 Task: Add an event with the title Second Webinar: Introduction to Content Marketing, date '2023/11/24', time 9:15 AM to 11:15 AMand add a description: The AGM will also serve as a forum for electing or re-electing board members, if applicable. The election process will be conducted in accordance with the organization's bylaws and regulations, allowing for a fair and democratic representation of shareholders' interests.Select event color  Peacock . Add location for the event as: Fairmont Banff Springs, Canada, logged in from the account softage.7@softage.netand send the event invitation to softage.5@softage.net and softage.6@softage.net. Set a reminder for the event Doesn't repeat
Action: Mouse moved to (76, 127)
Screenshot: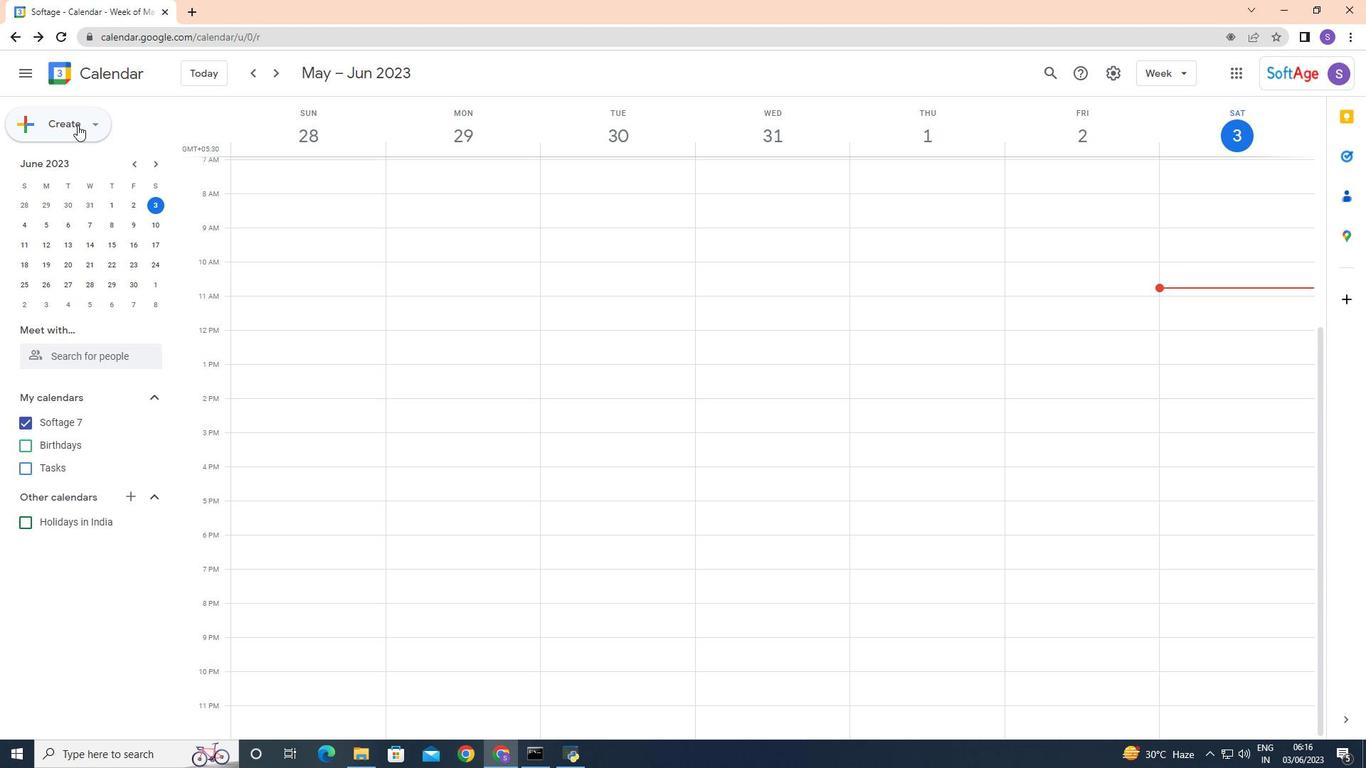 
Action: Mouse pressed left at (76, 127)
Screenshot: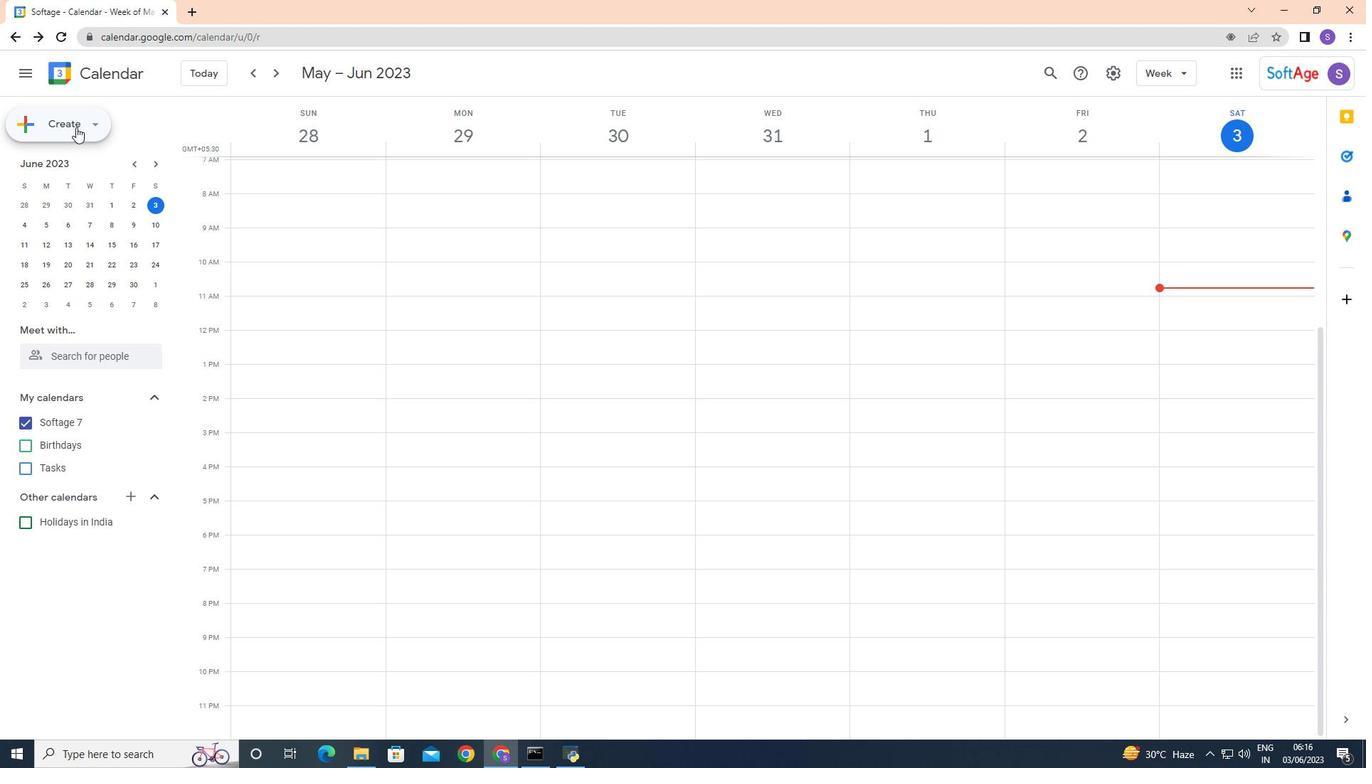 
Action: Mouse moved to (76, 158)
Screenshot: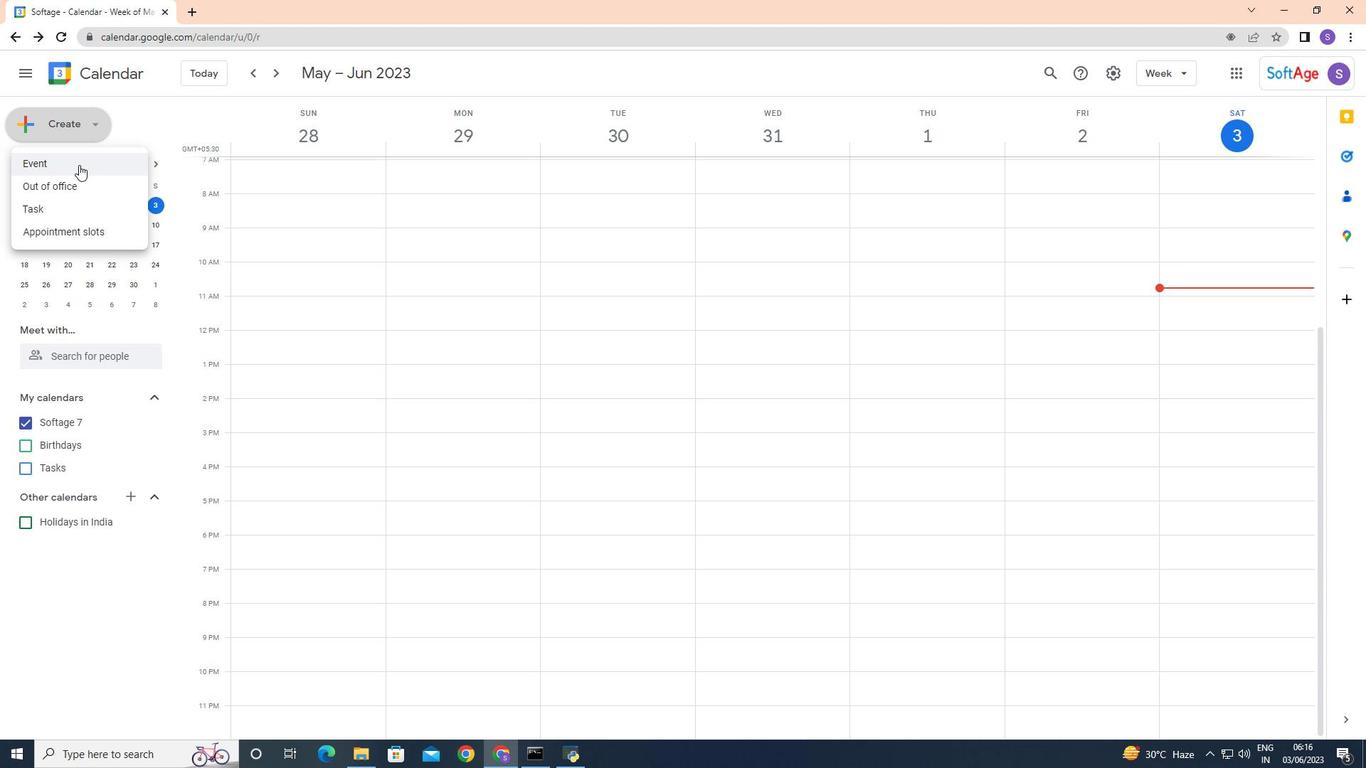 
Action: Mouse pressed left at (76, 158)
Screenshot: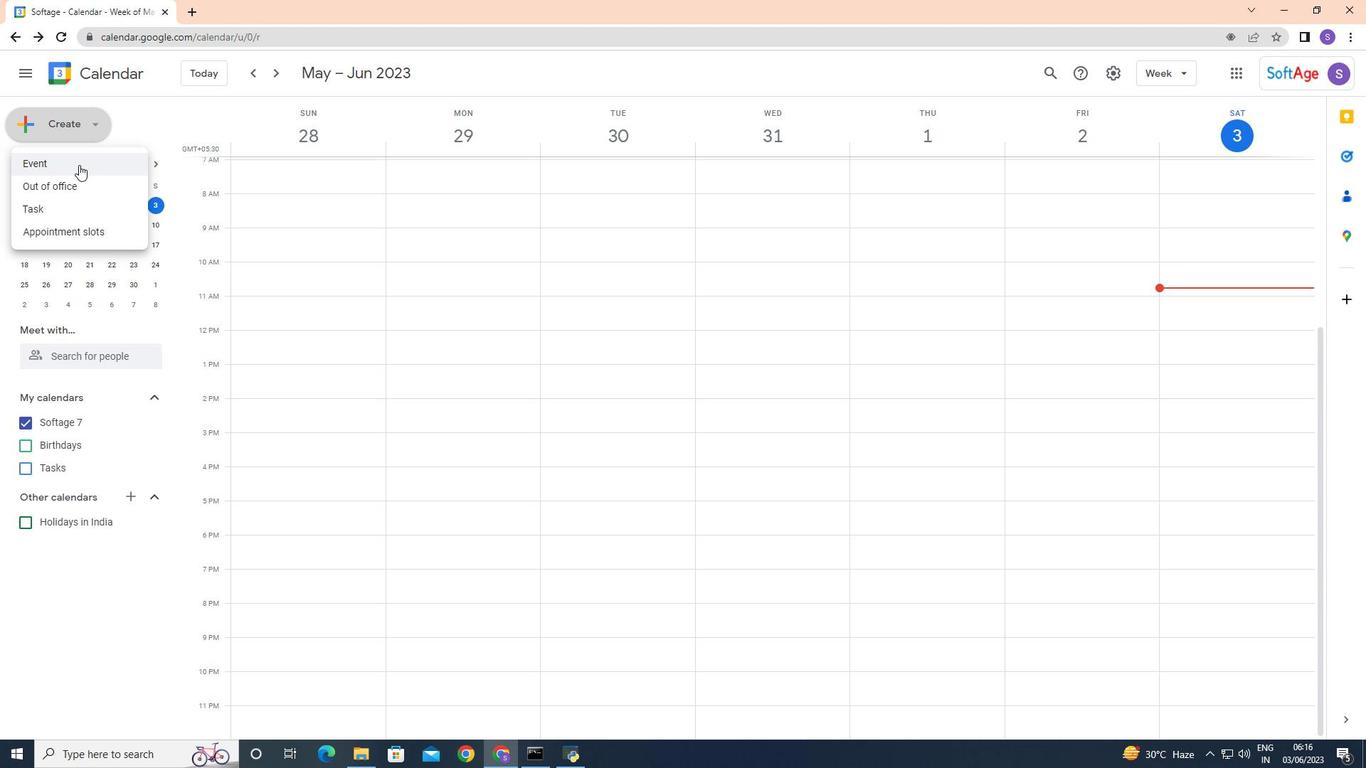 
Action: Mouse moved to (1029, 564)
Screenshot: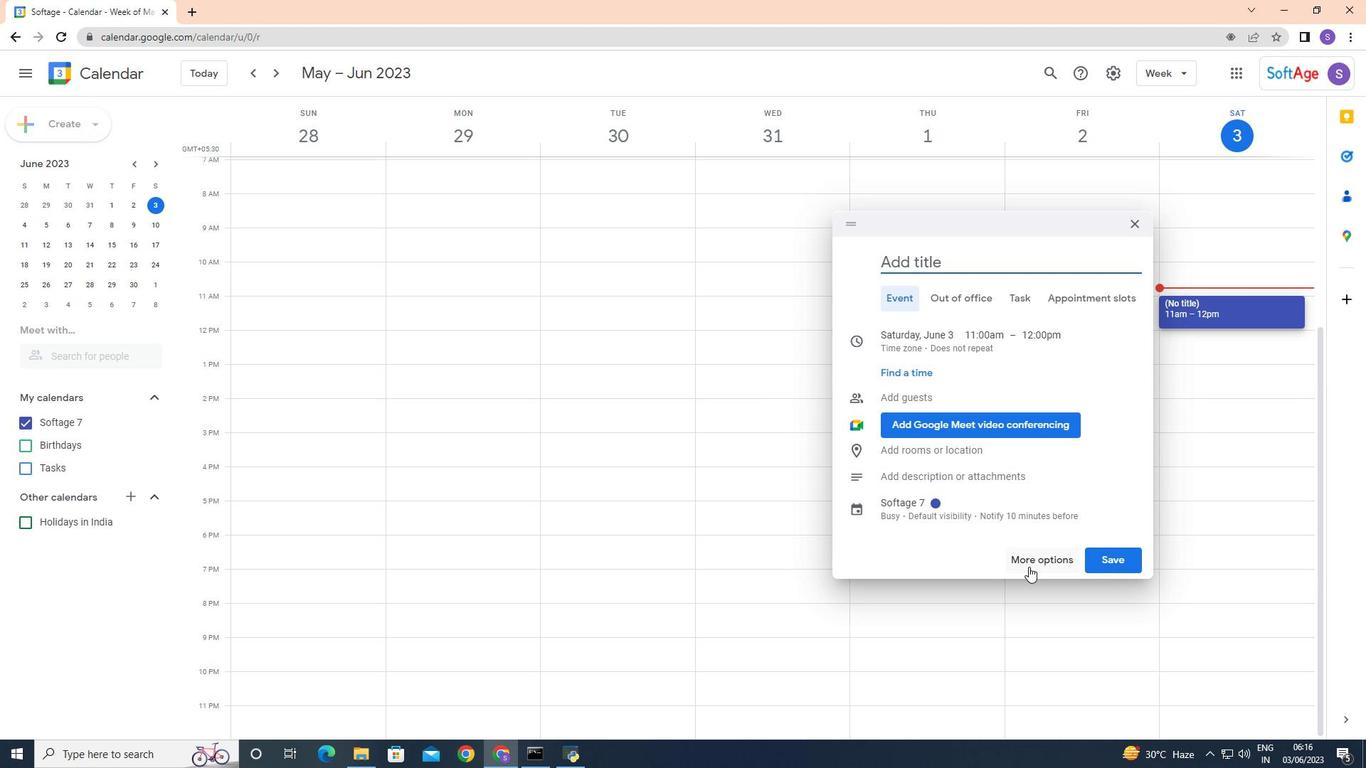 
Action: Mouse pressed left at (1029, 564)
Screenshot: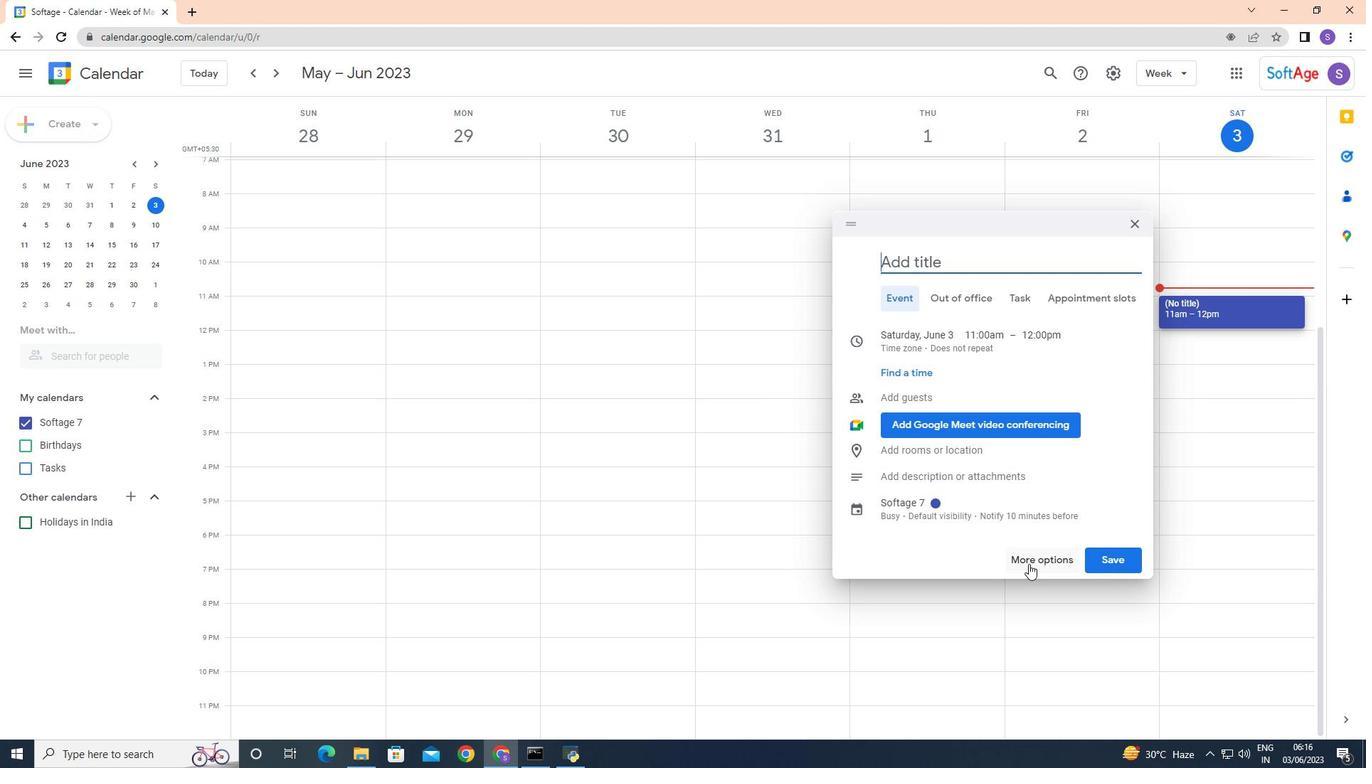 
Action: Mouse moved to (235, 77)
Screenshot: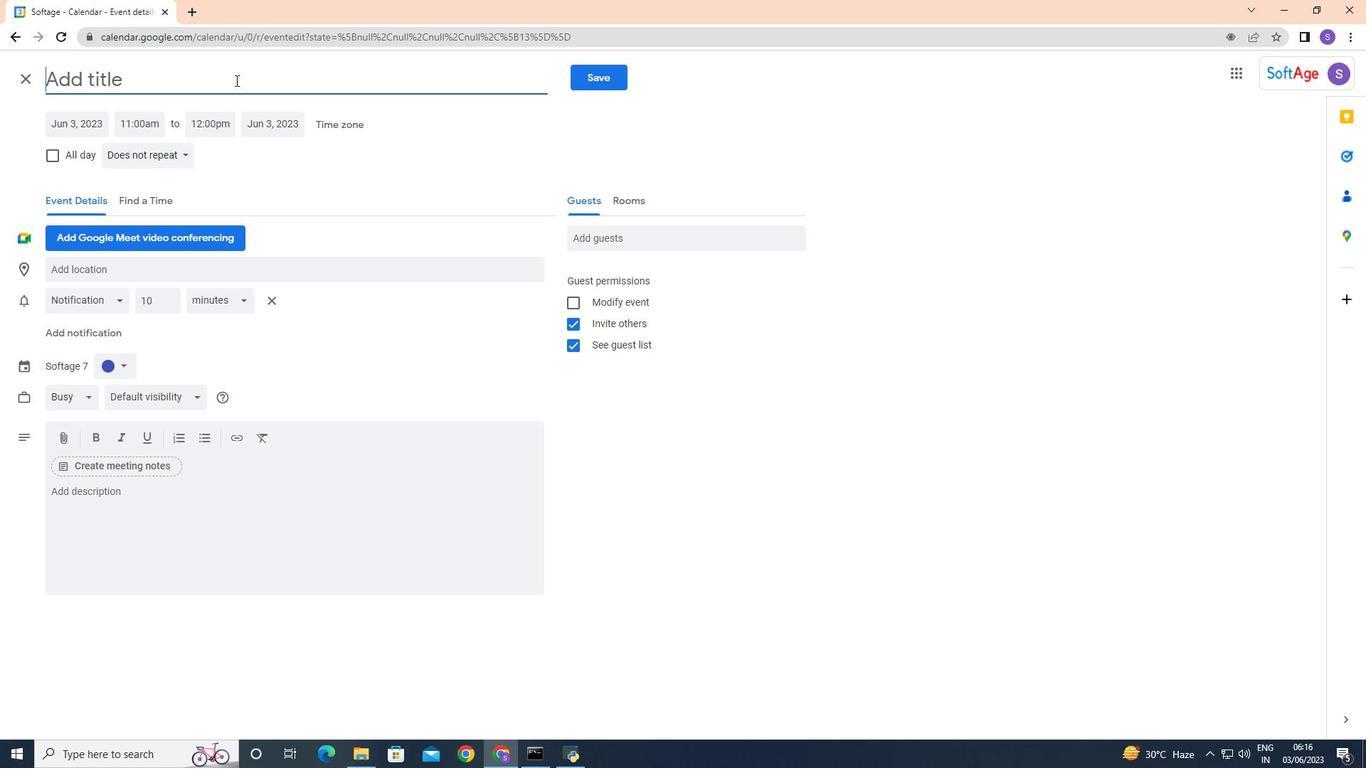 
Action: Mouse pressed left at (235, 77)
Screenshot: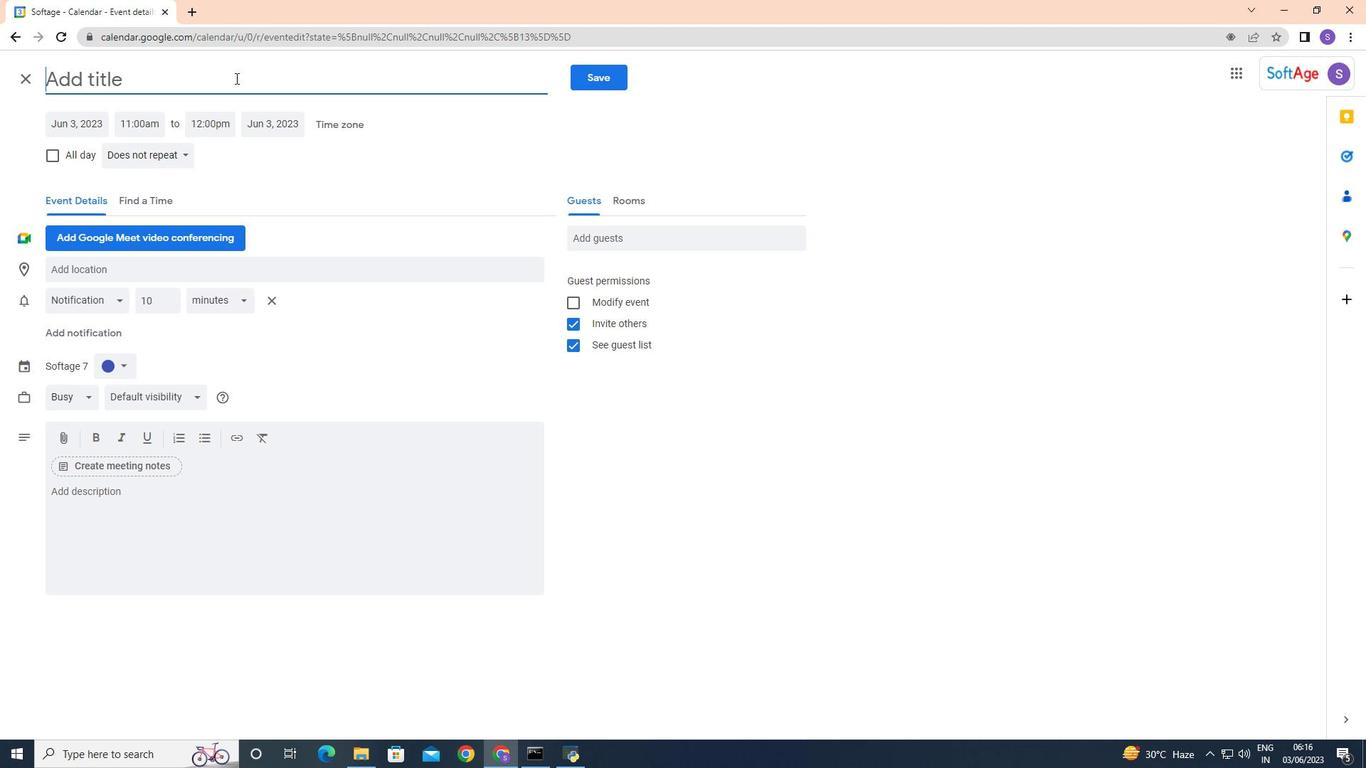 
Action: Key pressed s<Key.backspace><Key.caps_lock>S<Key.caps_lock>econd<Key.space><Key.caps_lock>W<Key.caps_lock>ebinar<Key.shift_r>:<Key.space><Key.caps_lock>I<Key.caps_lock>ntroduction<Key.space>to<Key.space><Key.caps_lock>CO<Key.backspace><Key.caps_lock>ontent<Key.space><Key.caps_lock>M<Key.caps_lock>arketing
Screenshot: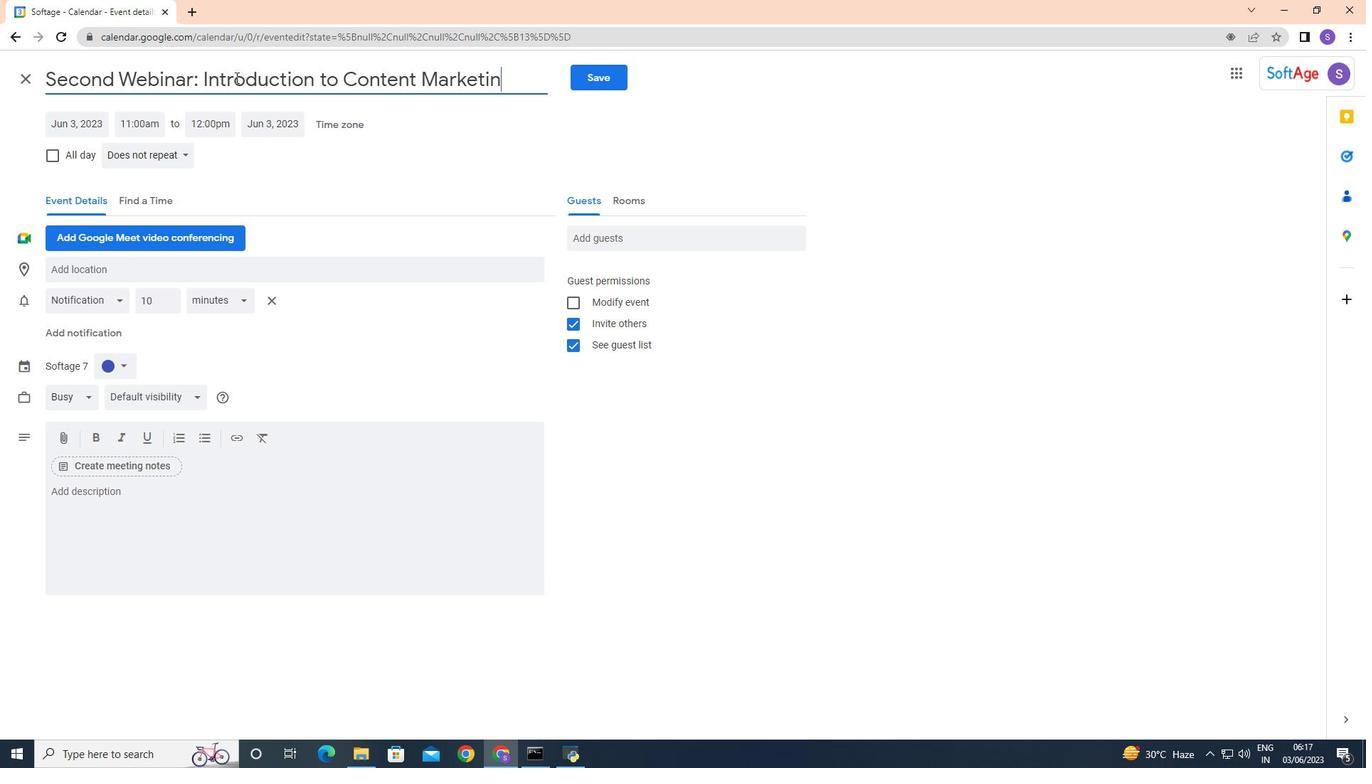 
Action: Mouse moved to (321, 170)
Screenshot: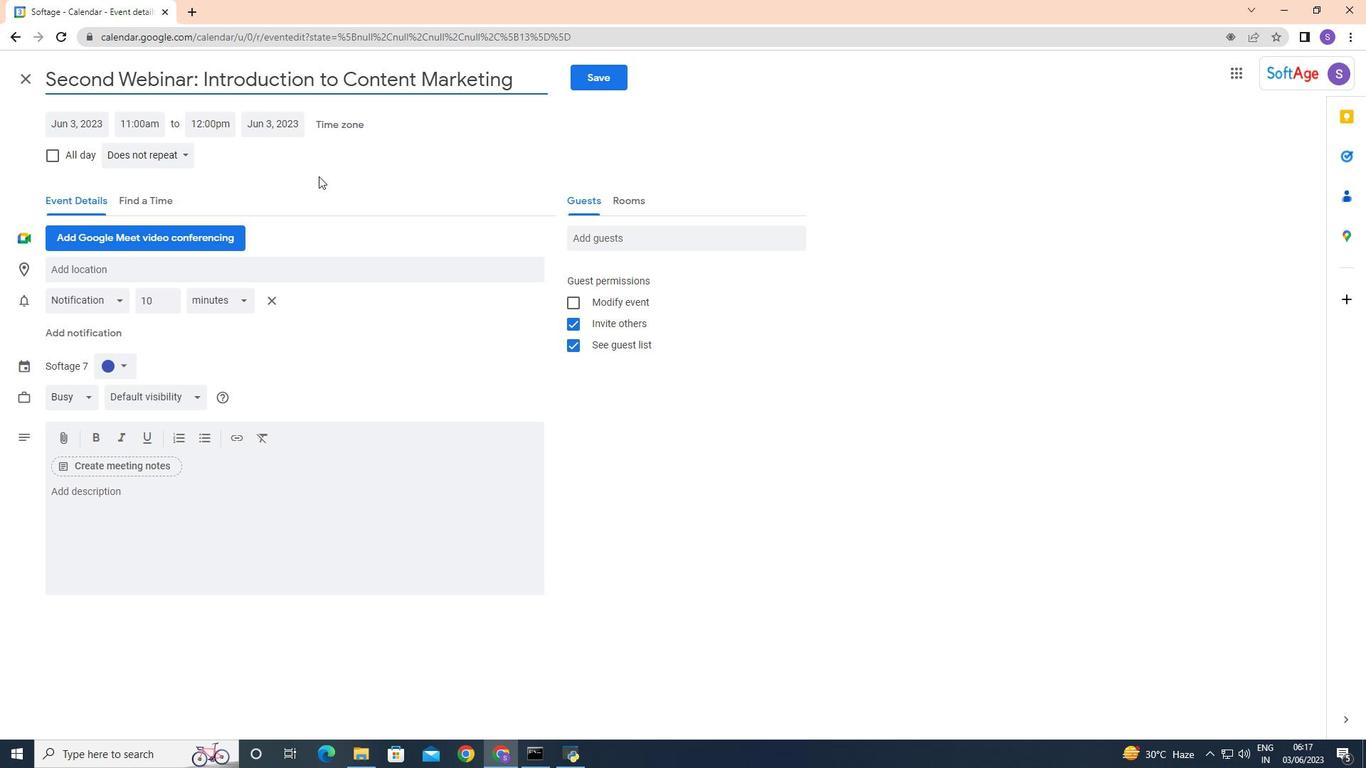 
Action: Mouse pressed left at (321, 170)
Screenshot: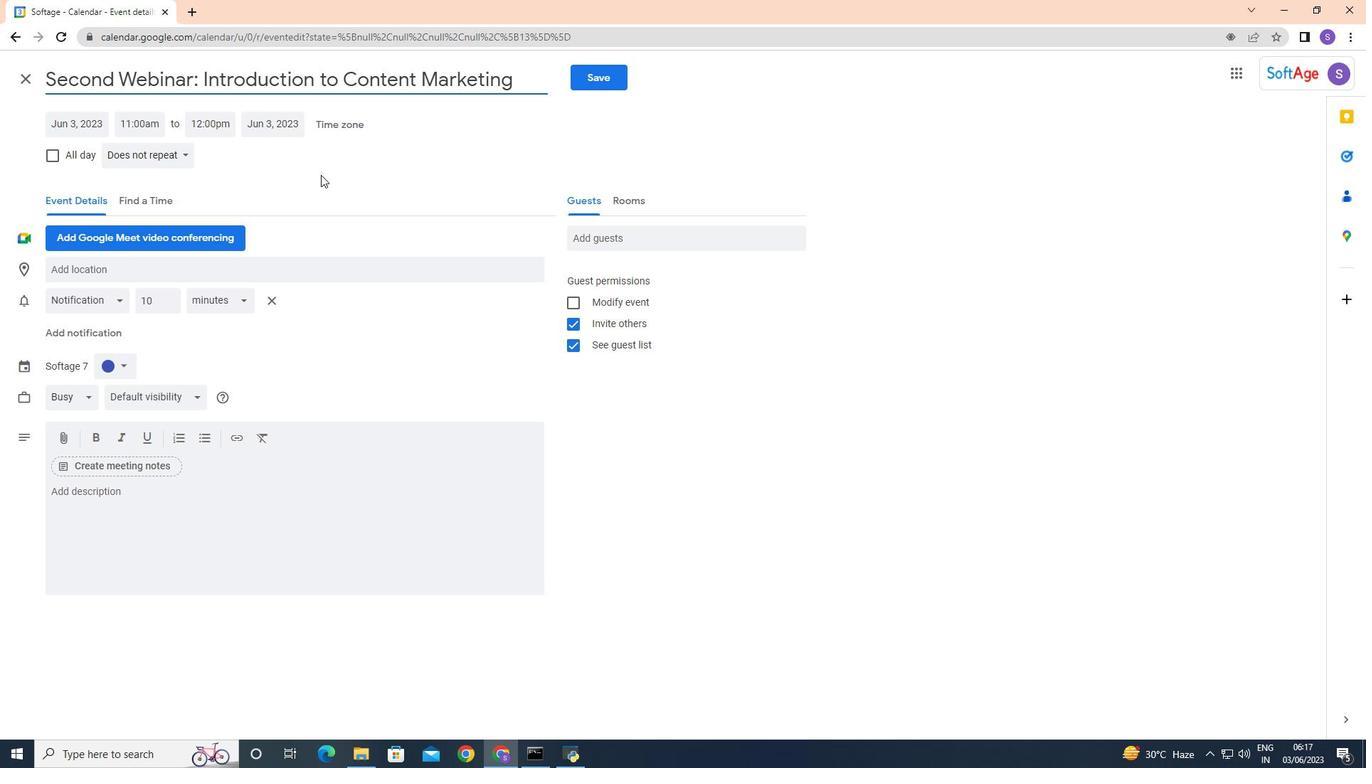 
Action: Mouse moved to (89, 125)
Screenshot: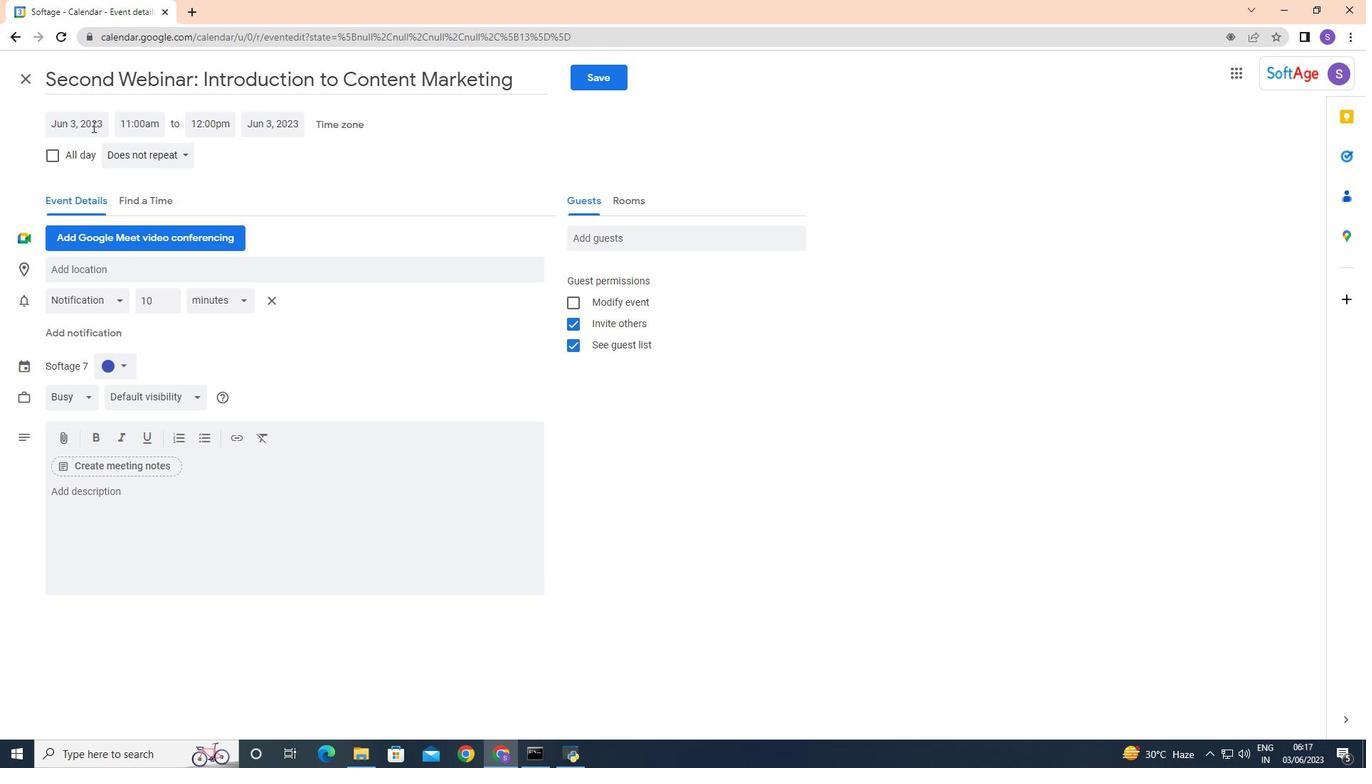 
Action: Mouse pressed left at (89, 125)
Screenshot: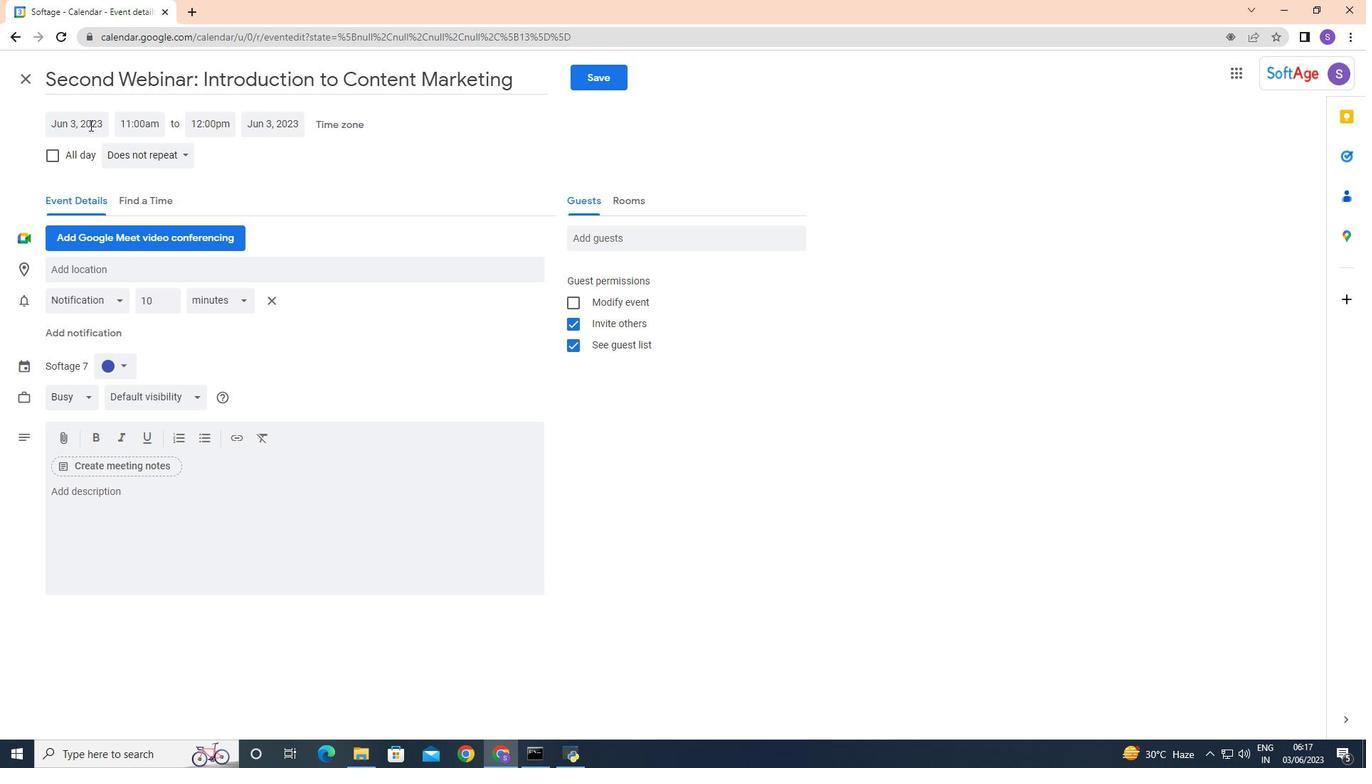 
Action: Mouse moved to (224, 155)
Screenshot: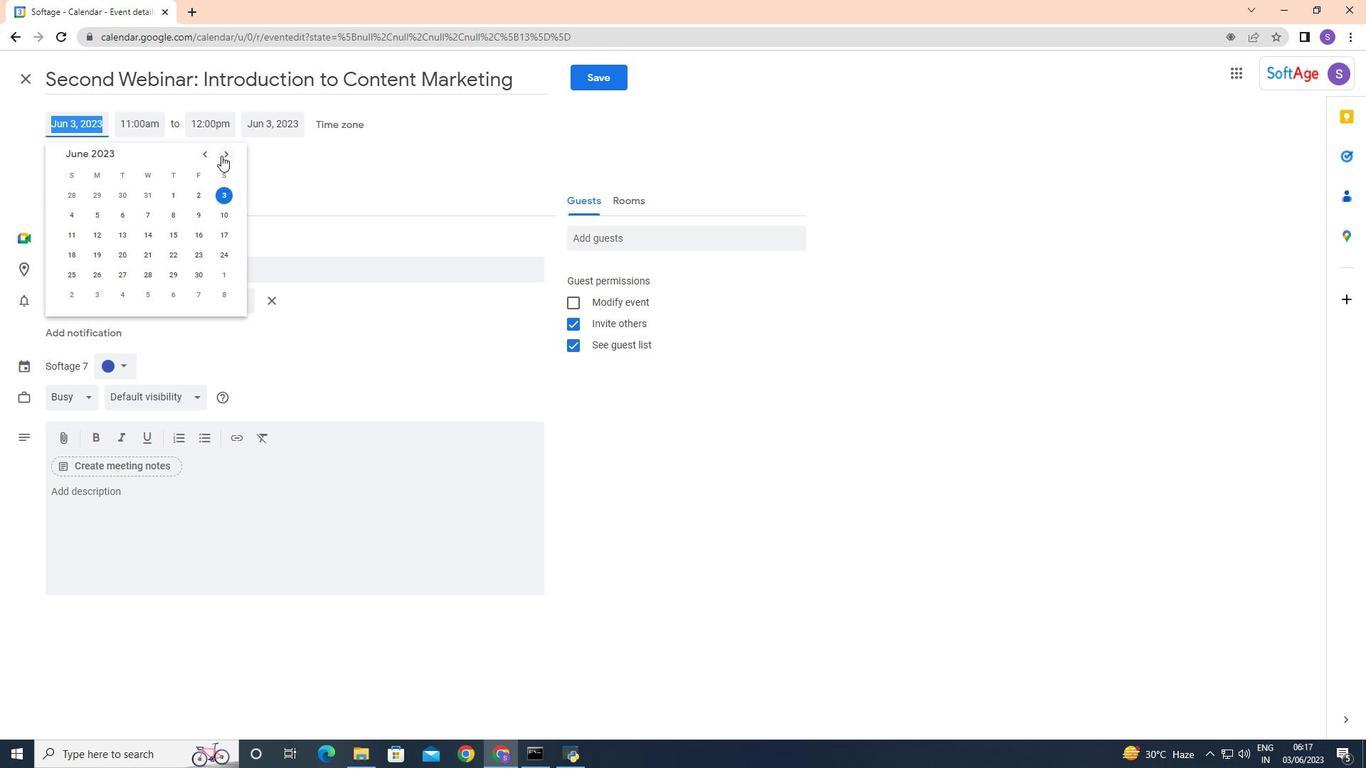 
Action: Mouse pressed left at (224, 155)
Screenshot: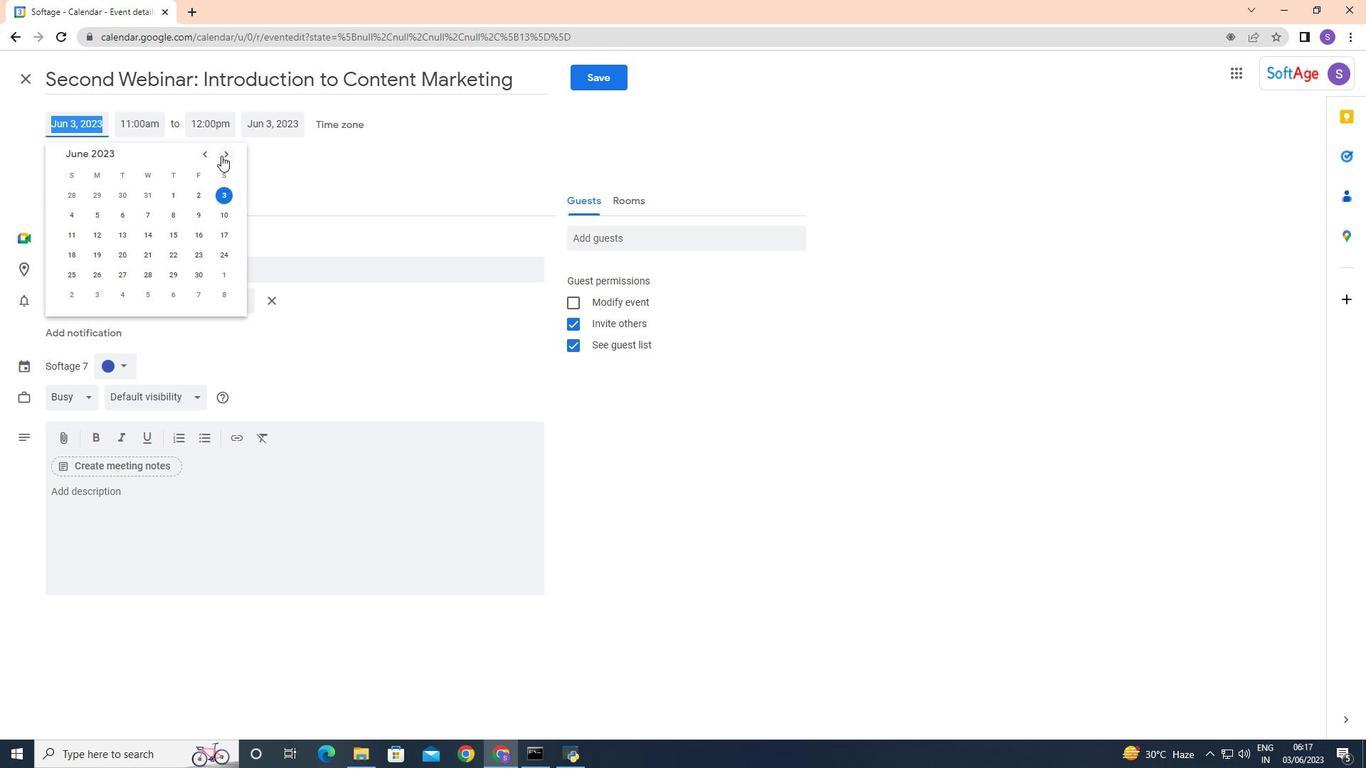 
Action: Mouse pressed left at (224, 155)
Screenshot: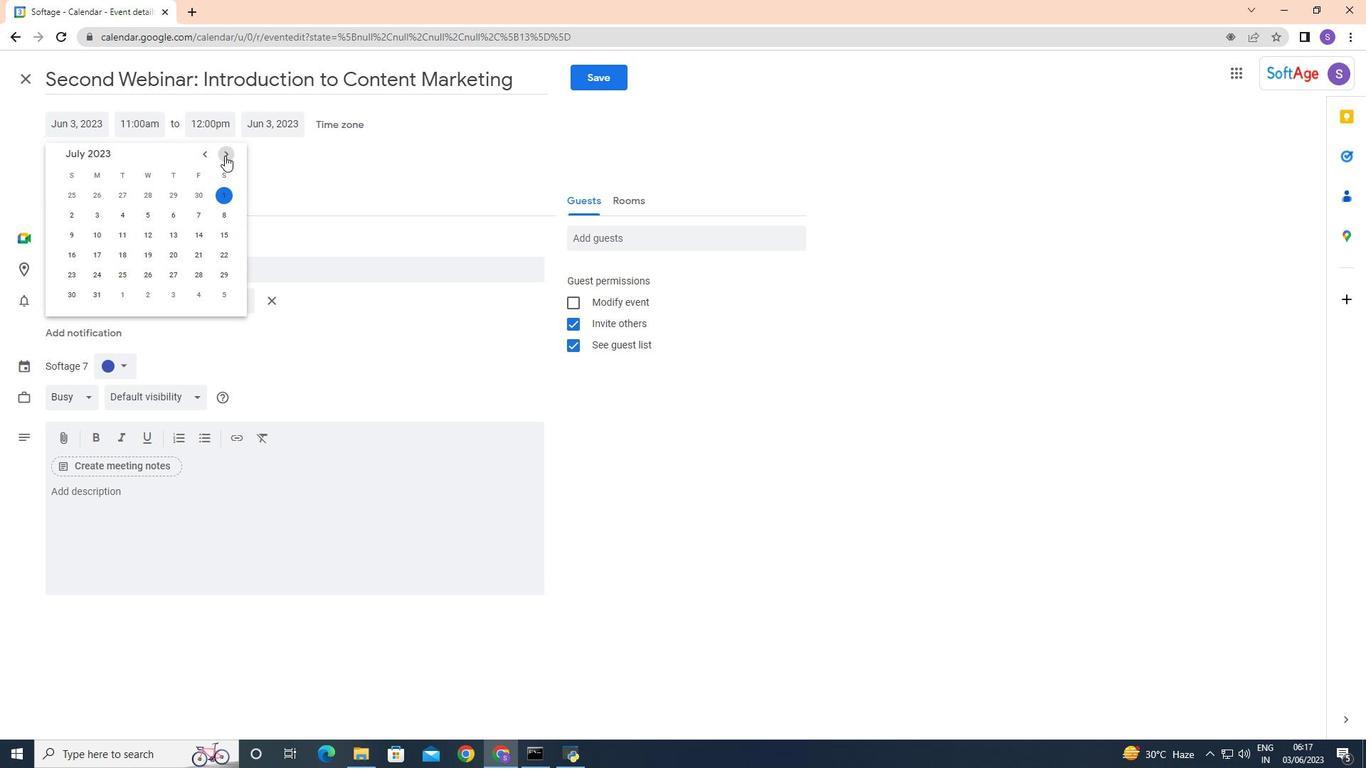 
Action: Mouse pressed left at (224, 155)
Screenshot: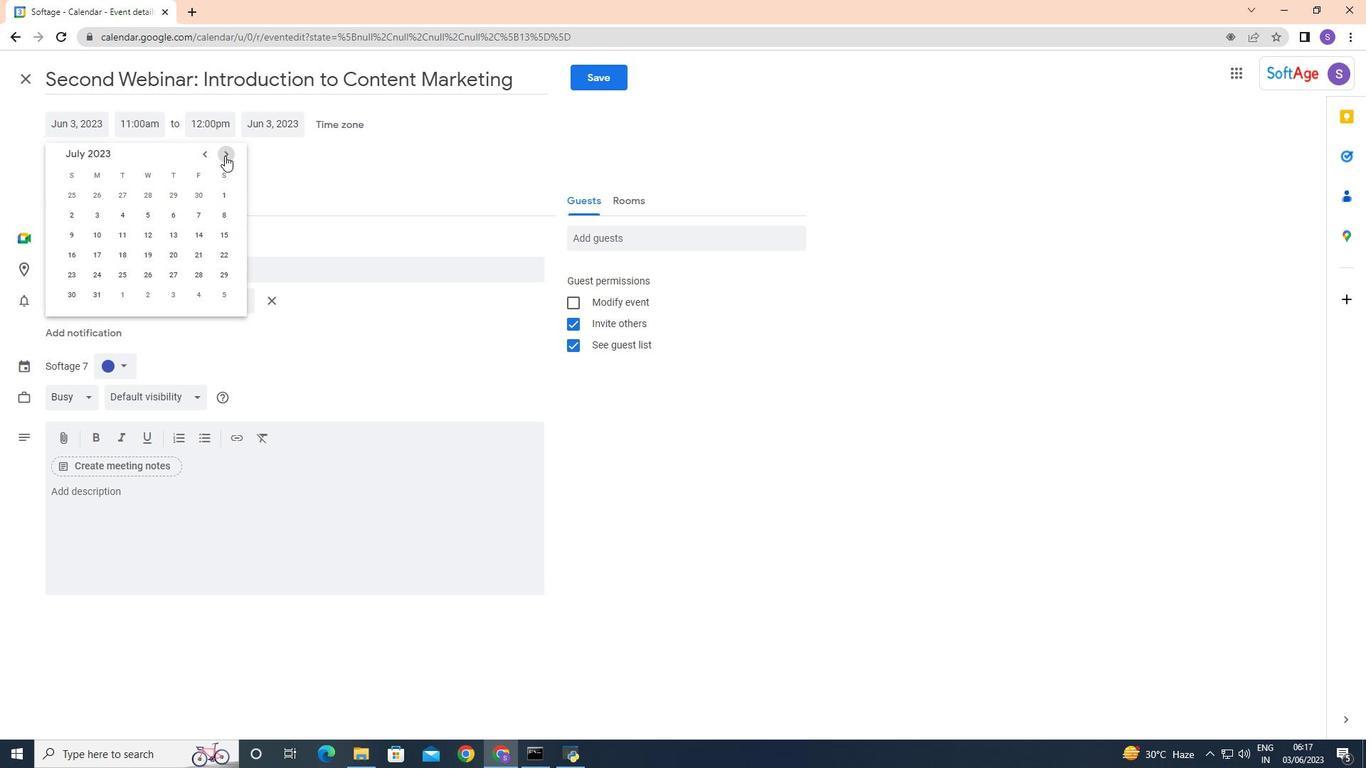 
Action: Mouse pressed left at (224, 155)
Screenshot: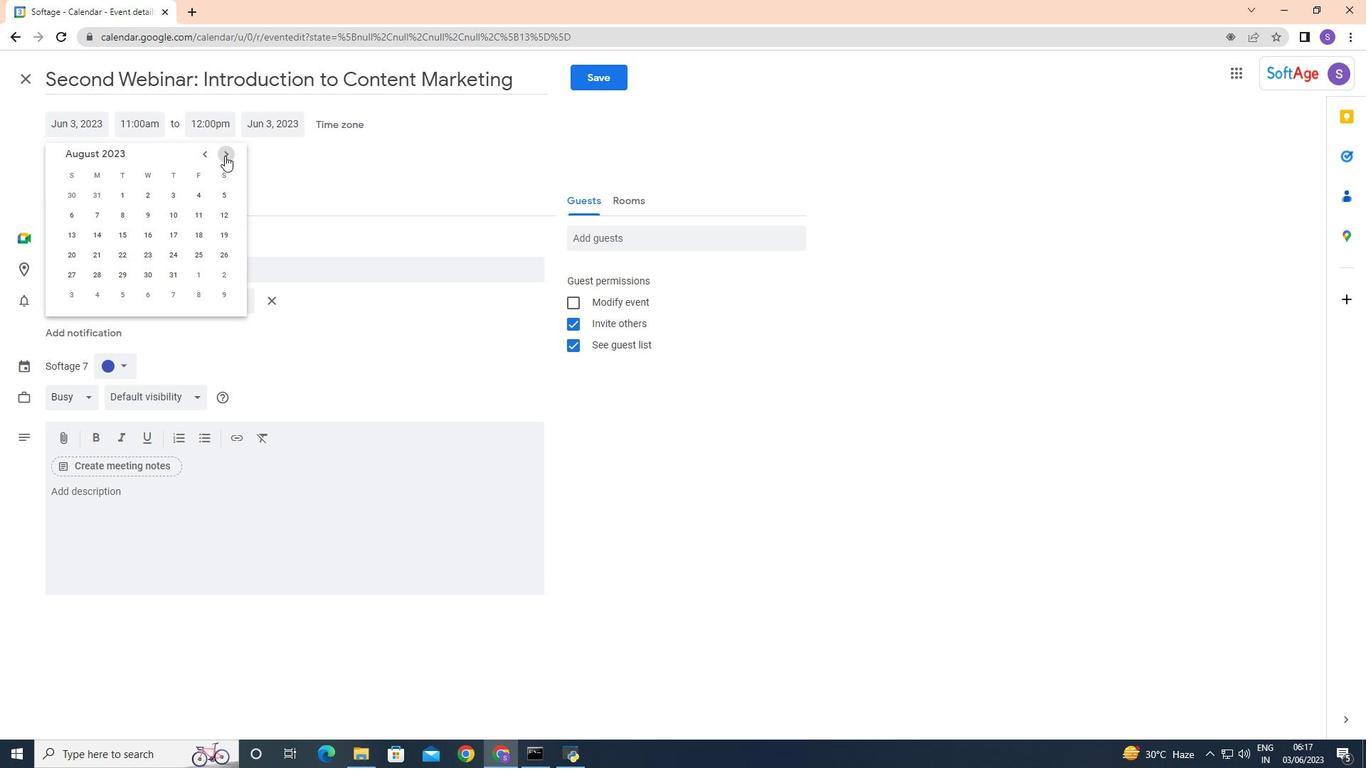
Action: Mouse pressed left at (224, 155)
Screenshot: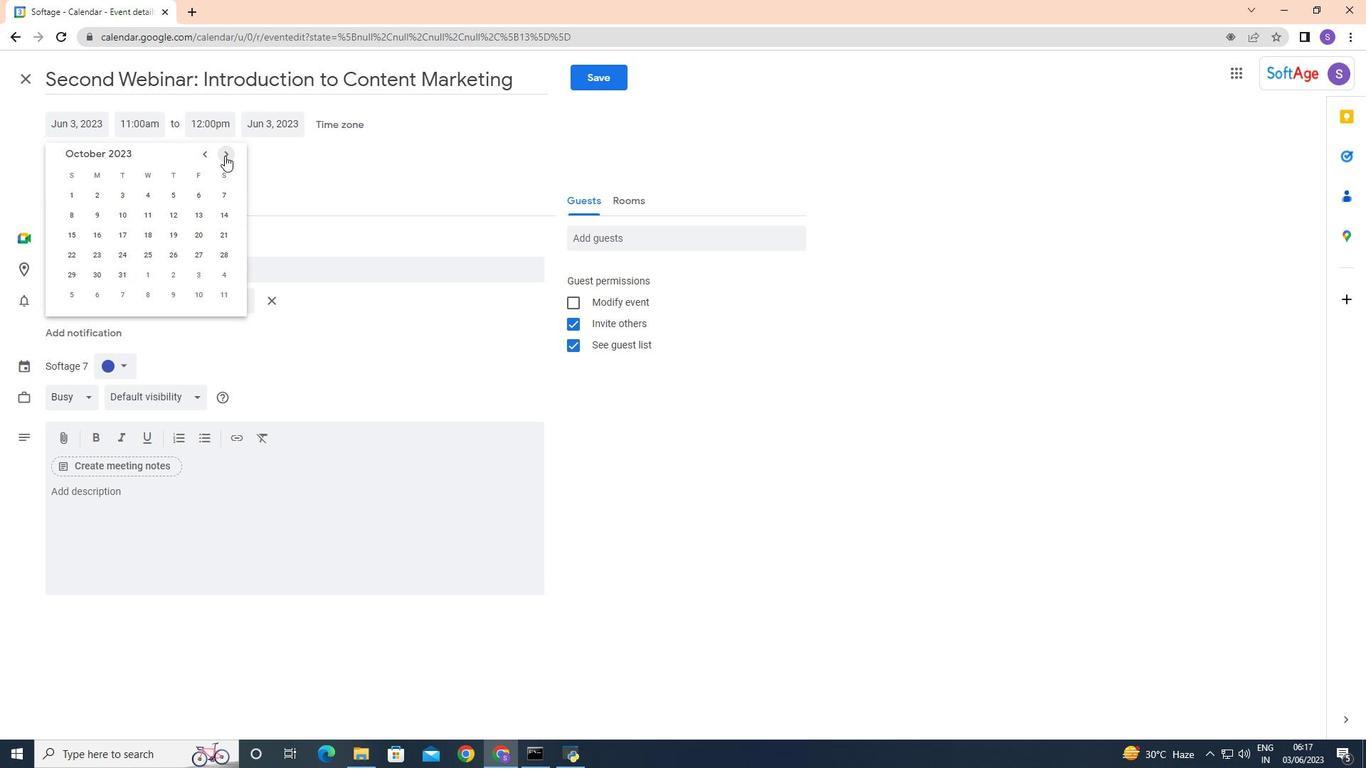 
Action: Mouse moved to (195, 255)
Screenshot: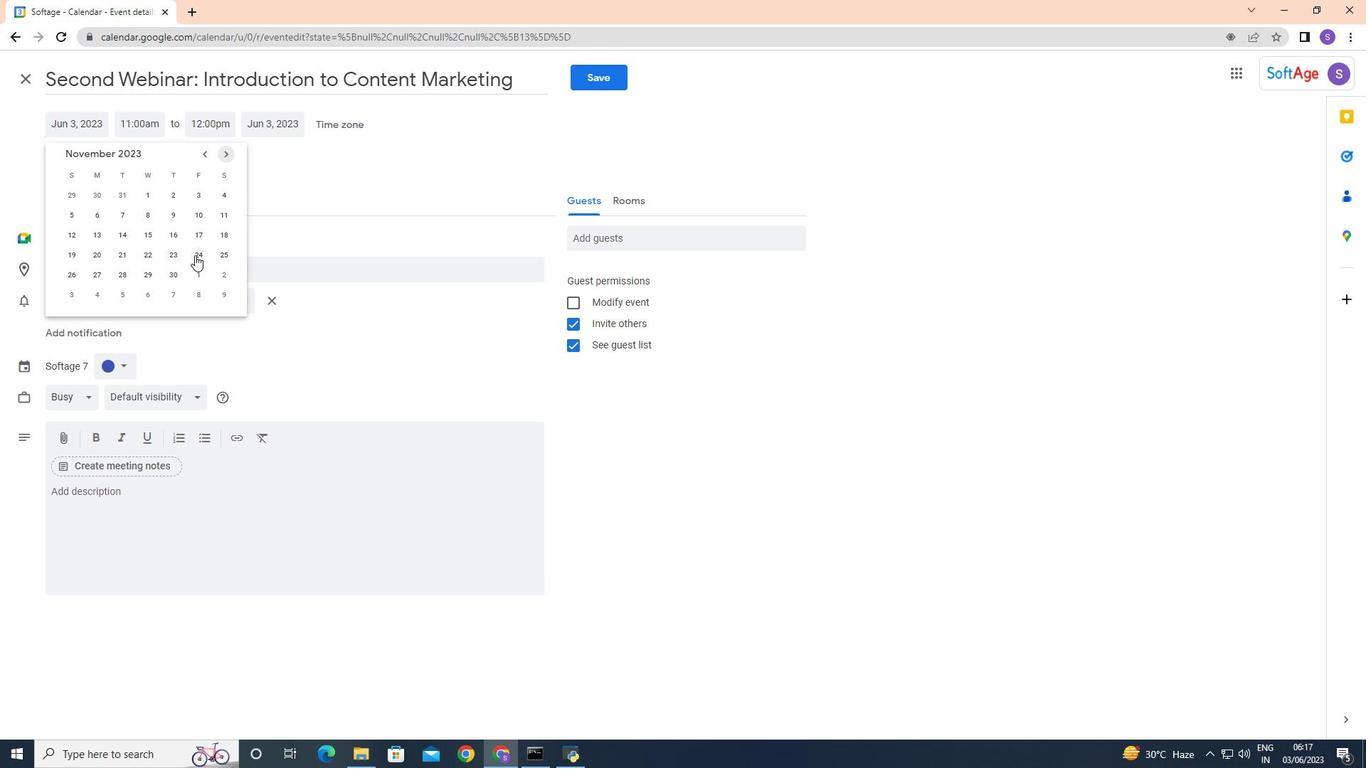 
Action: Mouse pressed left at (195, 255)
Screenshot: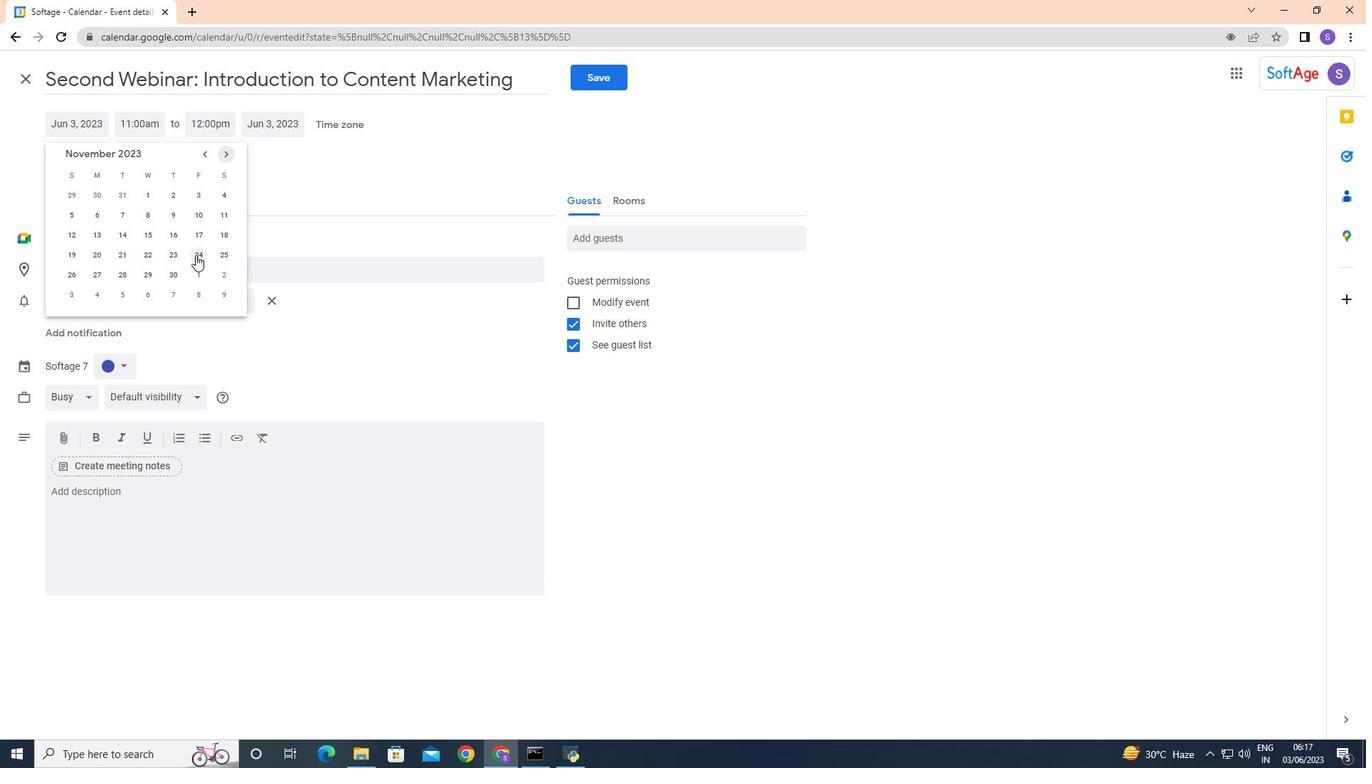 
Action: Mouse moved to (145, 121)
Screenshot: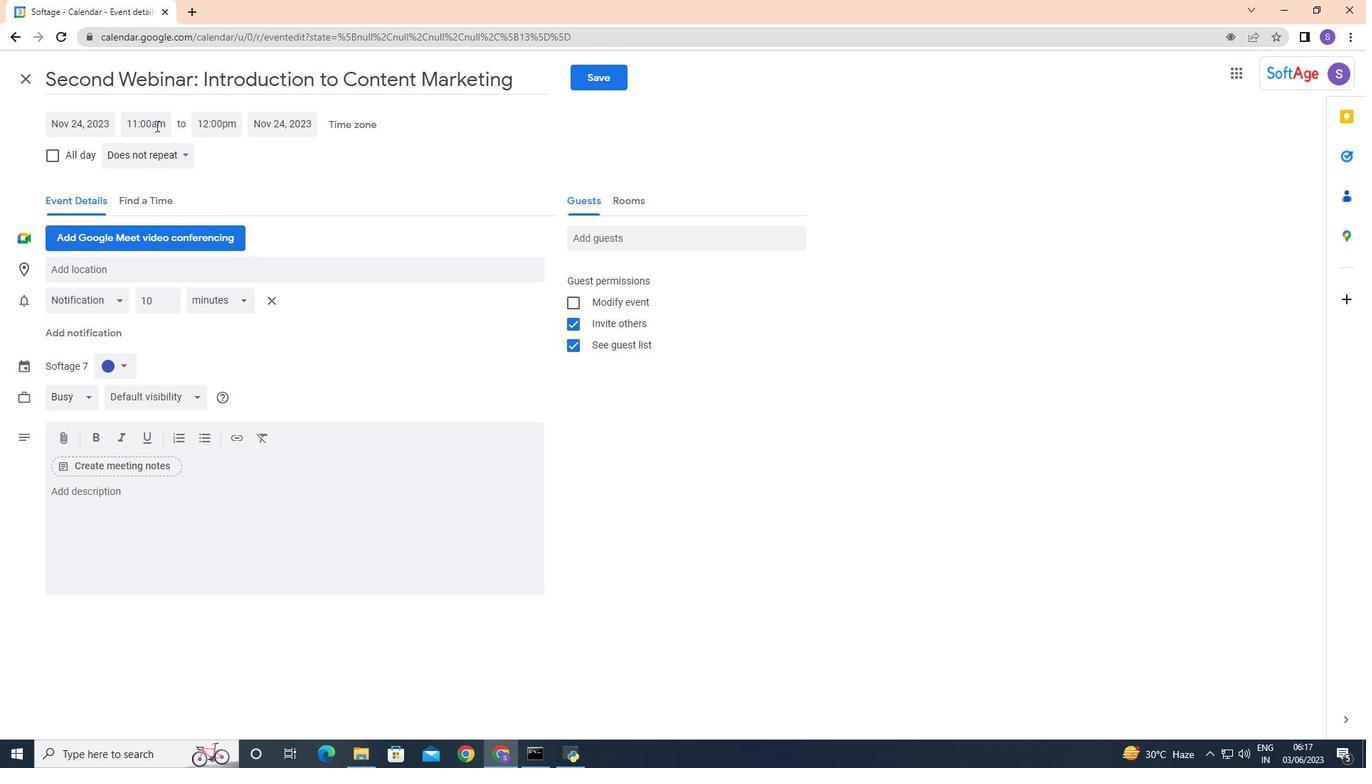 
Action: Mouse pressed left at (145, 121)
Screenshot: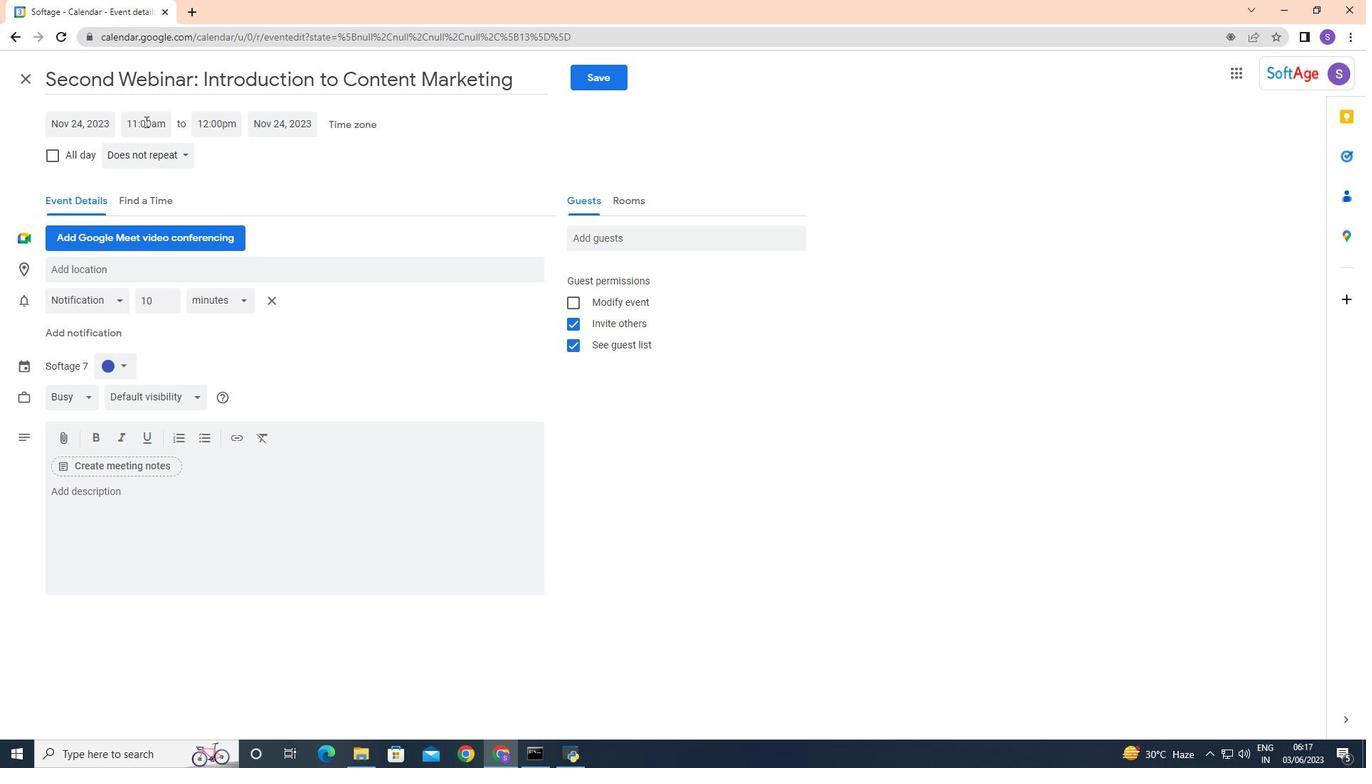 
Action: Mouse moved to (187, 207)
Screenshot: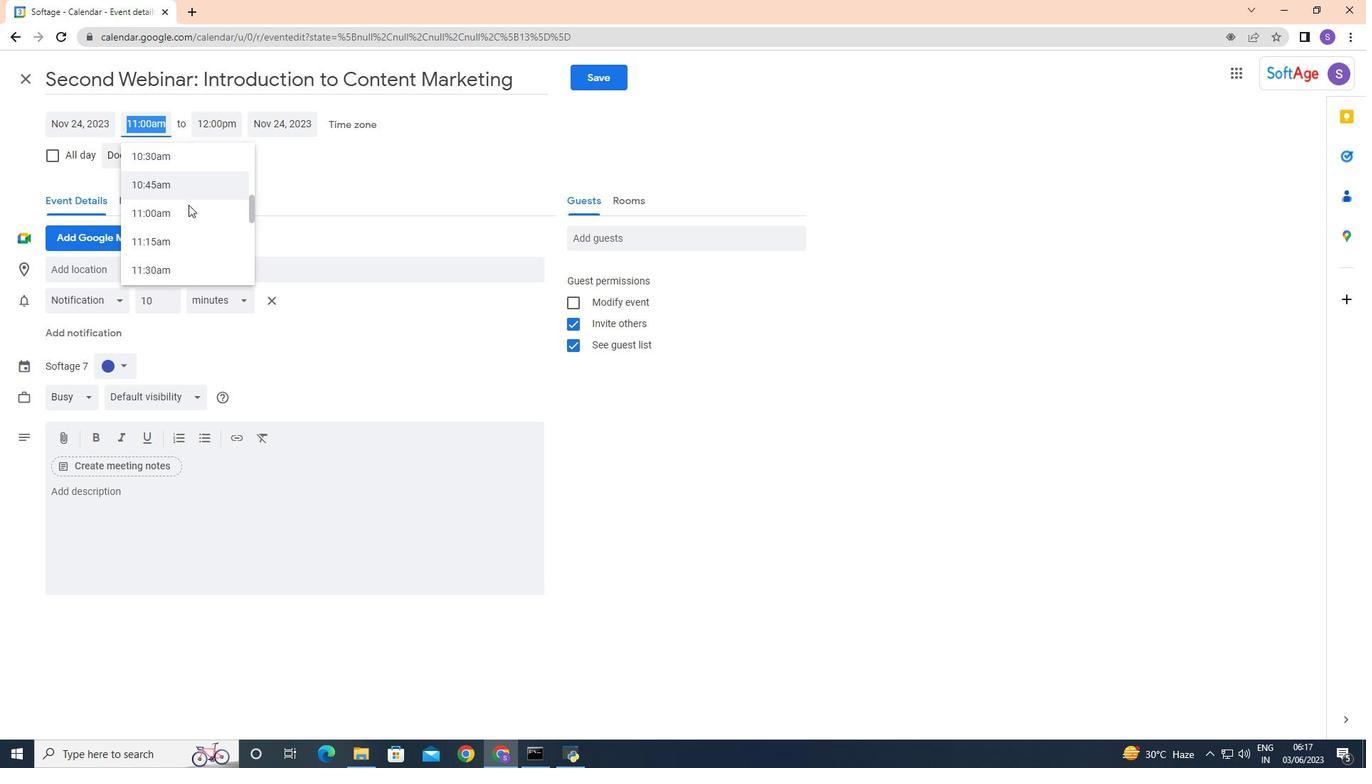 
Action: Mouse scrolled (187, 208) with delta (0, 0)
Screenshot: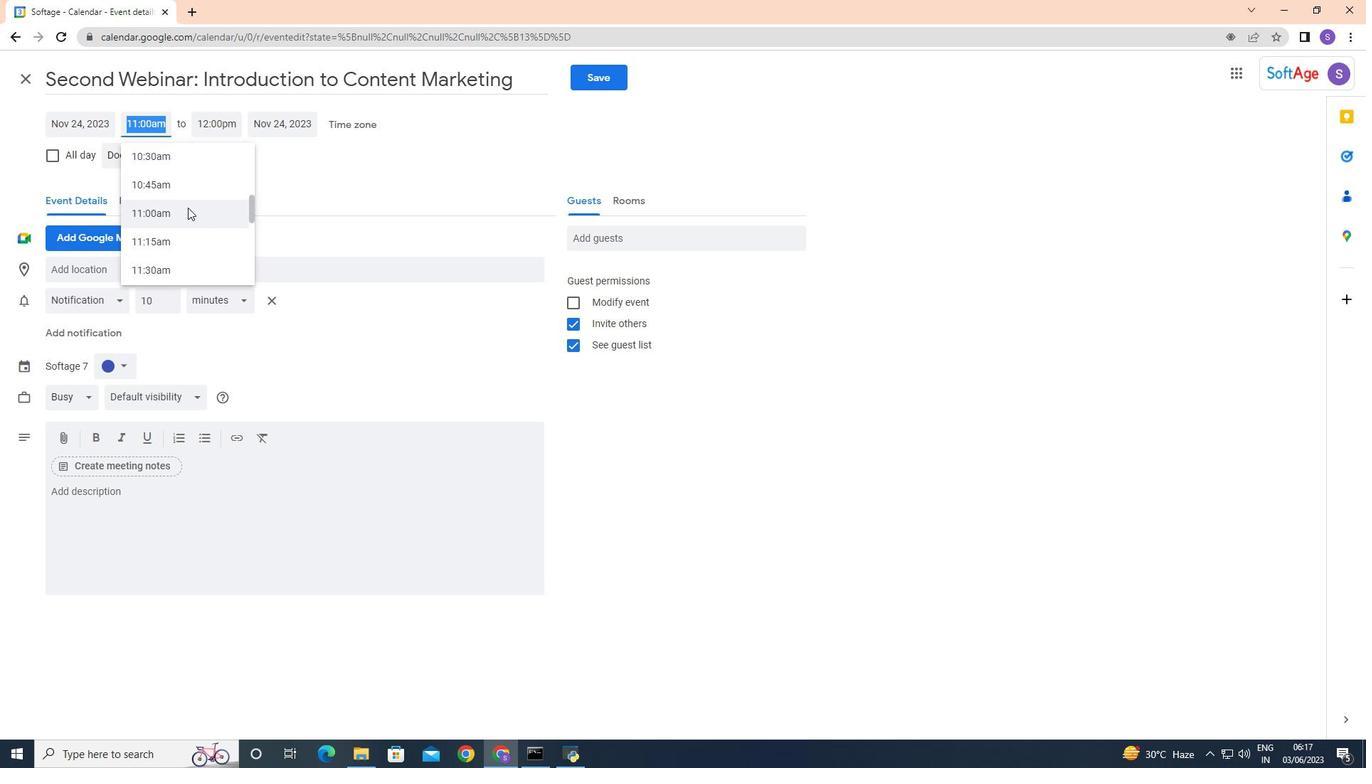 
Action: Mouse scrolled (187, 208) with delta (0, 0)
Screenshot: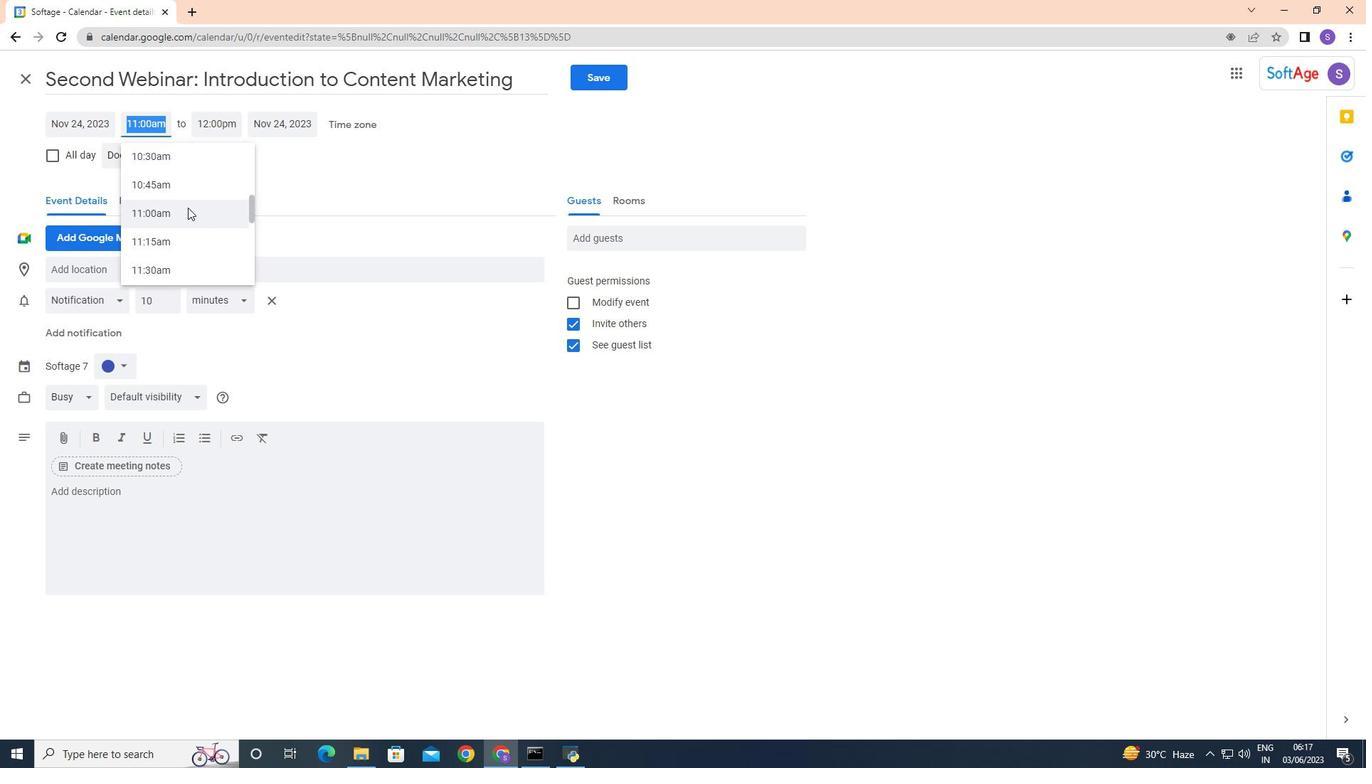 
Action: Mouse scrolled (187, 208) with delta (0, 0)
Screenshot: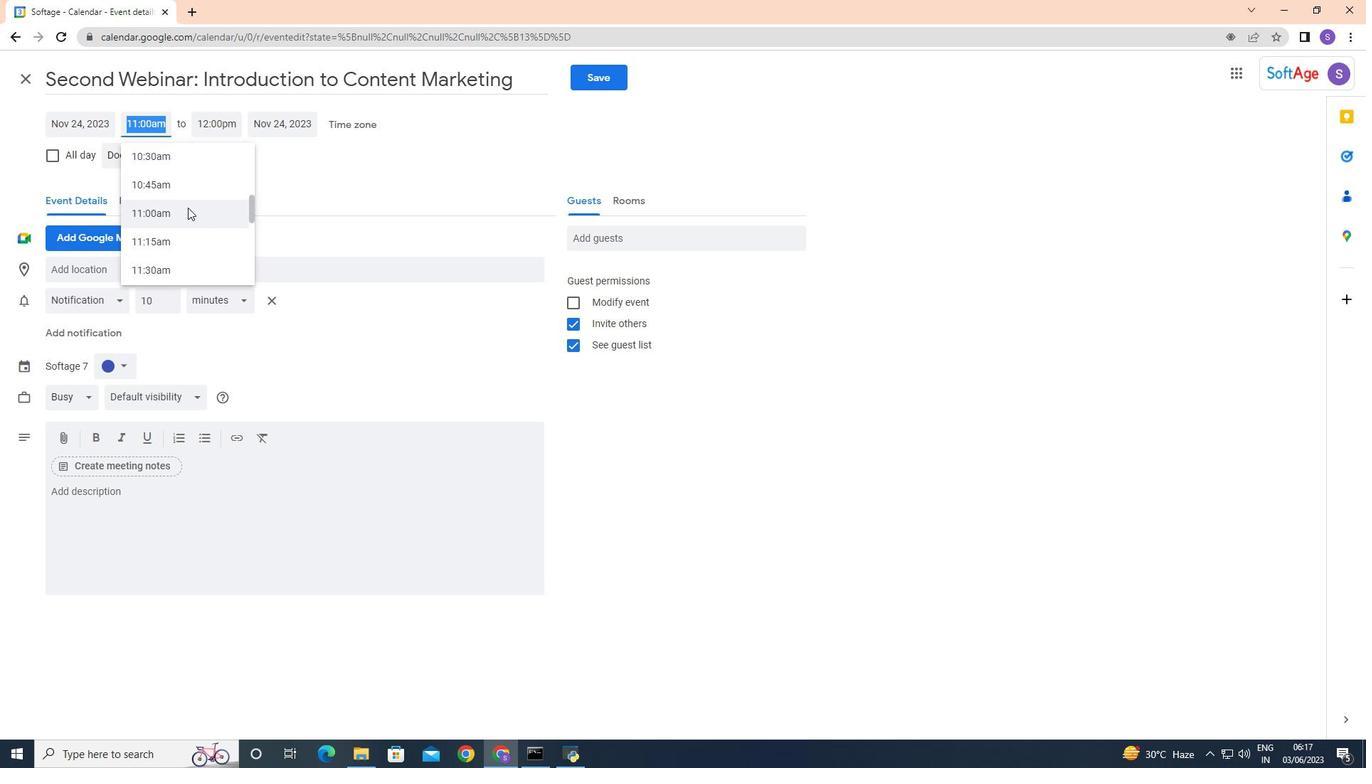 
Action: Mouse moved to (162, 226)
Screenshot: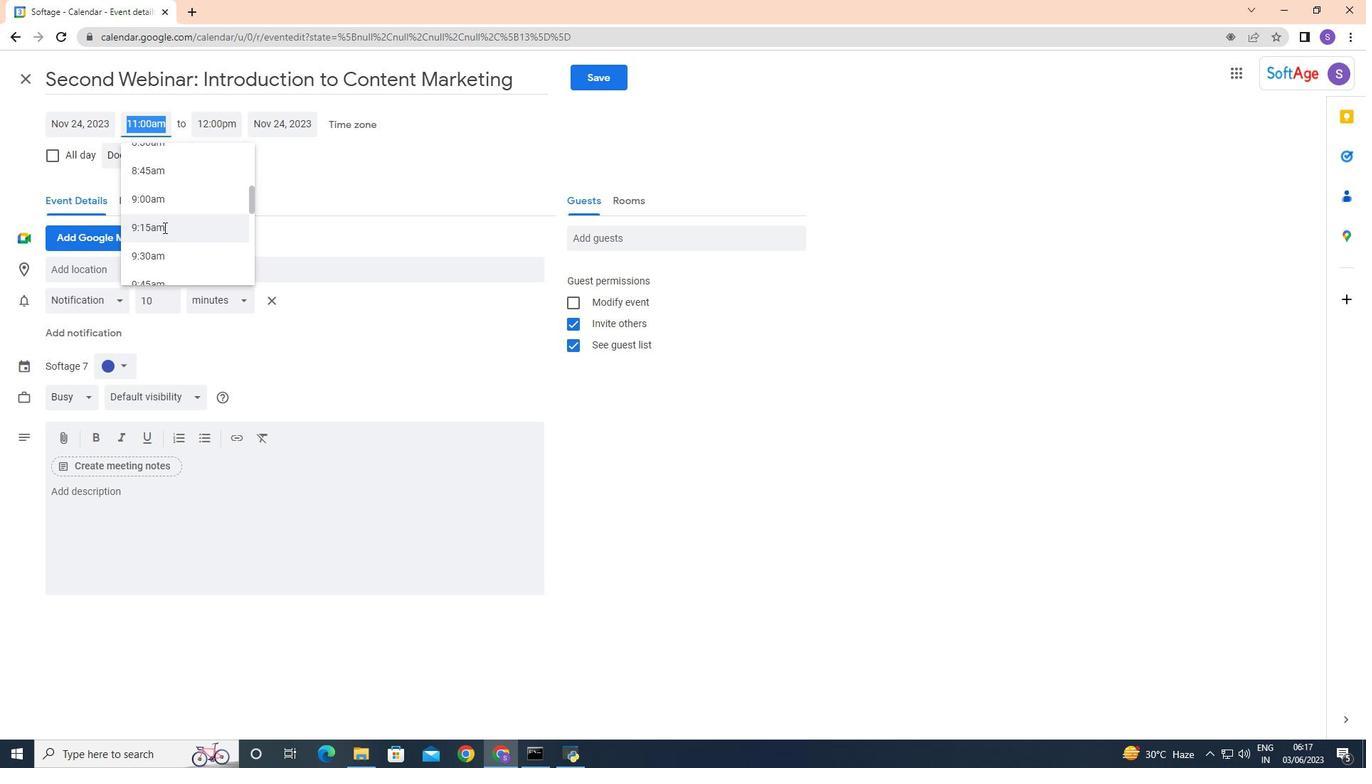 
Action: Mouse pressed left at (162, 226)
Screenshot: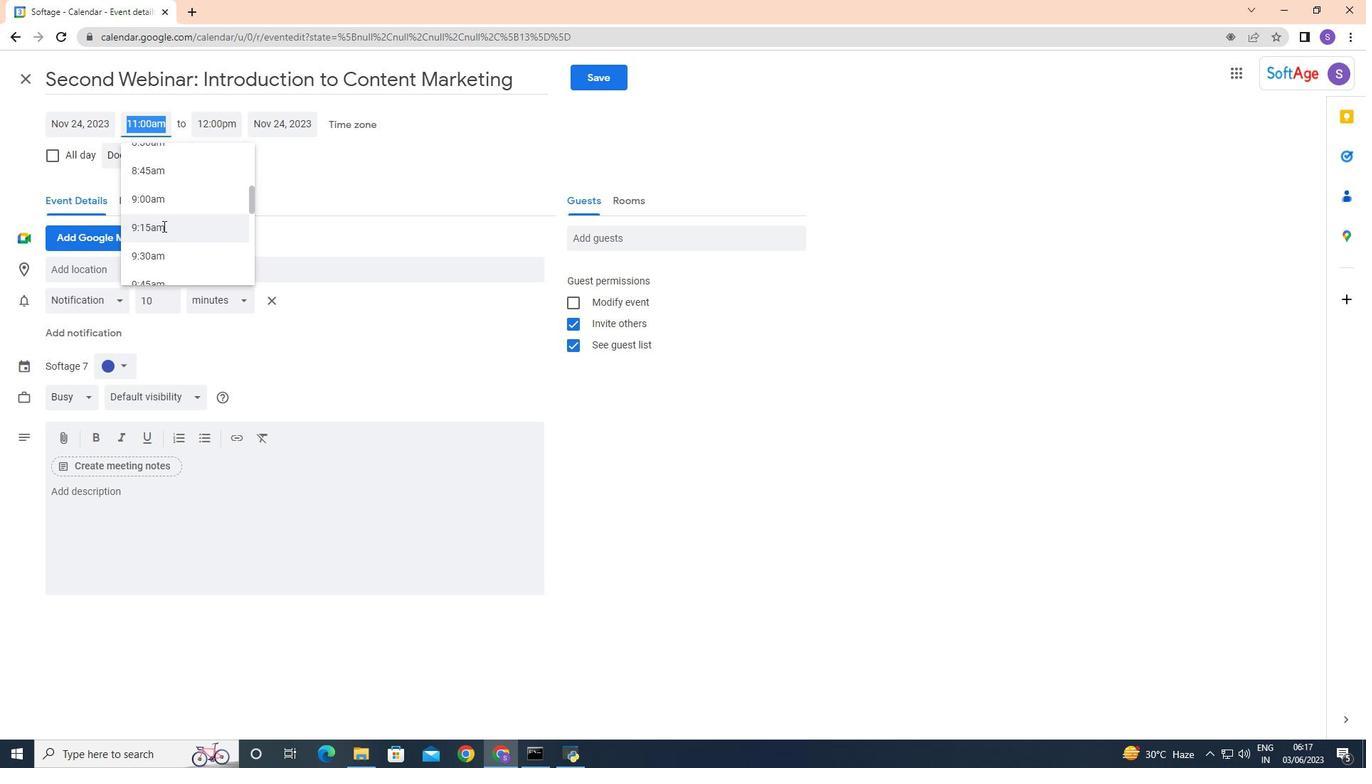 
Action: Mouse moved to (211, 123)
Screenshot: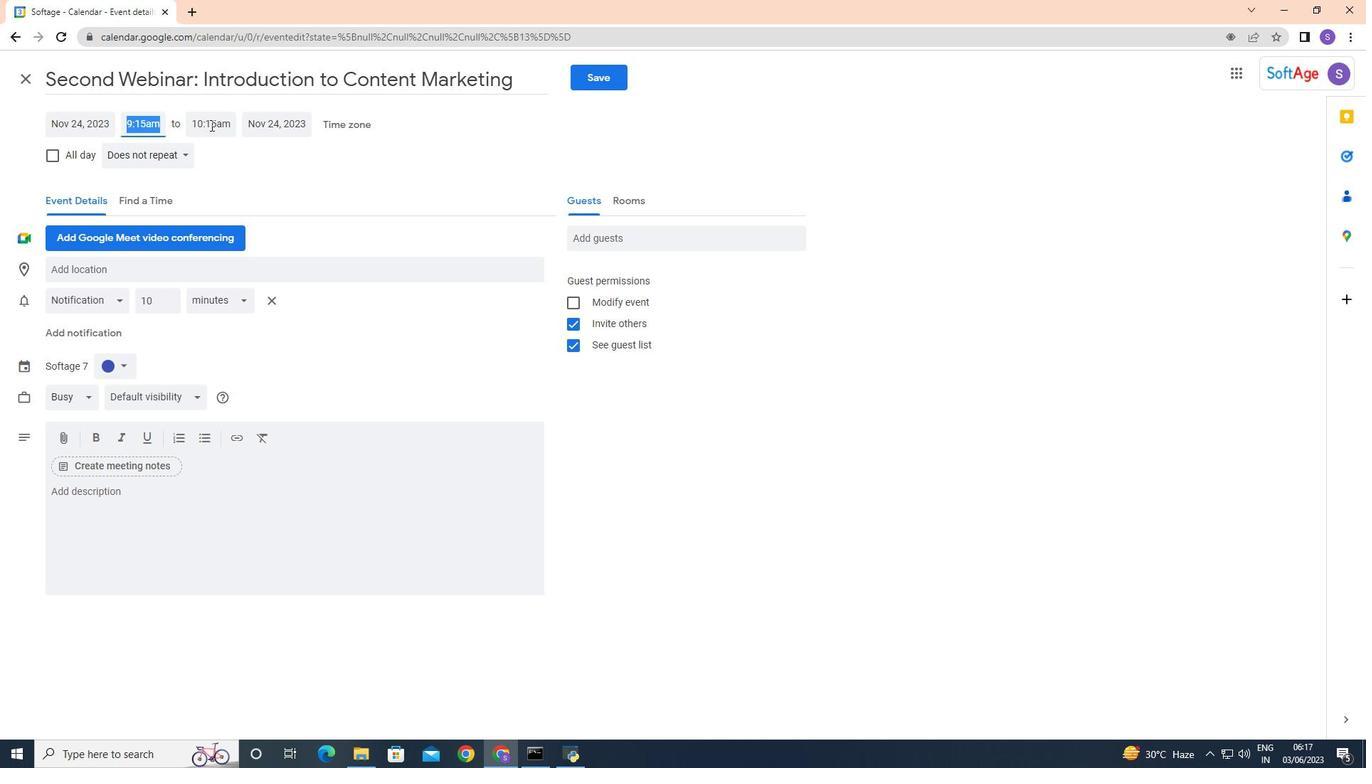 
Action: Mouse pressed left at (211, 123)
Screenshot: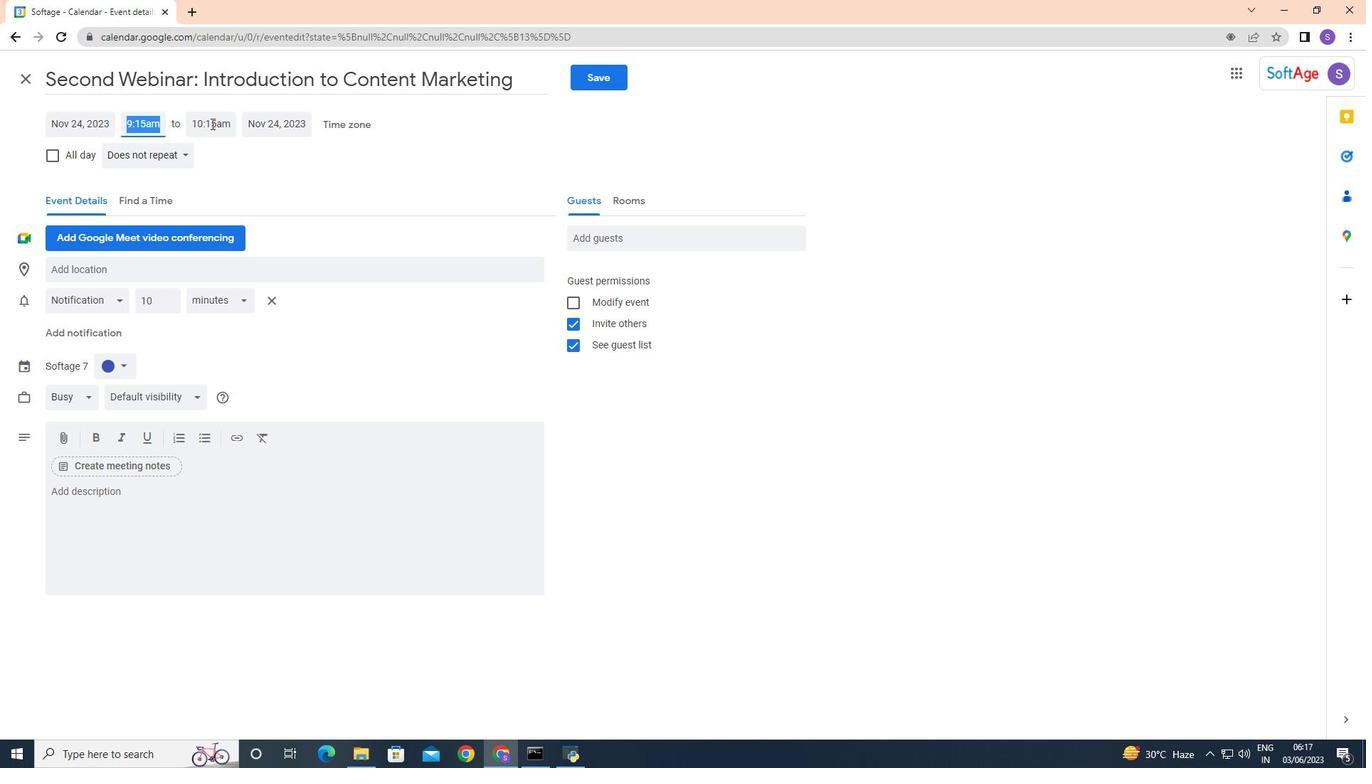 
Action: Mouse moved to (236, 273)
Screenshot: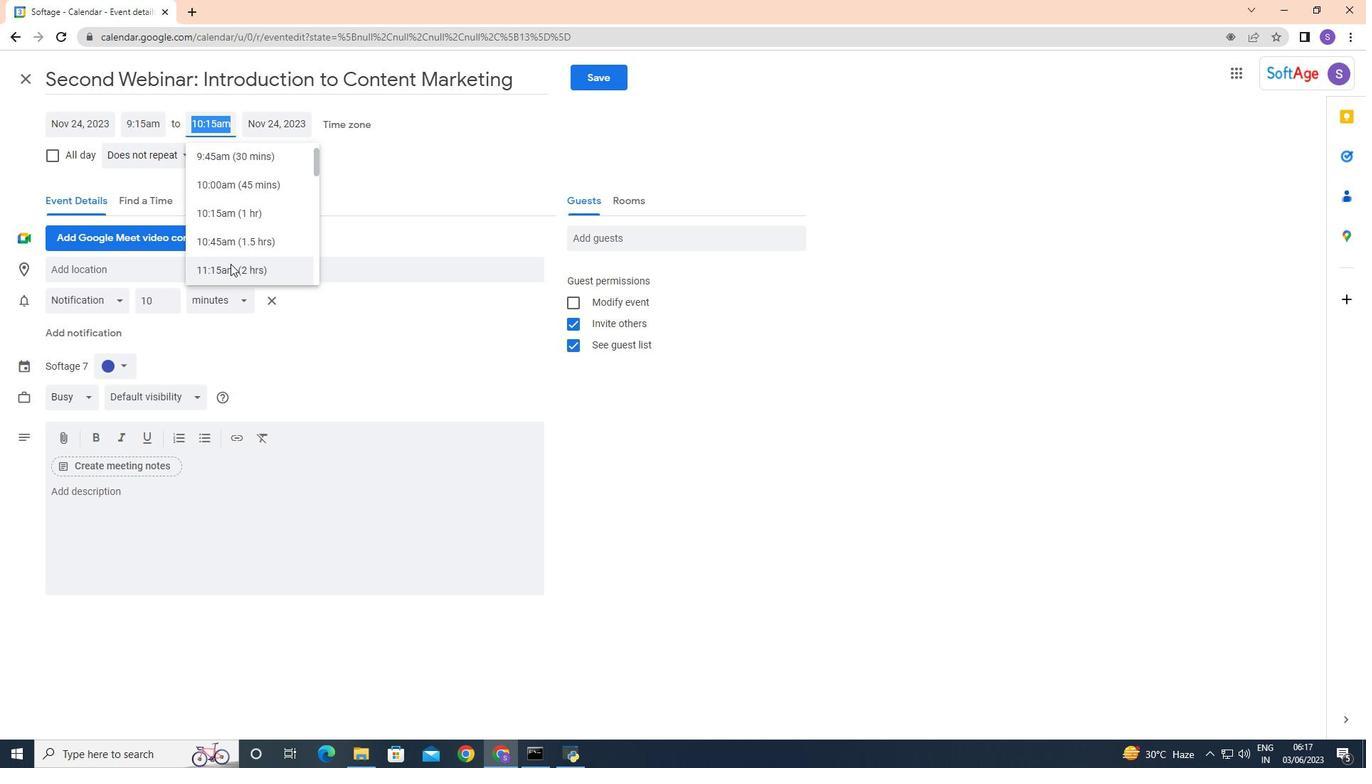 
Action: Mouse pressed left at (236, 273)
Screenshot: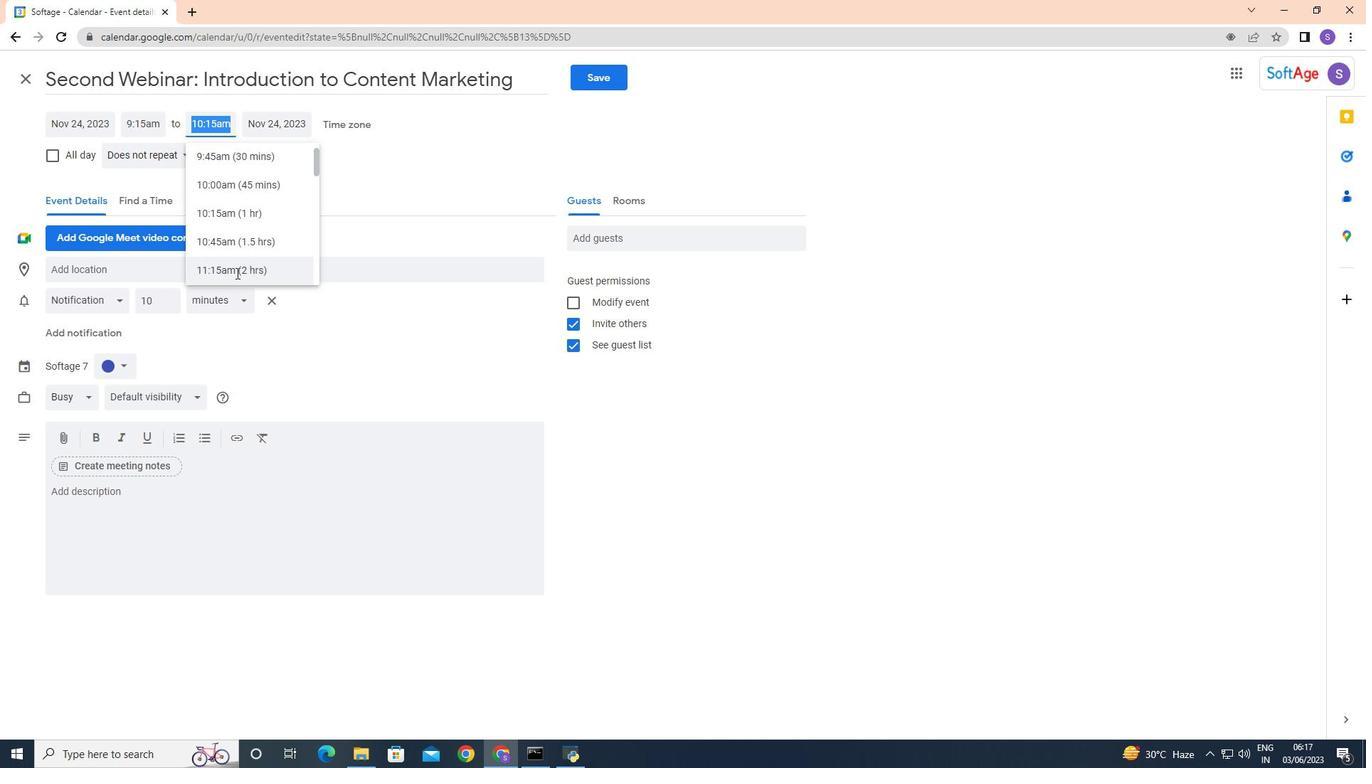 
Action: Mouse moved to (307, 165)
Screenshot: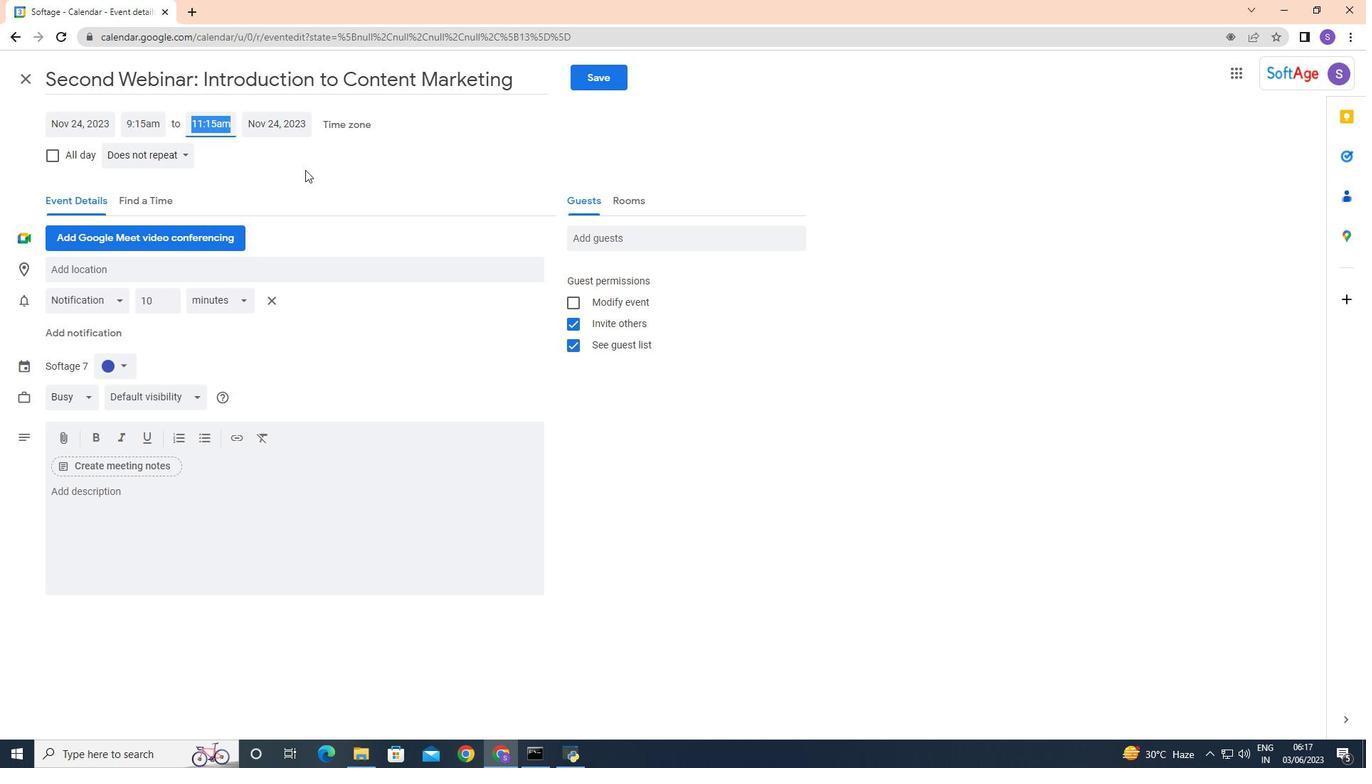 
Action: Mouse pressed left at (307, 165)
Screenshot: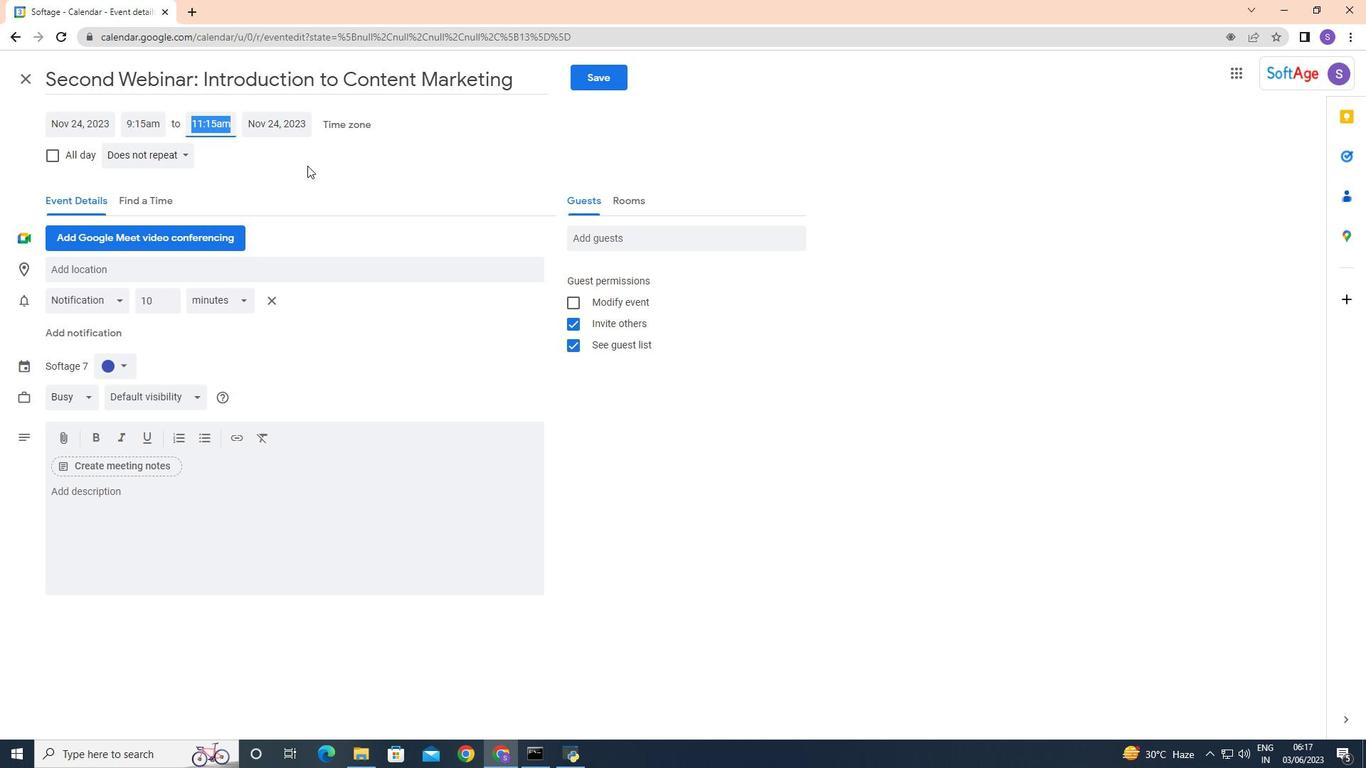 
Action: Mouse moved to (116, 503)
Screenshot: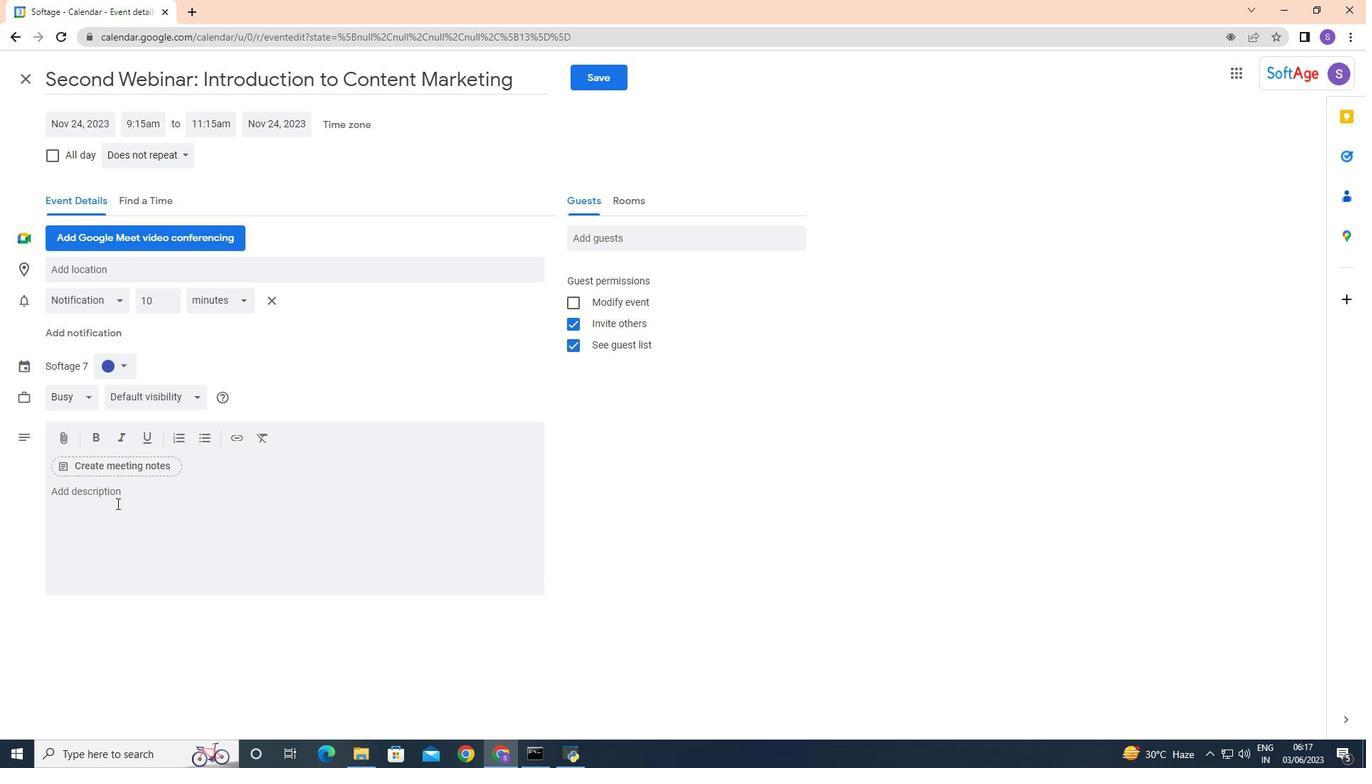 
Action: Mouse pressed left at (116, 503)
Screenshot: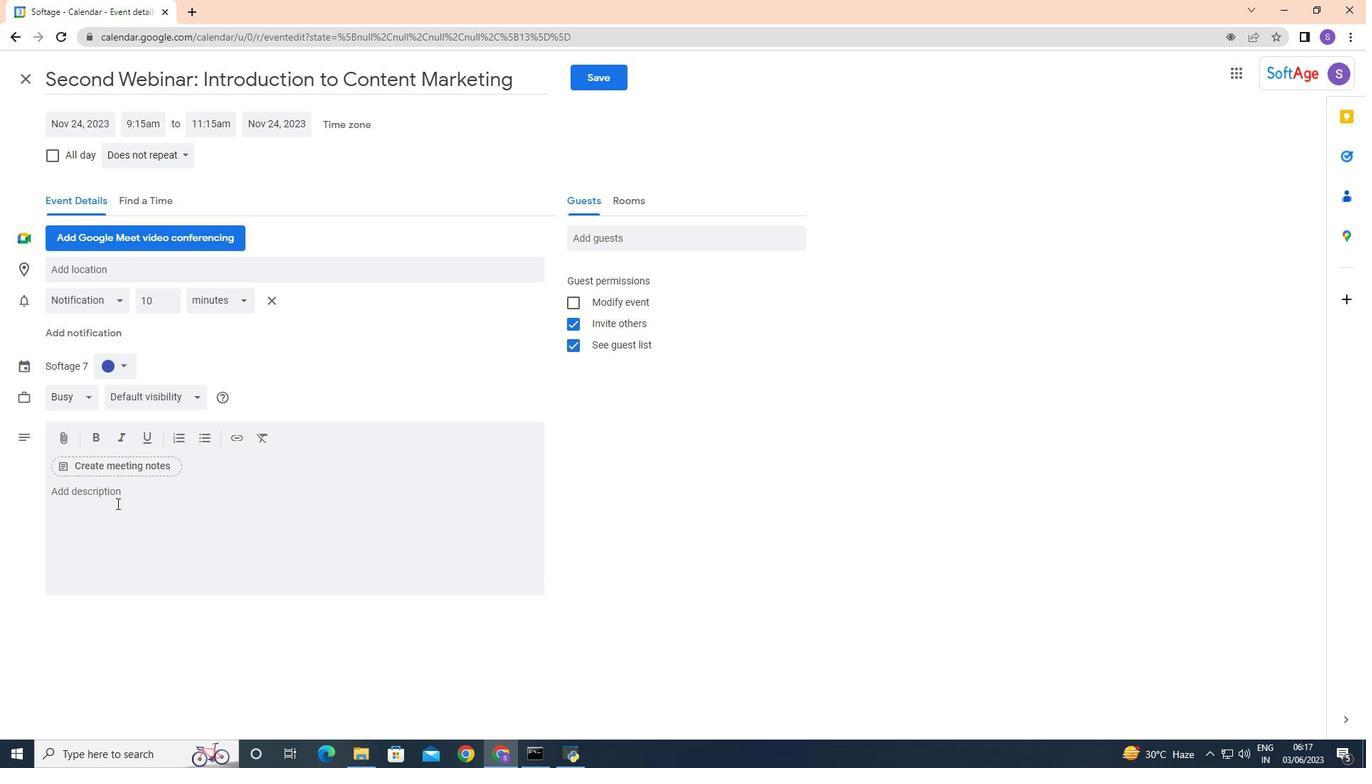 
Action: Mouse moved to (103, 479)
Screenshot: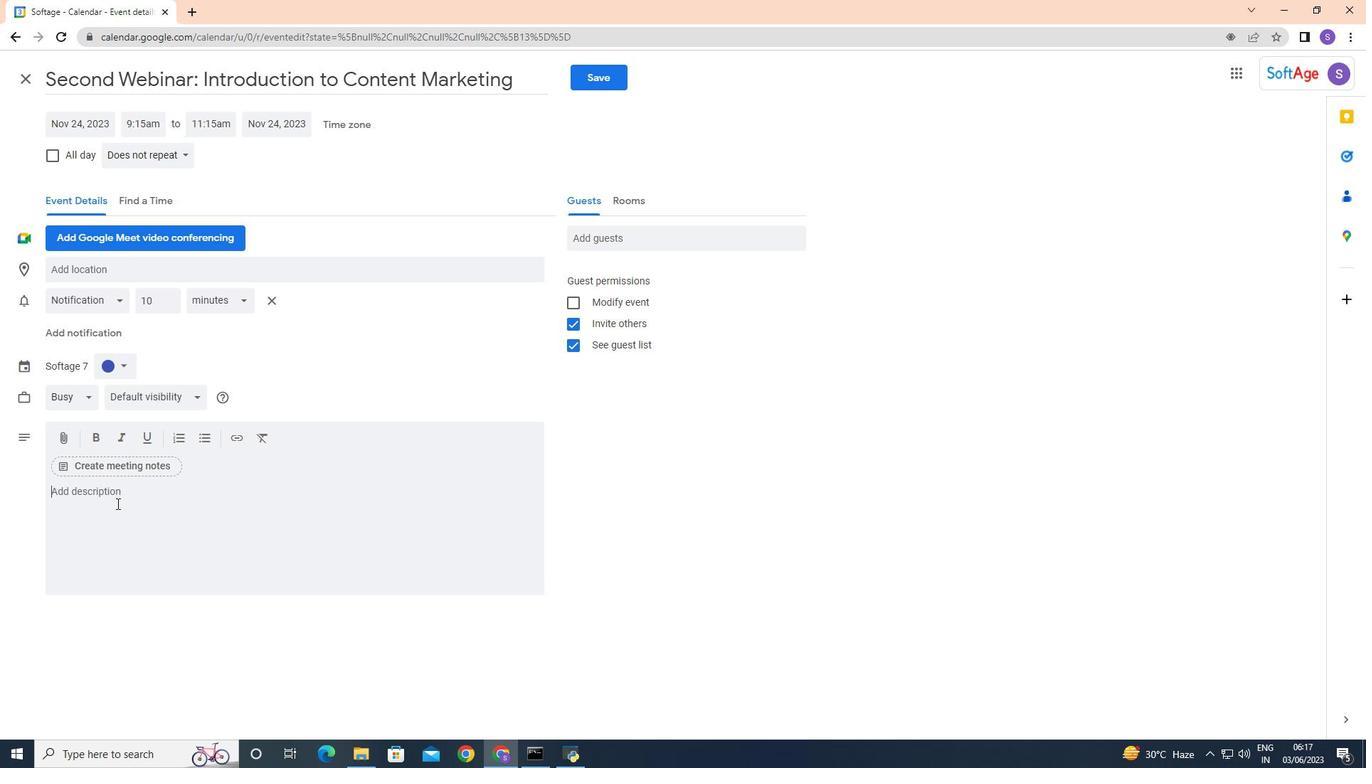 
Action: Key pressed <Key.caps_lock>T<Key.caps_lock>he<Key.space><Key.caps_lock>AGM<Key.caps_lock><Key.space>will<Key.space>also<Key.space>serve<Key.space>as<Key.space>forum<Key.space>for<Key.space>electing<Key.space>or<Key.space>re-electing<Key.space>bor<Key.backspace>ard<Key.space>members<Key.space><Key.backspace>,<Key.space>if<Key.space>applicable.<Key.space><Key.caps_lock>T<Key.caps_lock>he<Key.space>election<Key.space>process<Key.space>will<Key.space>be<Key.space>coducted<Key.space>in<Key.space>aco<Key.backspace>cordandc<Key.backspace><Key.backspace>ce<Key.space>with<Key.space>the<Key.space>organization's
Screenshot: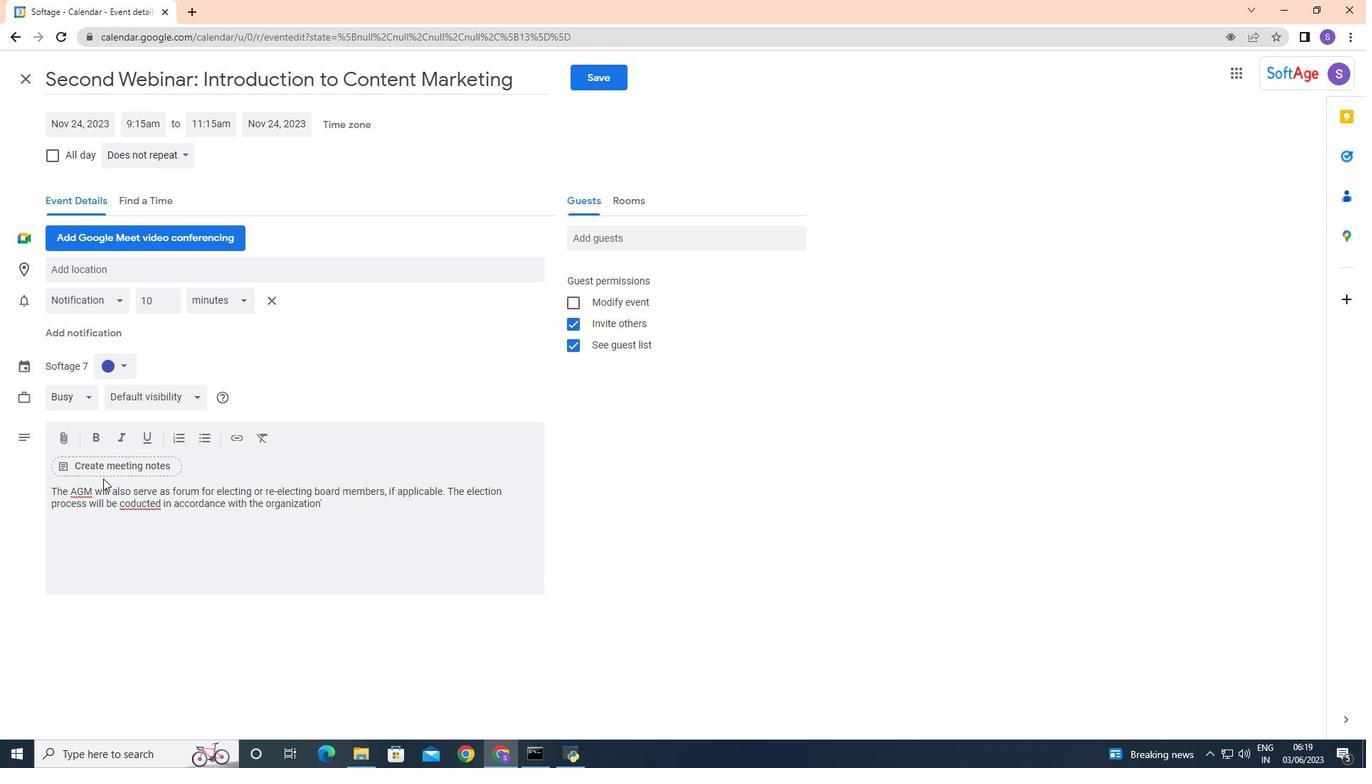 
Action: Mouse moved to (135, 508)
Screenshot: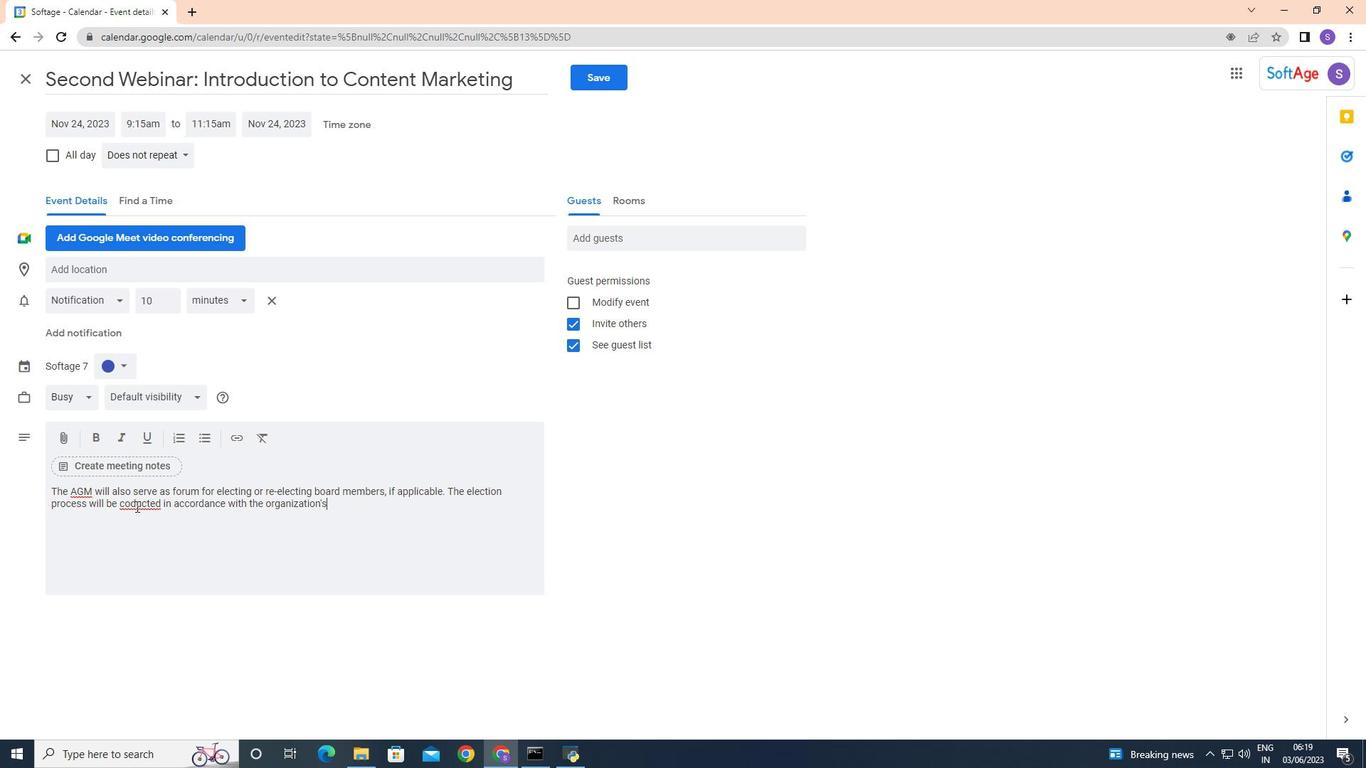 
Action: Mouse pressed right at (135, 508)
Screenshot: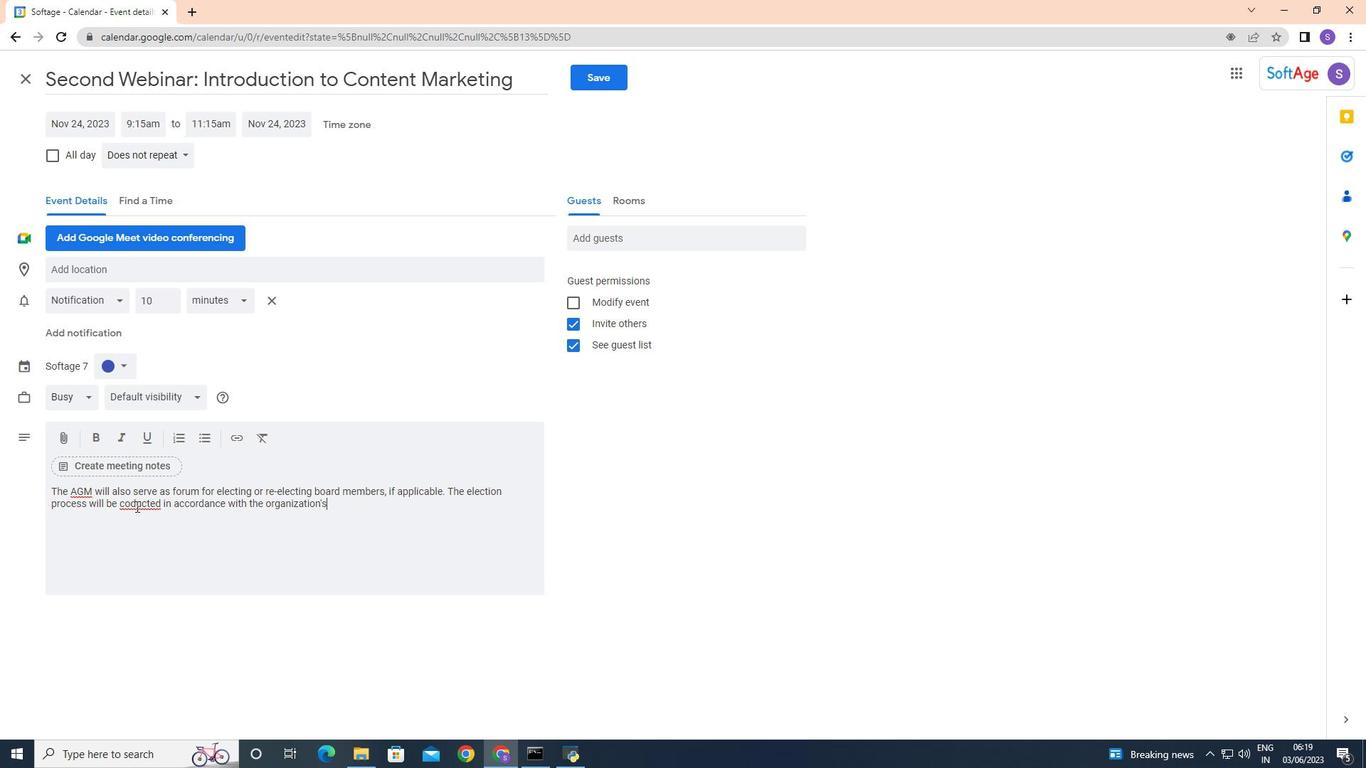 
Action: Mouse moved to (172, 523)
Screenshot: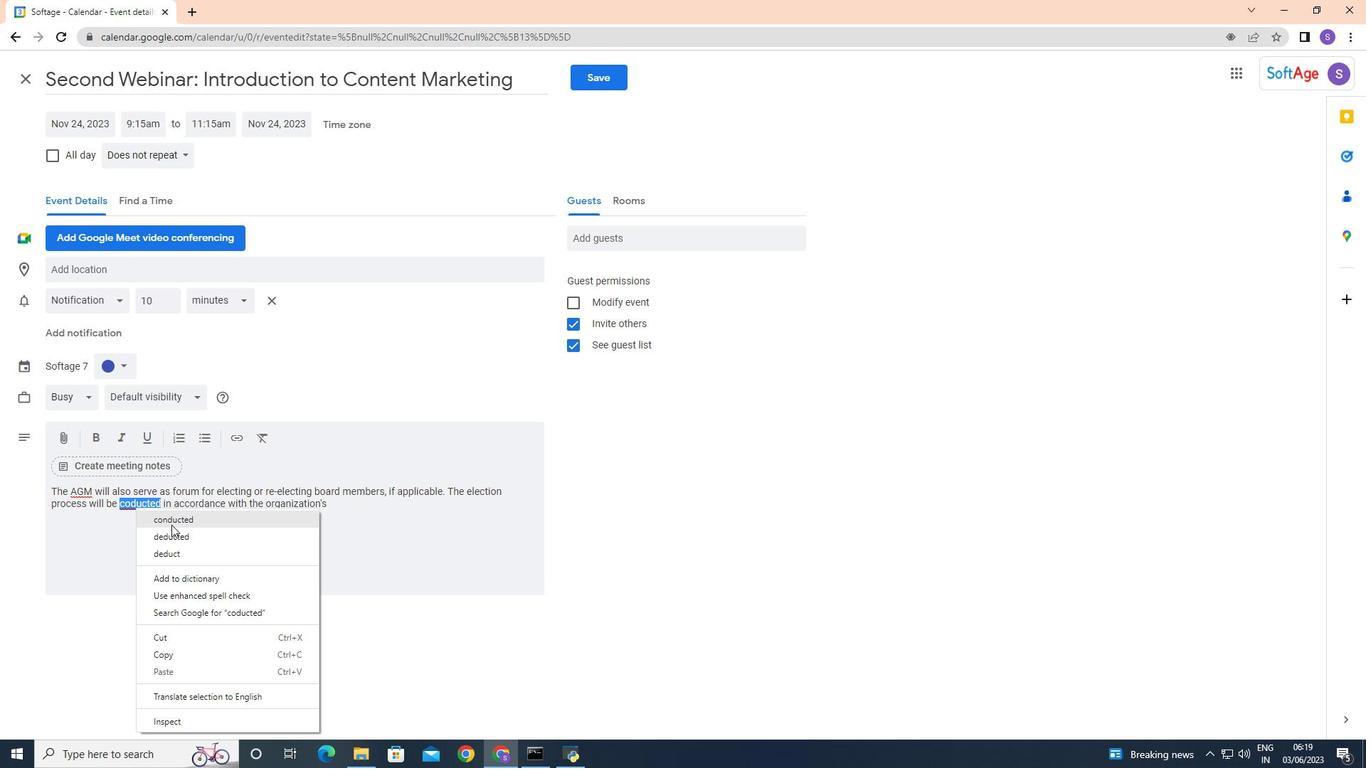 
Action: Mouse pressed left at (172, 523)
Screenshot: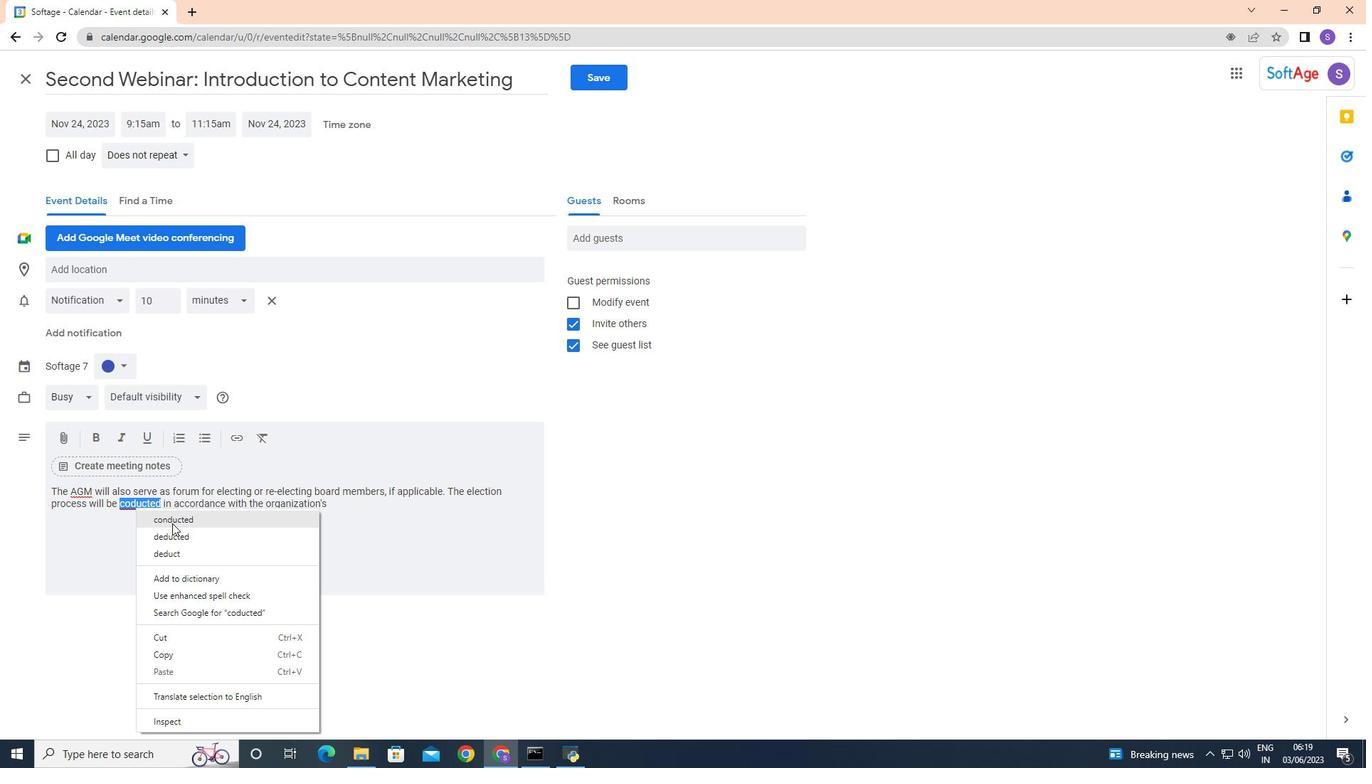 
Action: Mouse moved to (382, 505)
Screenshot: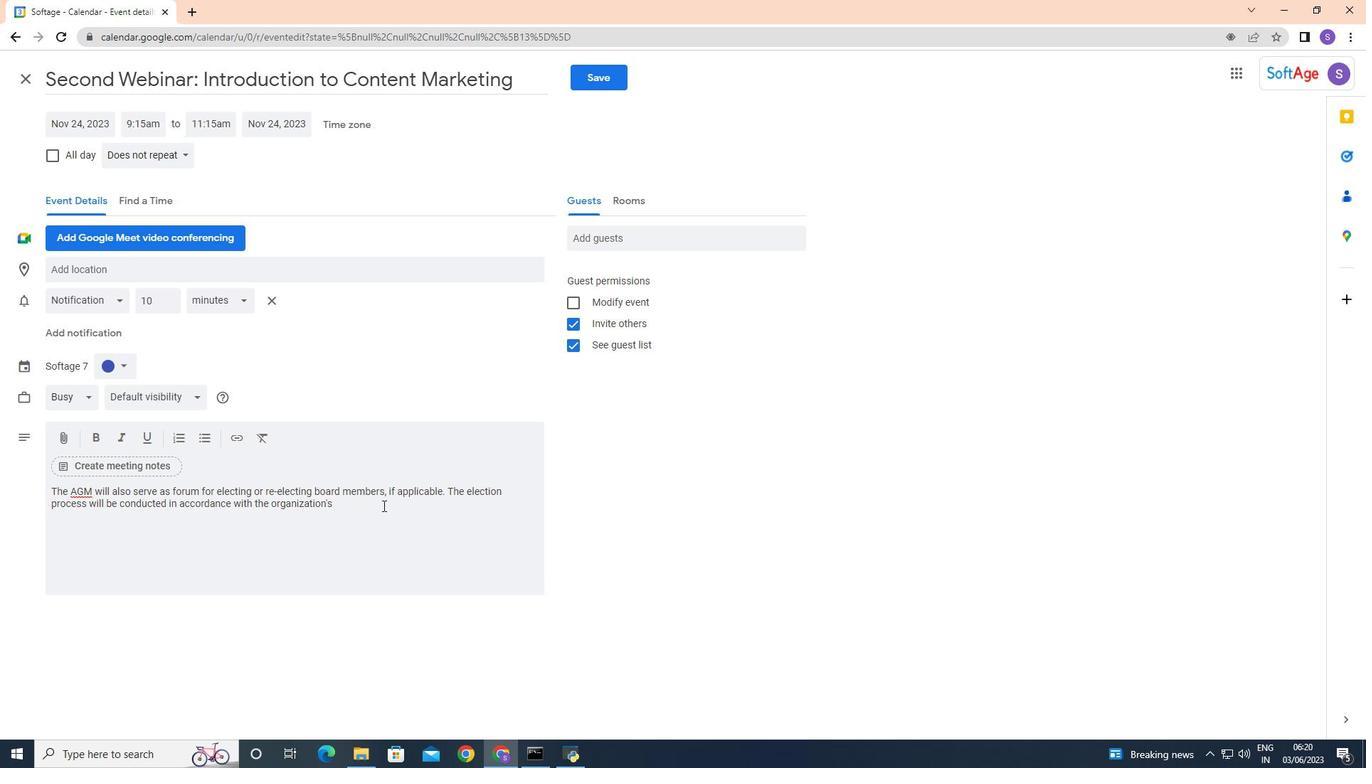 
Action: Mouse pressed left at (382, 505)
Screenshot: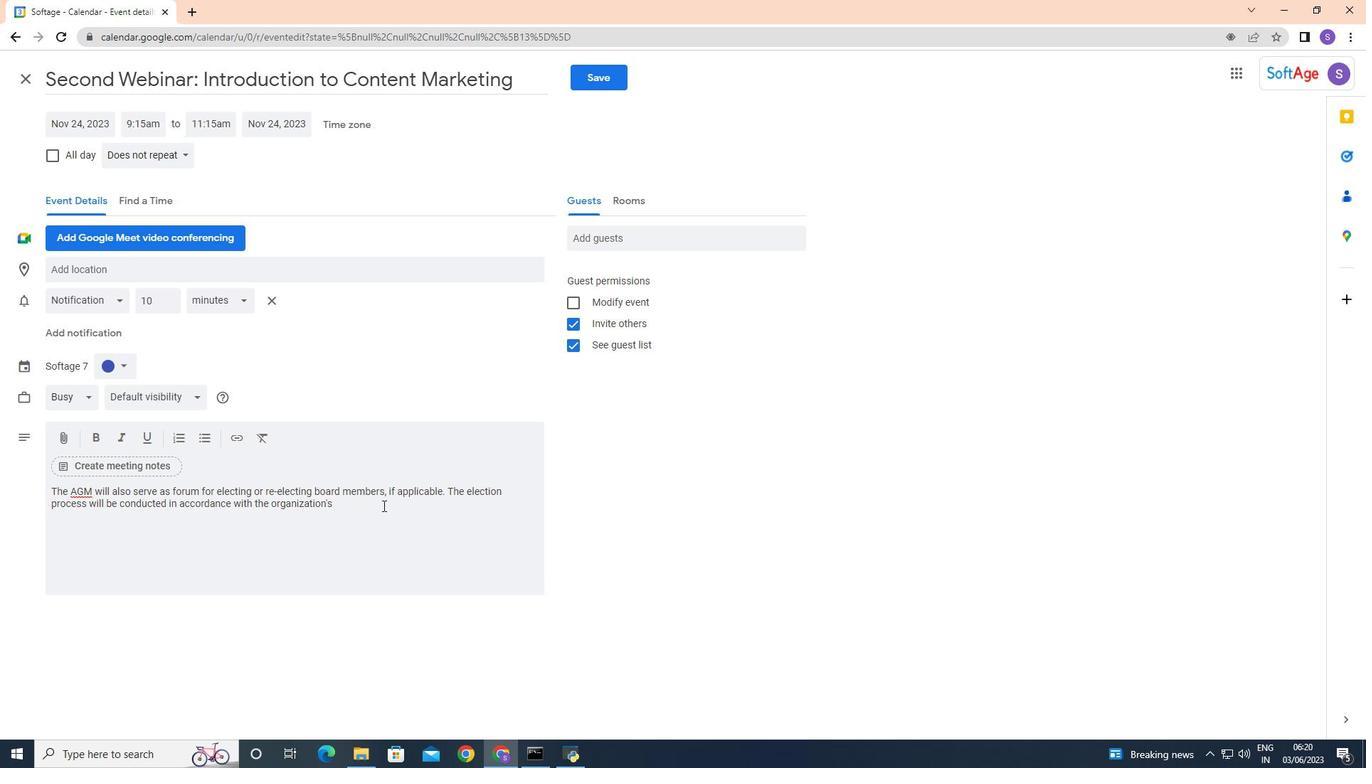 
Action: Key pressed <Key.space>bylaws<Key.space>and<Key.space>rhulations,<Key.space>allowing<Key.space>for<Key.space>a<Key.space>fair<Key.space>and<Key.space>democratic<Key.space>representation<Key.space>of<Key.space>
Screenshot: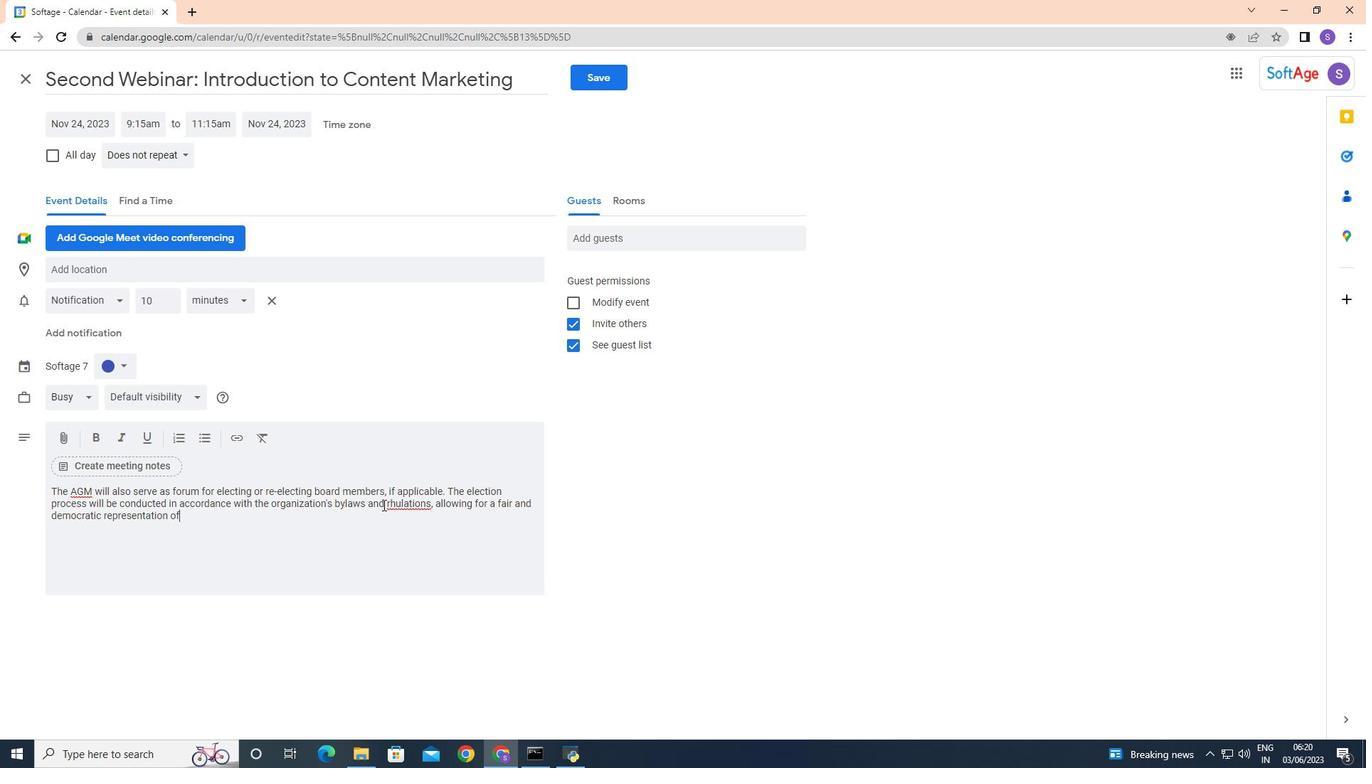 
Action: Mouse moved to (404, 501)
Screenshot: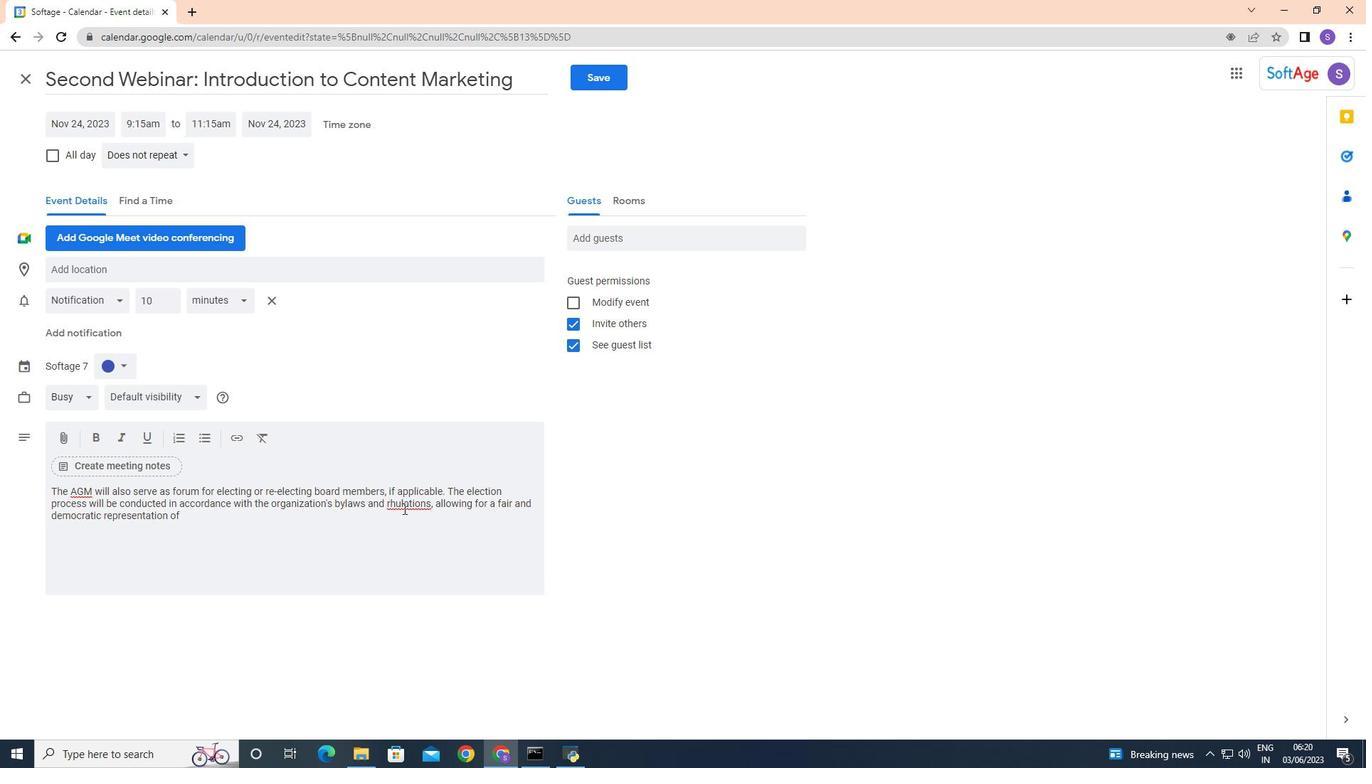 
Action: Mouse pressed right at (404, 501)
Screenshot: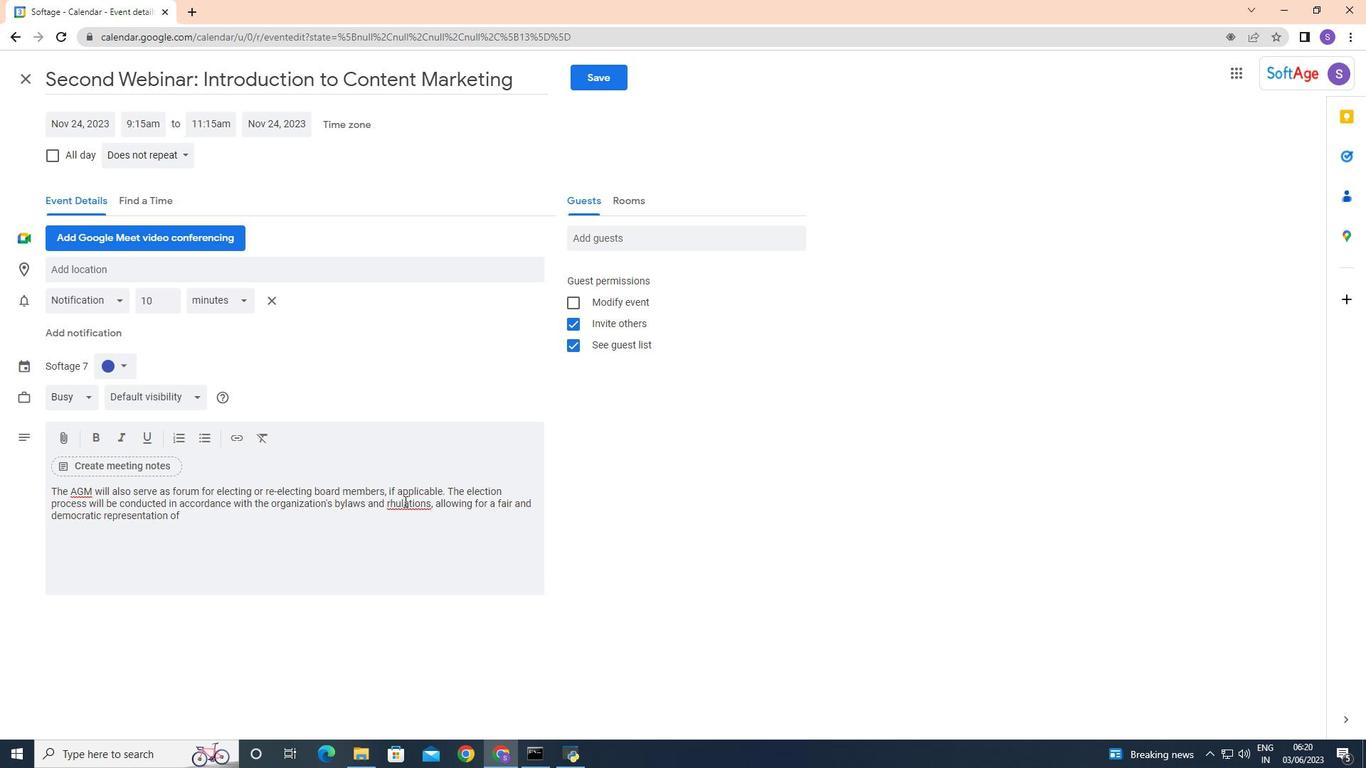 
Action: Mouse moved to (429, 518)
Screenshot: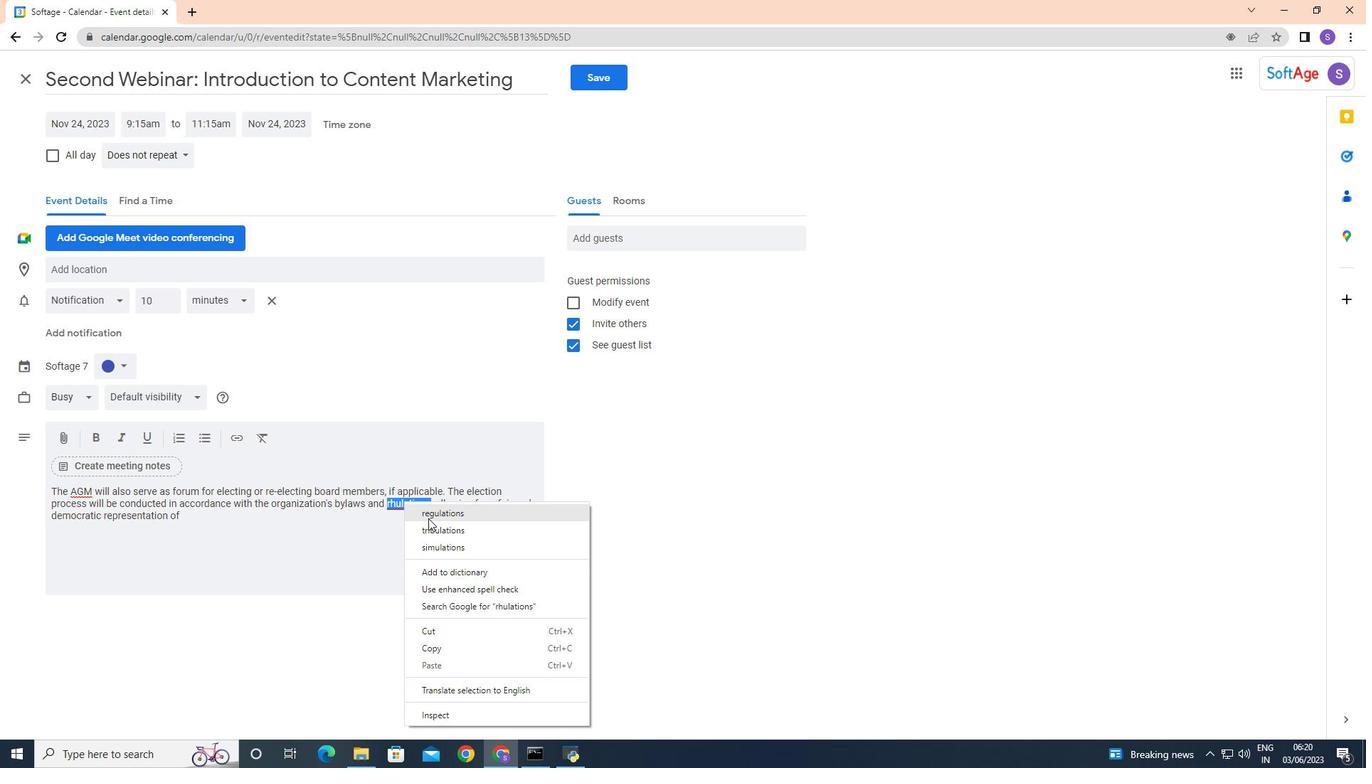 
Action: Mouse pressed left at (429, 518)
Screenshot: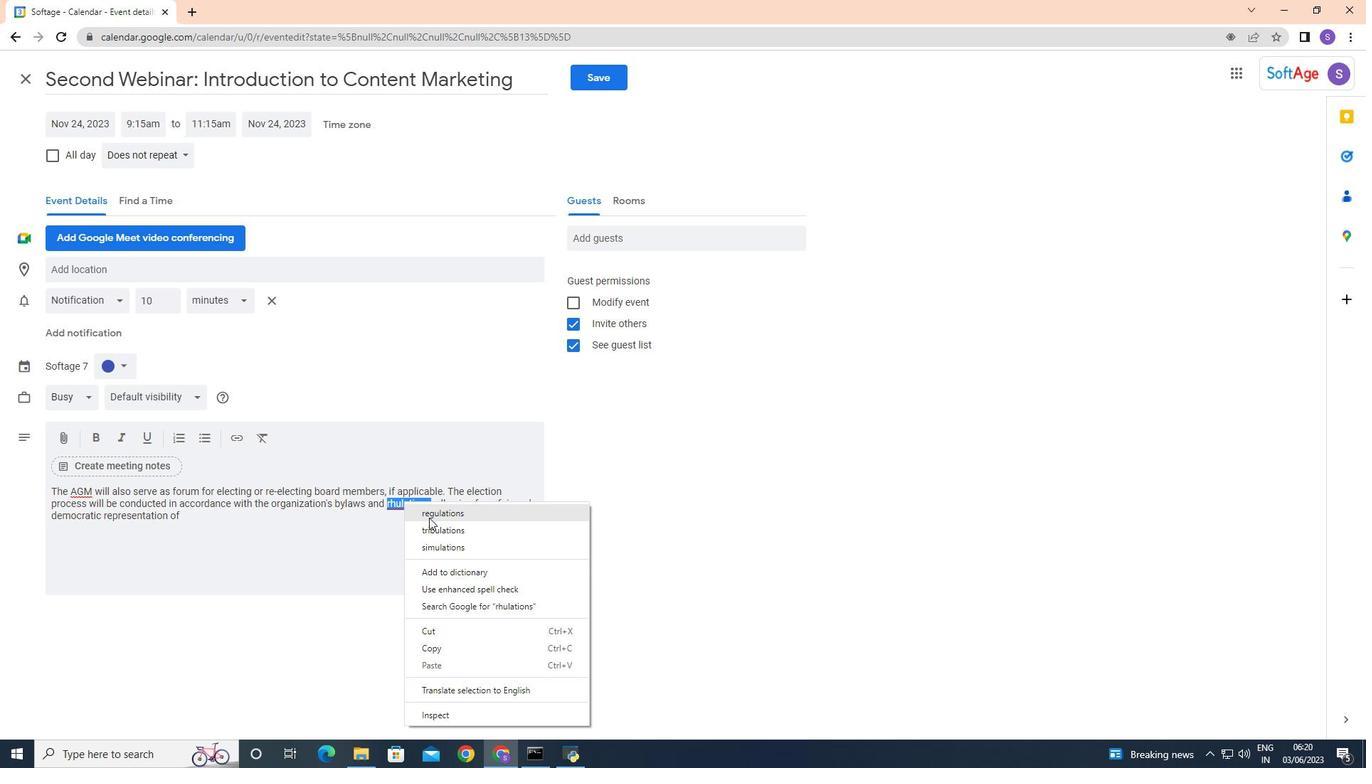 
Action: Mouse moved to (237, 516)
Screenshot: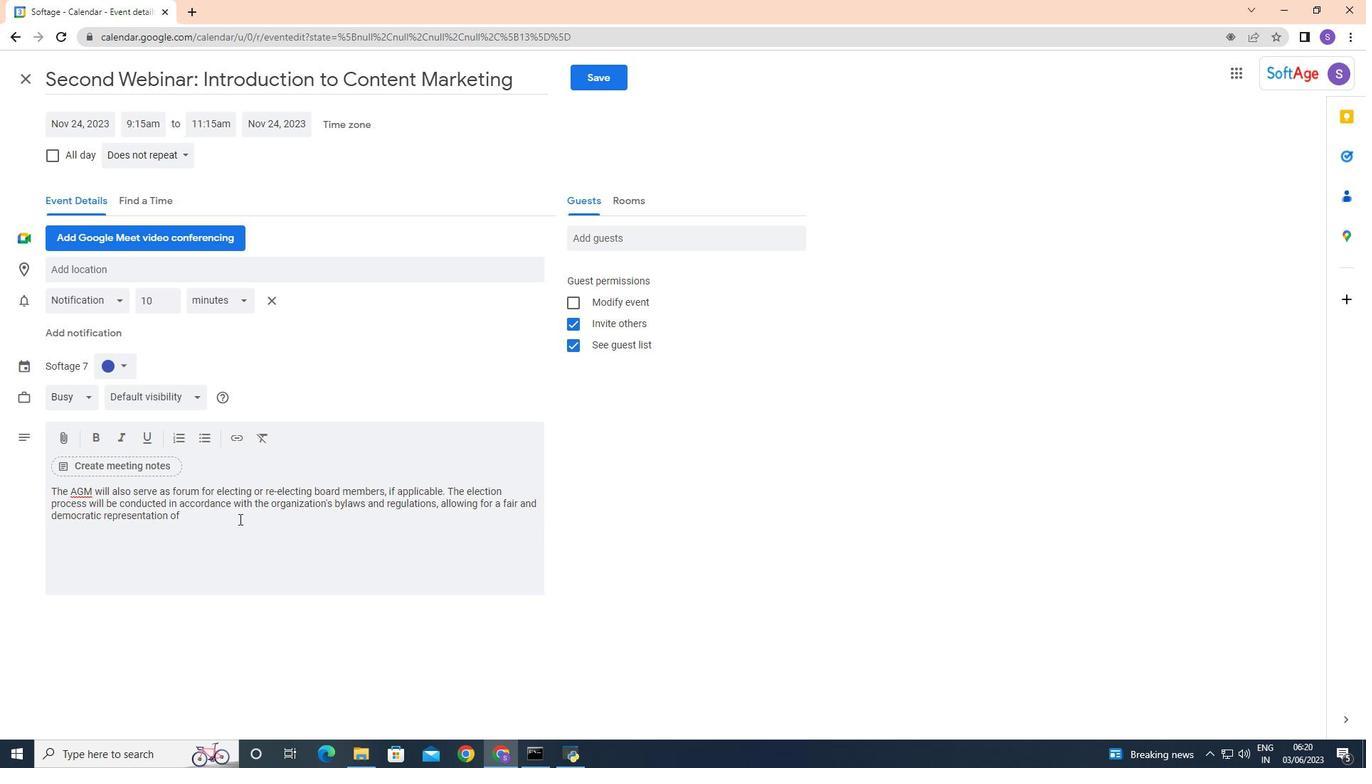 
Action: Mouse pressed left at (237, 516)
Screenshot: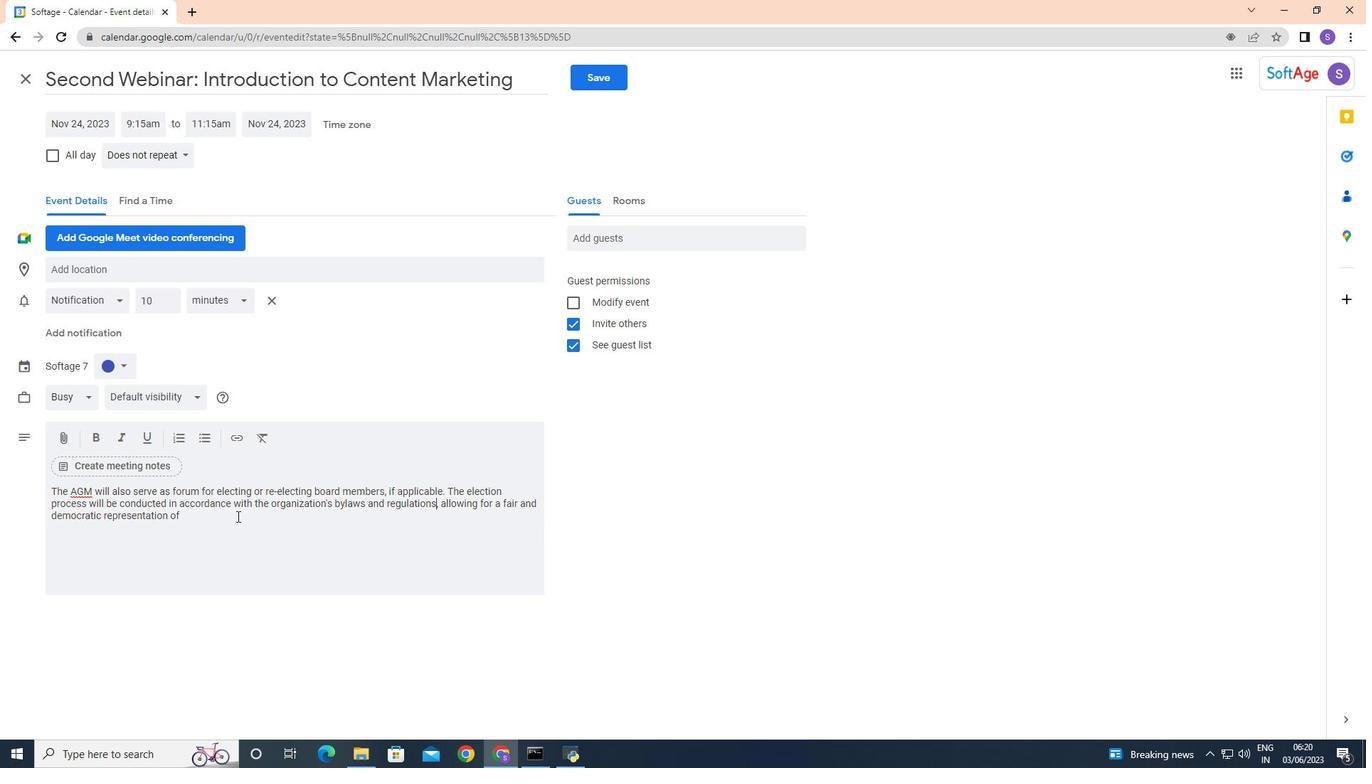 
Action: Key pressed <Key.space>shareholders'<Key.space>interests.
Screenshot: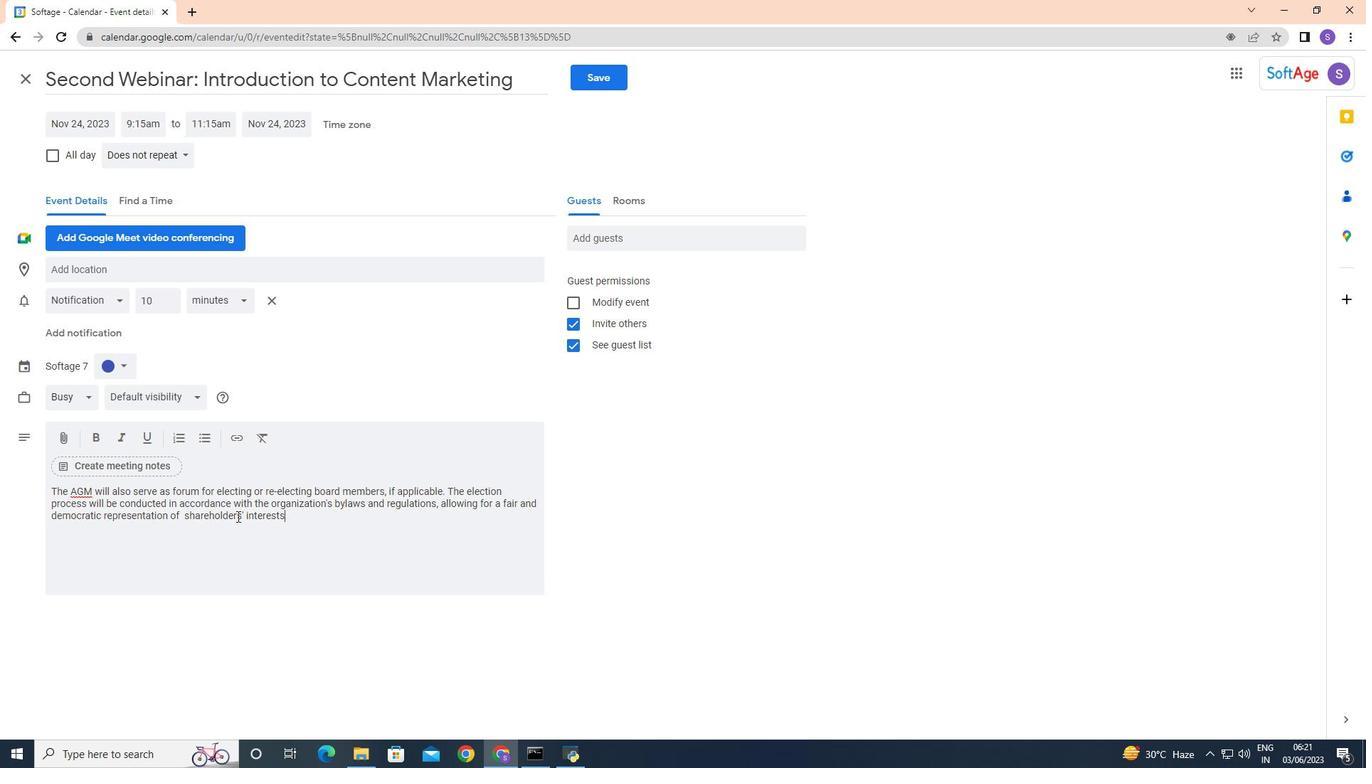 
Action: Mouse moved to (107, 370)
Screenshot: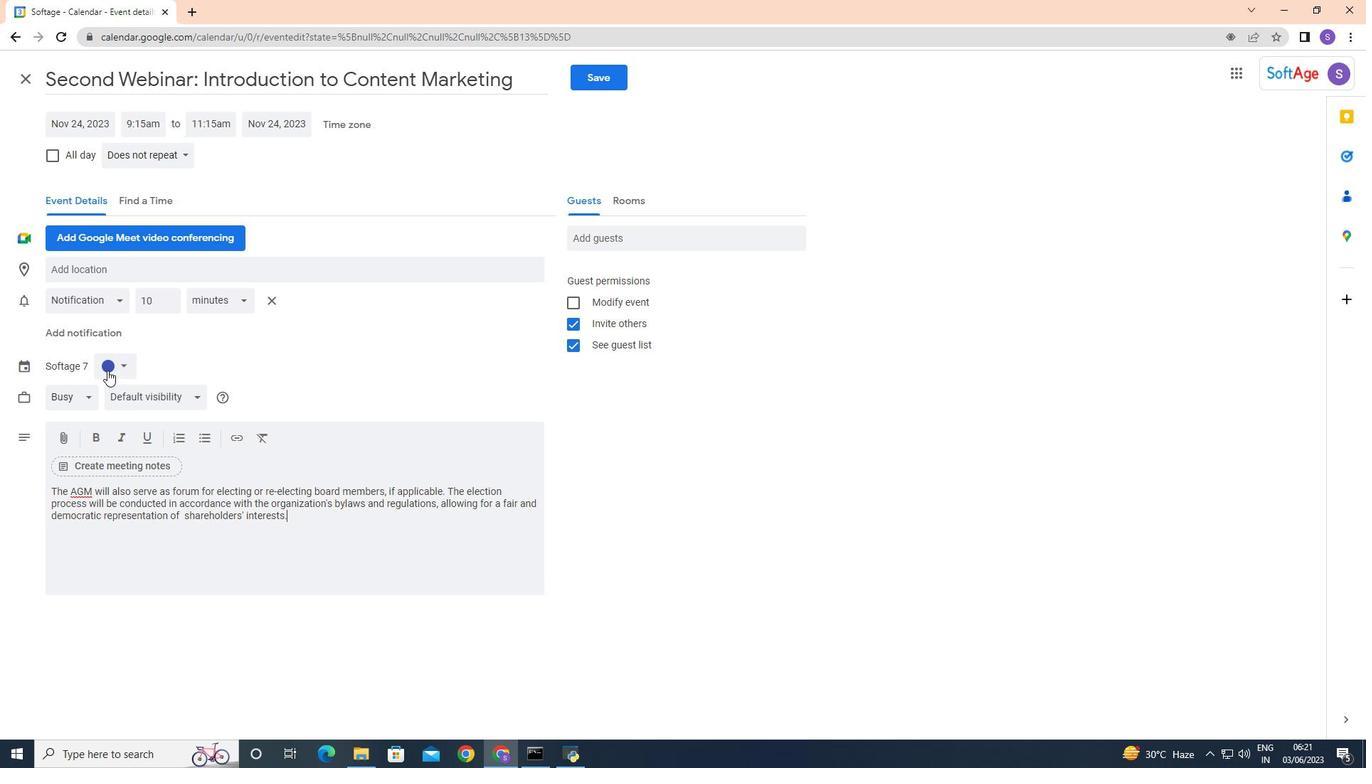 
Action: Mouse pressed left at (107, 370)
Screenshot: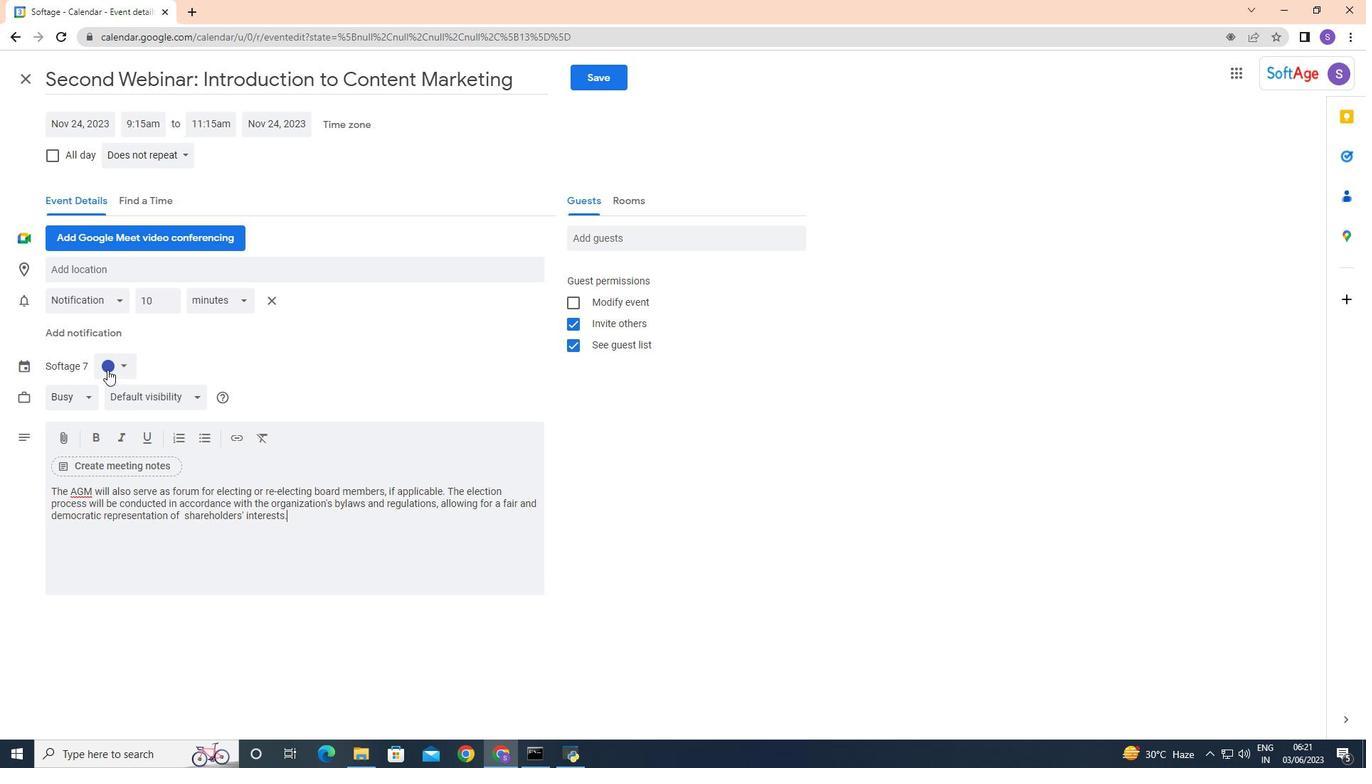 
Action: Mouse moved to (111, 419)
Screenshot: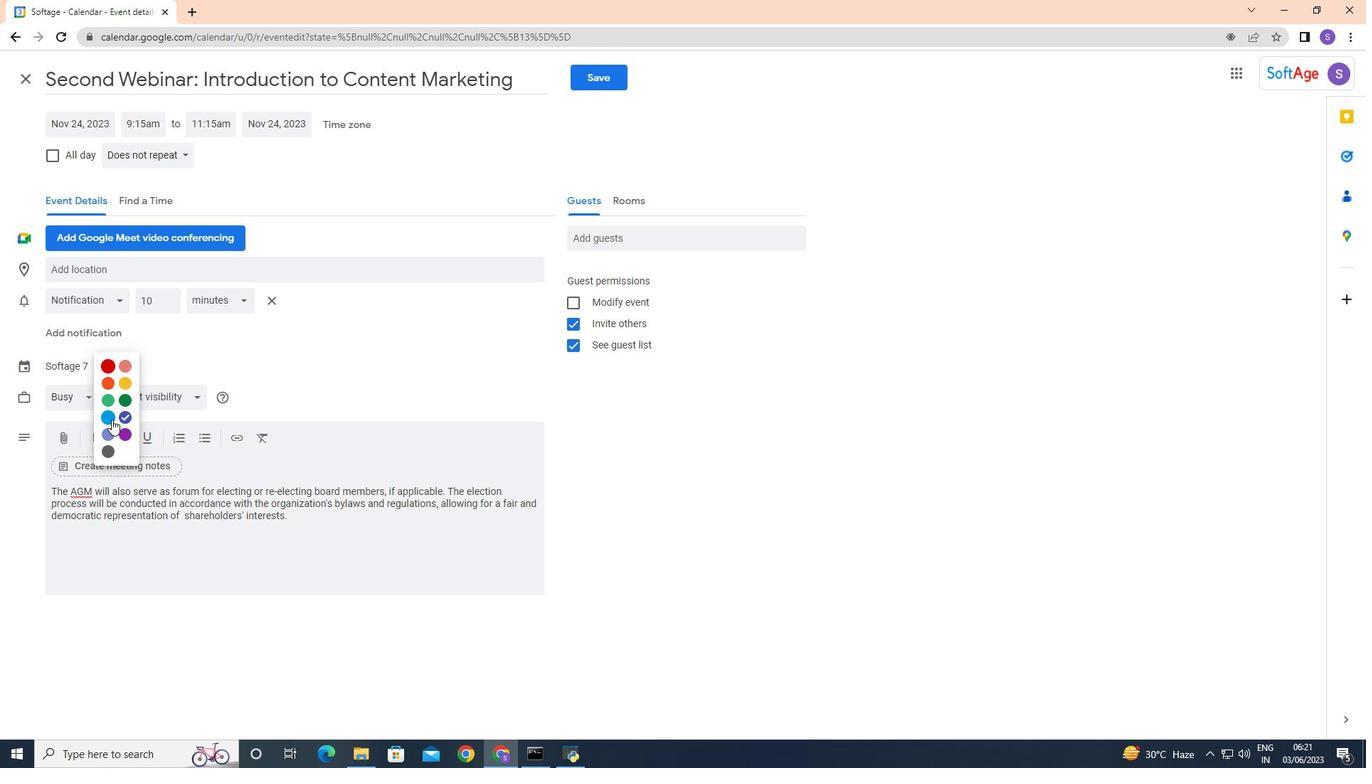
Action: Mouse pressed left at (111, 419)
Screenshot: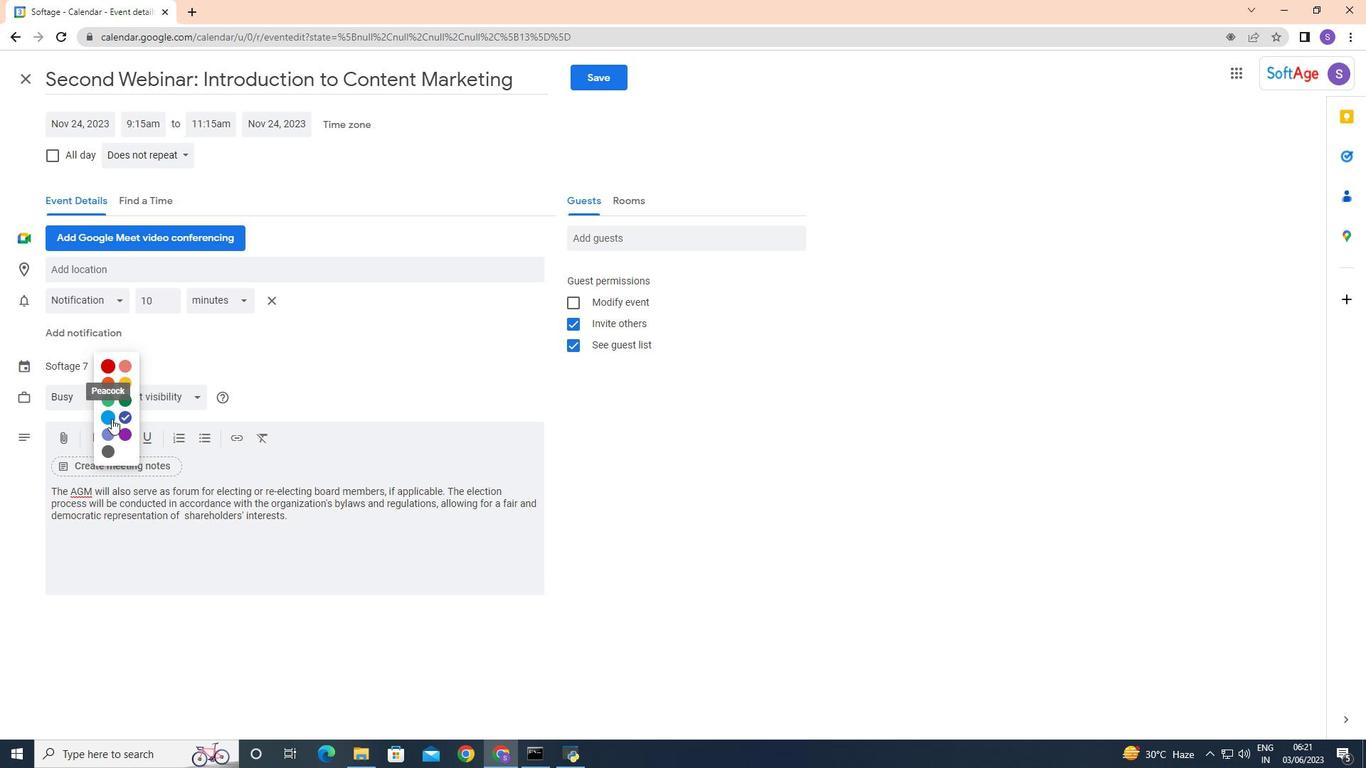 
Action: Mouse moved to (116, 268)
Screenshot: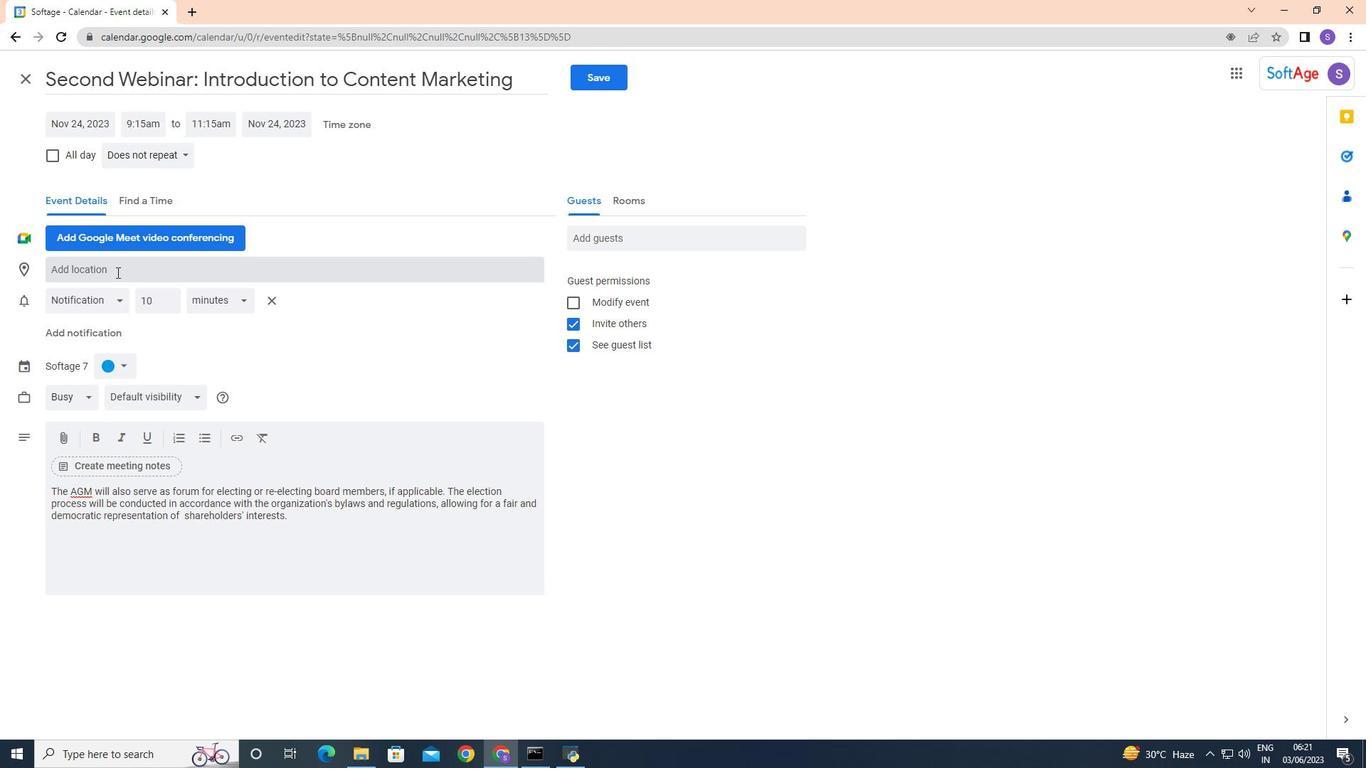 
Action: Mouse pressed left at (116, 268)
Screenshot: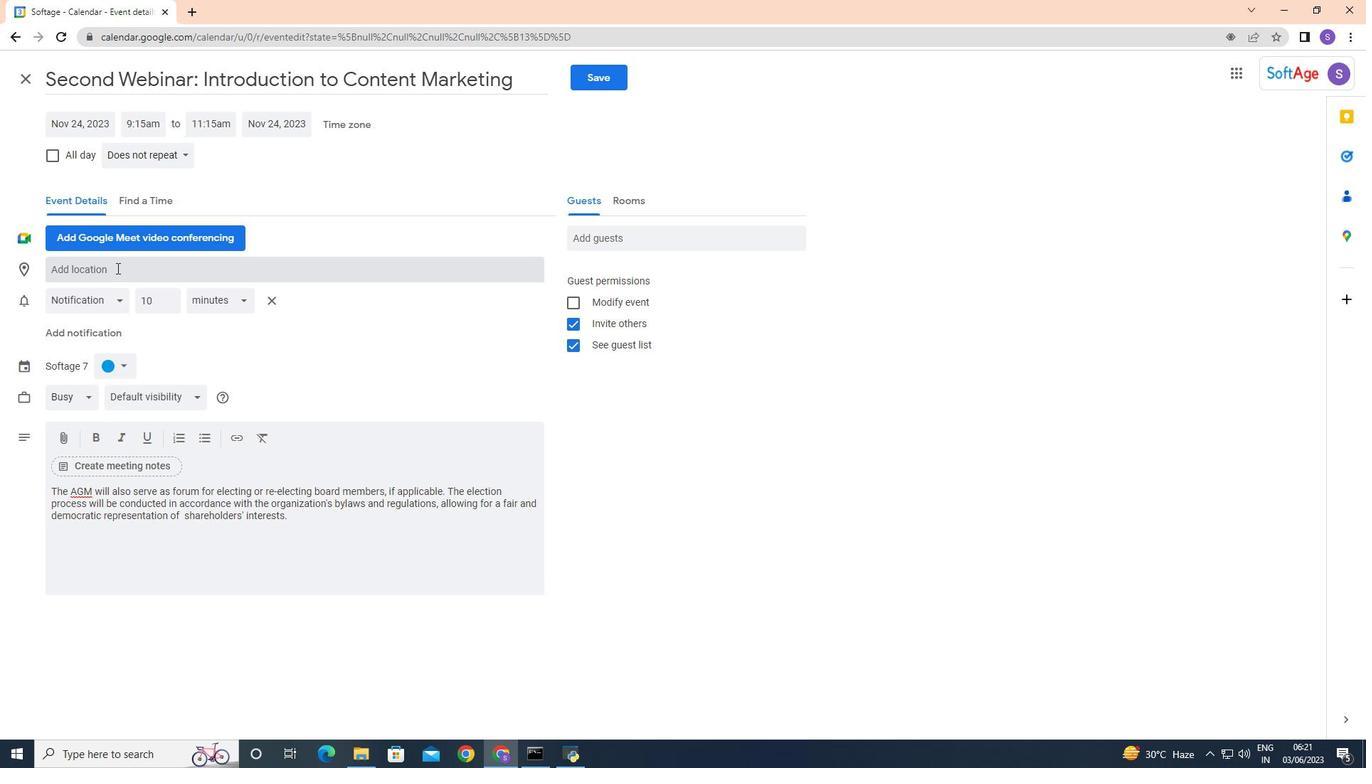 
Action: Key pressed <Key.caps_lock>R<Key.caps_lock>ai<Key.backspace><Key.backspace><Key.backspace><Key.caps_lock>G<Key.backspace>F<Key.caps_lock>airmont<Key.space>b<Key.backspace><Key.caps_lock>B<Key.caps_lock>anff<Key.space><Key.caps_lock>S<Key.caps_lock>prings,<Key.space><Key.caps_lock>S<Key.backspace>C<Key.caps_lock>and<Key.backspace>ada
Screenshot: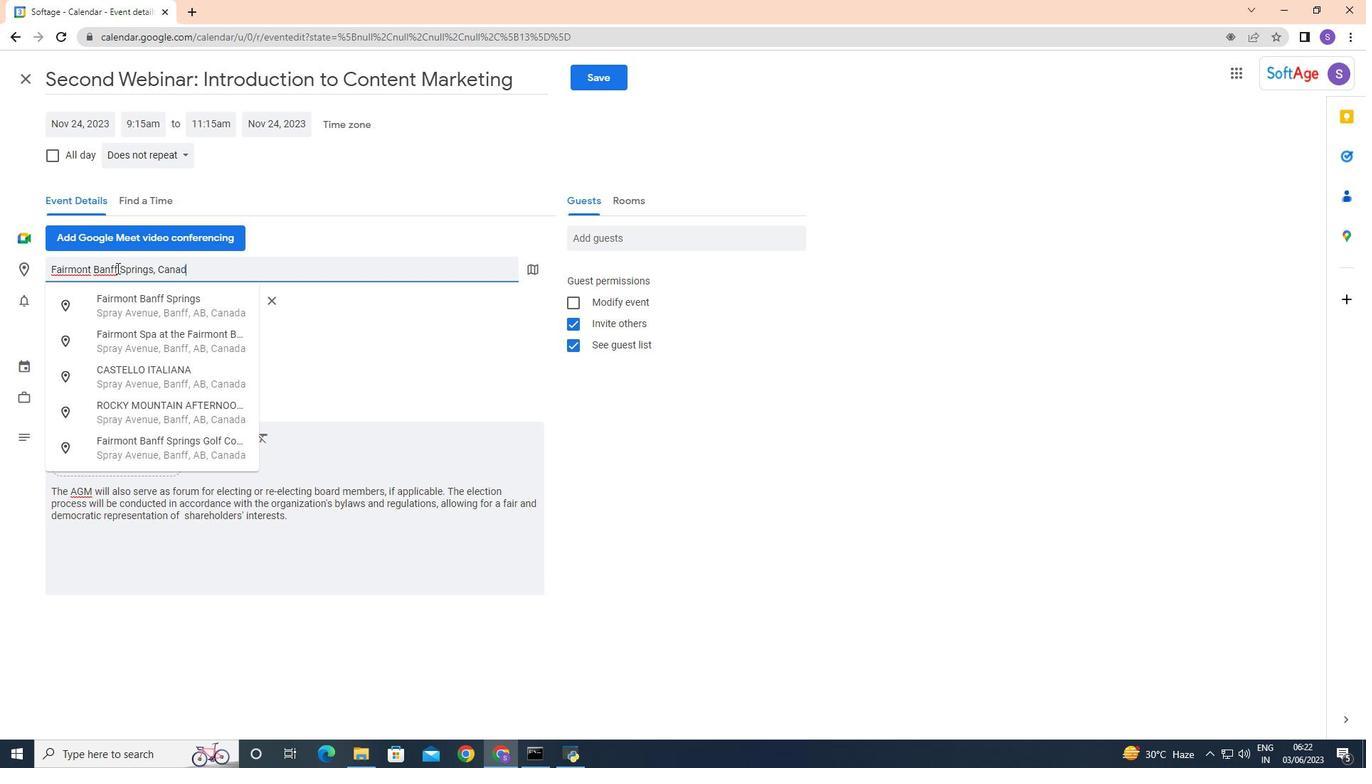 
Action: Mouse moved to (384, 365)
Screenshot: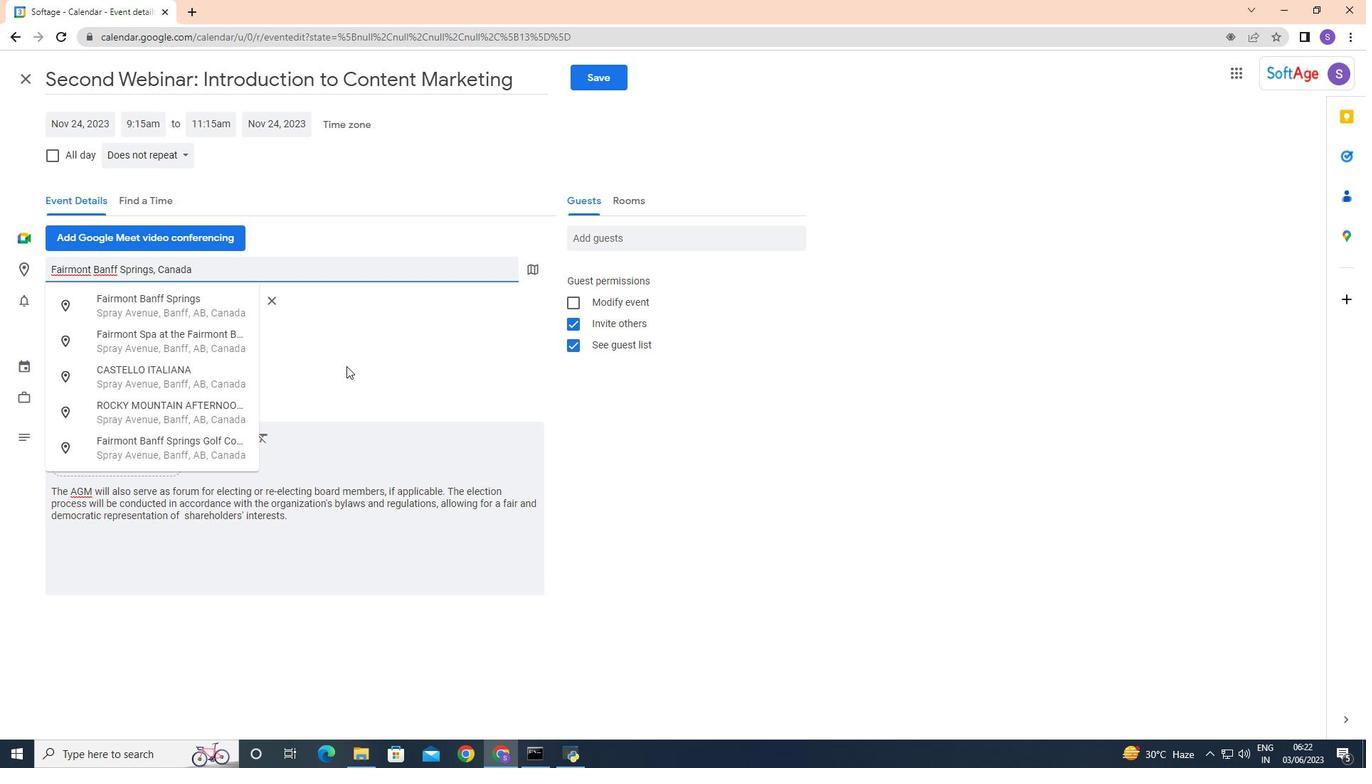 
Action: Mouse pressed left at (384, 365)
Screenshot: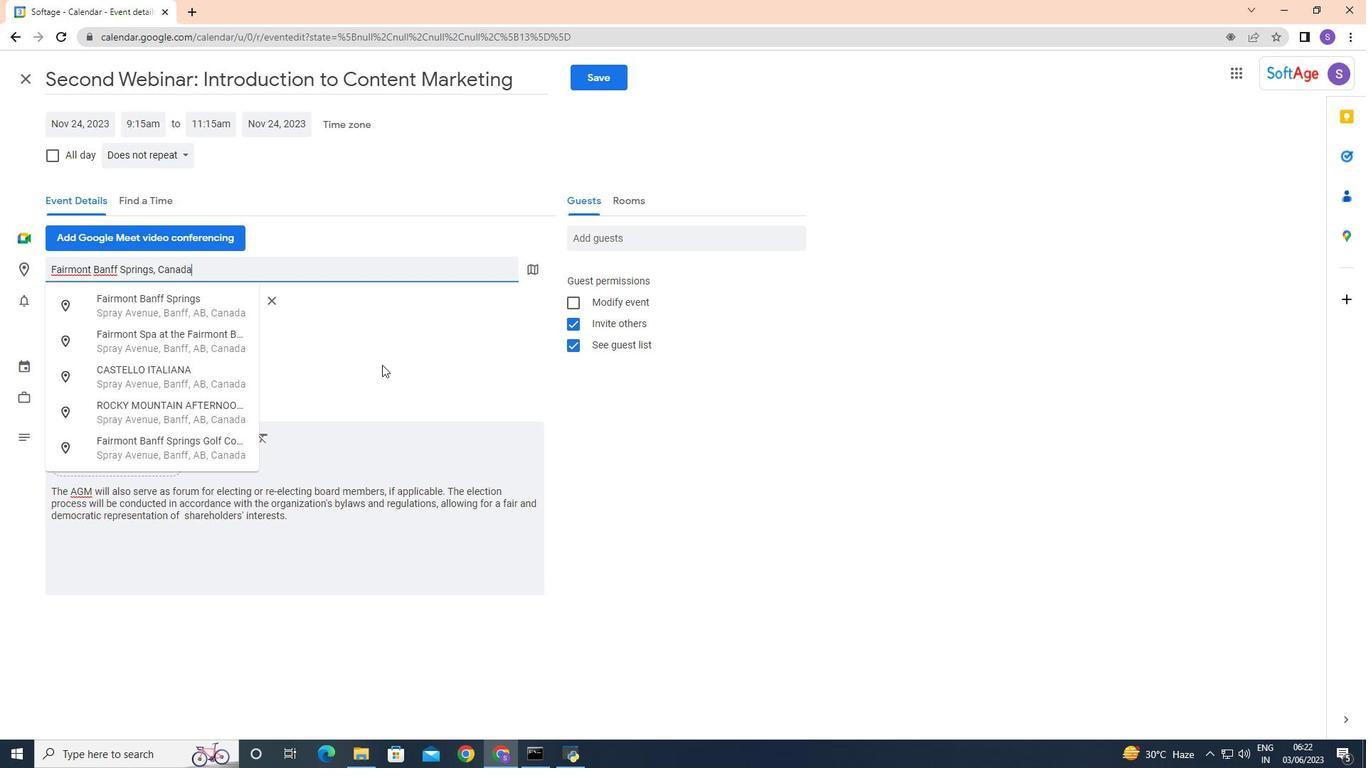 
Action: Mouse moved to (607, 239)
Screenshot: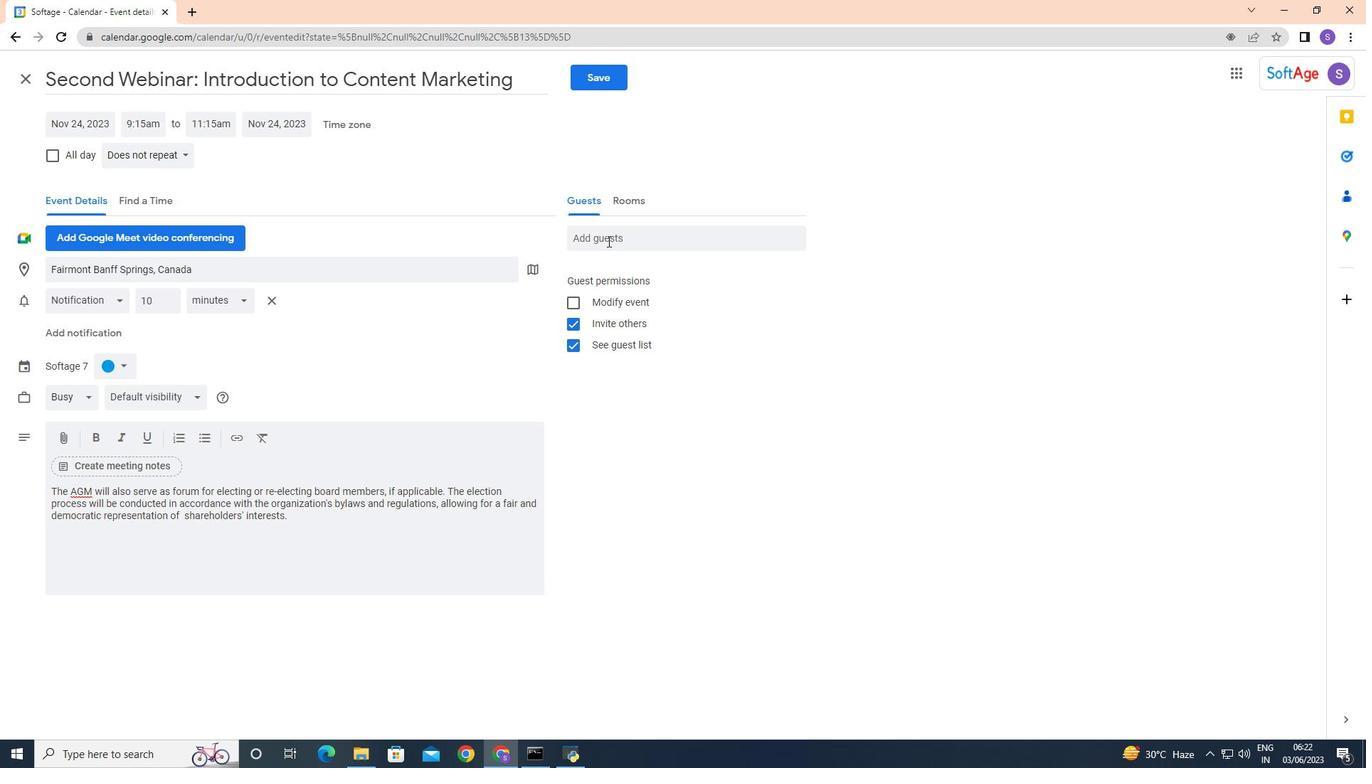 
Action: Mouse pressed left at (607, 239)
Screenshot: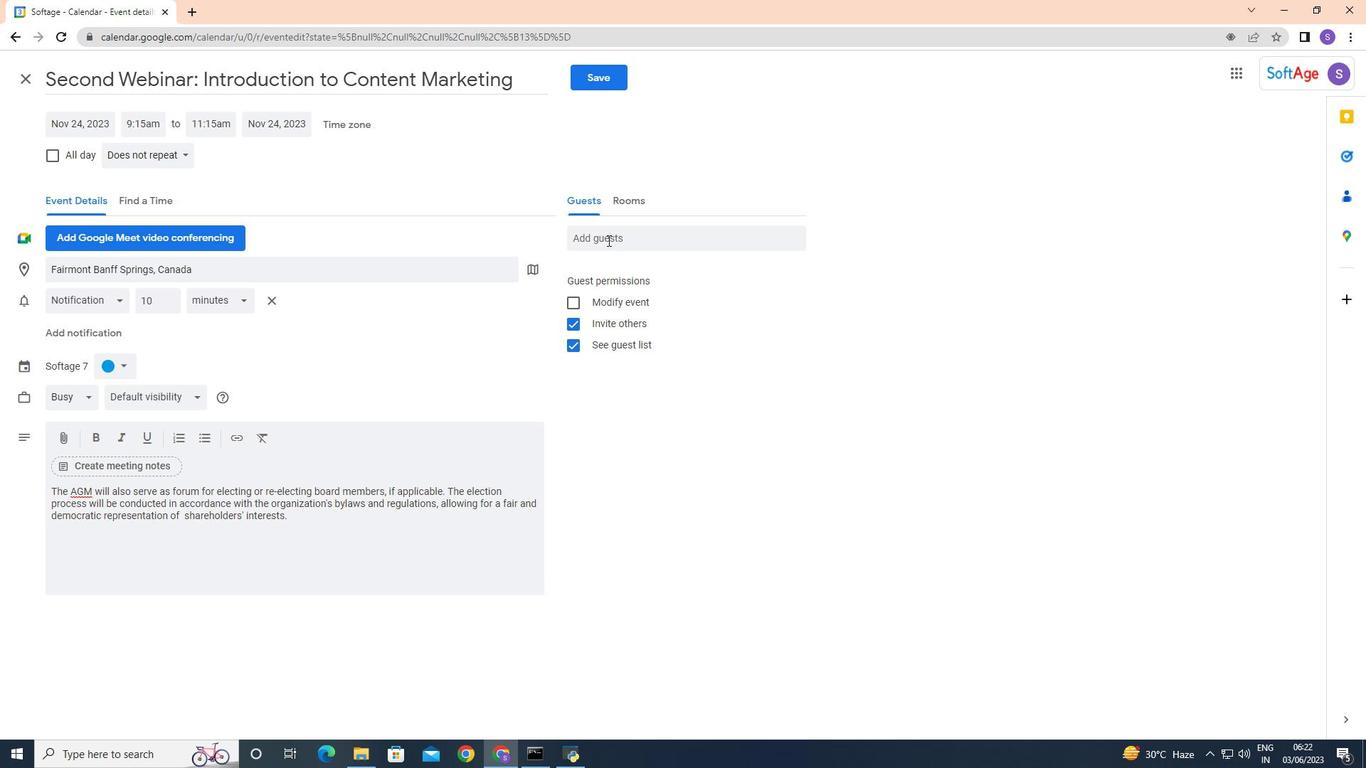
Action: Mouse moved to (607, 239)
Screenshot: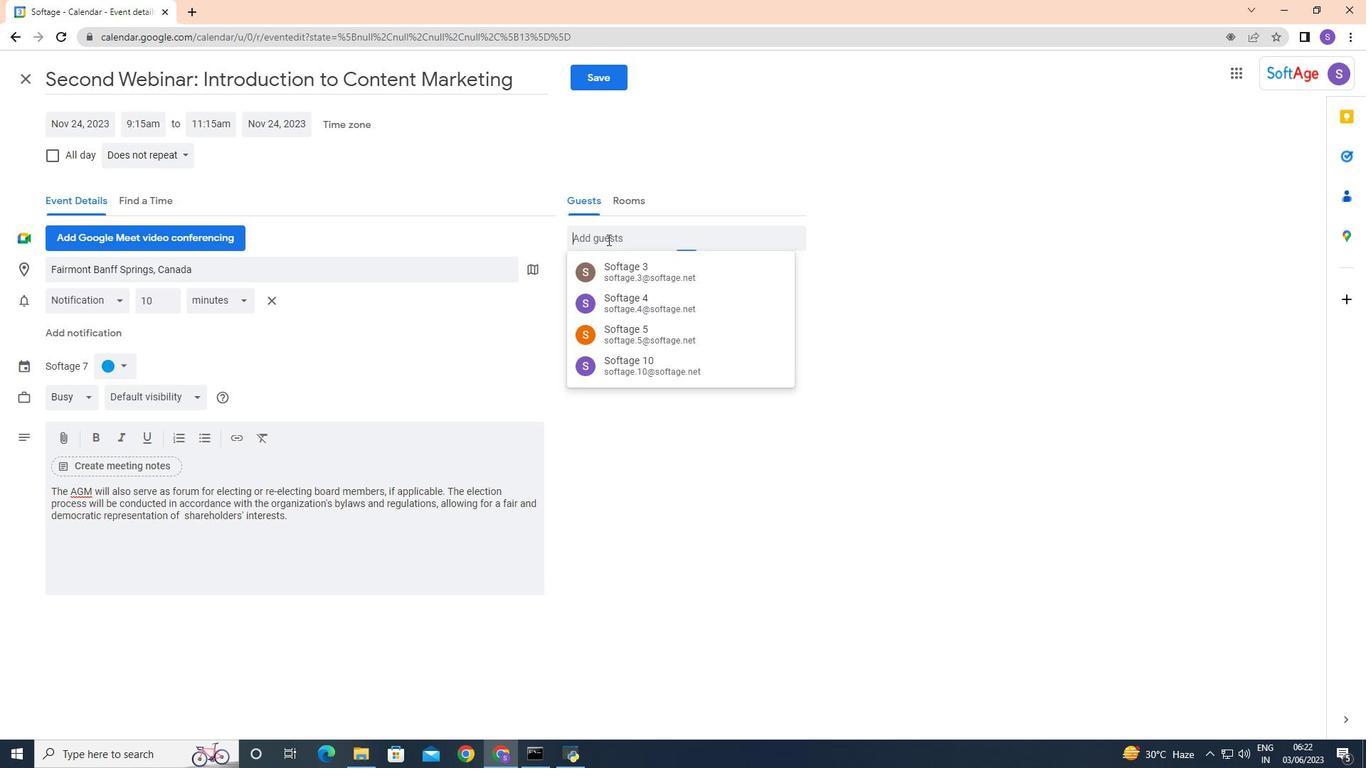 
Action: Key pressed soft
Screenshot: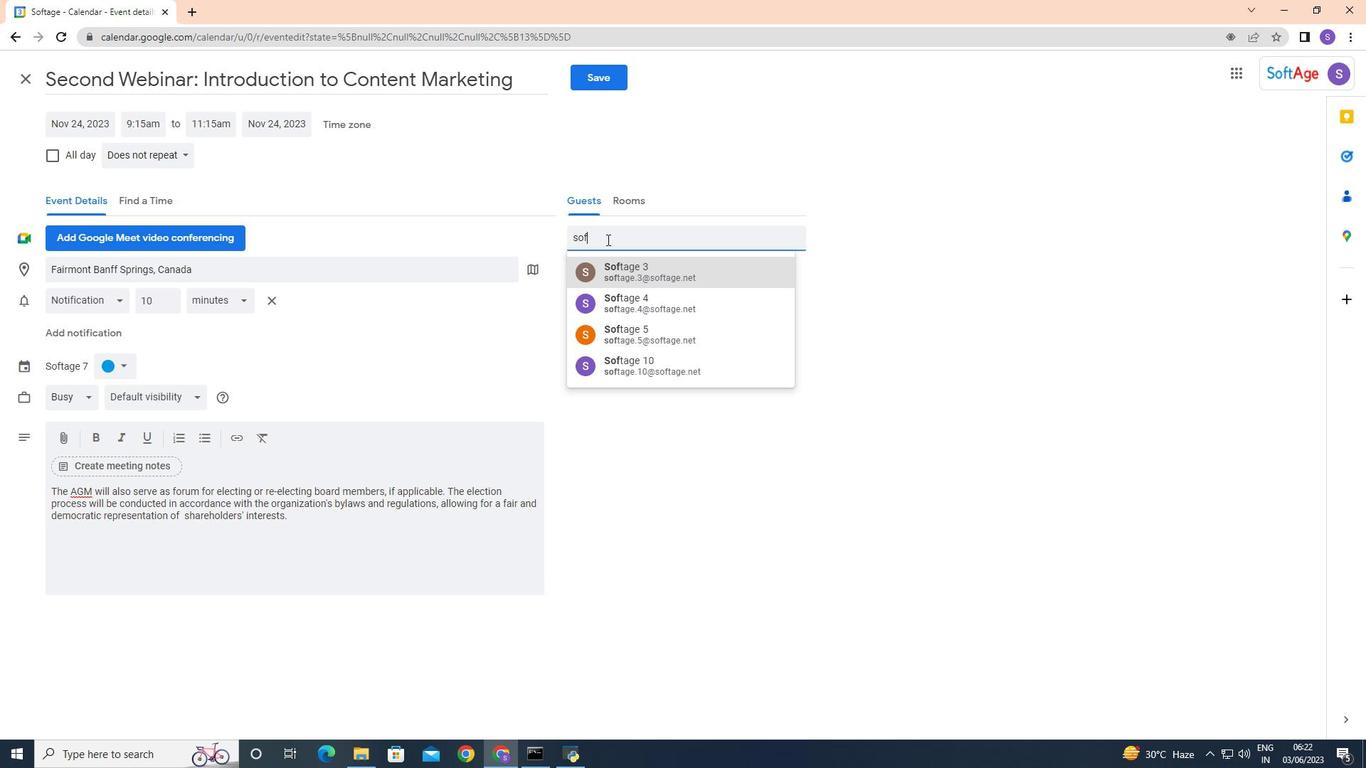 
Action: Mouse moved to (624, 324)
Screenshot: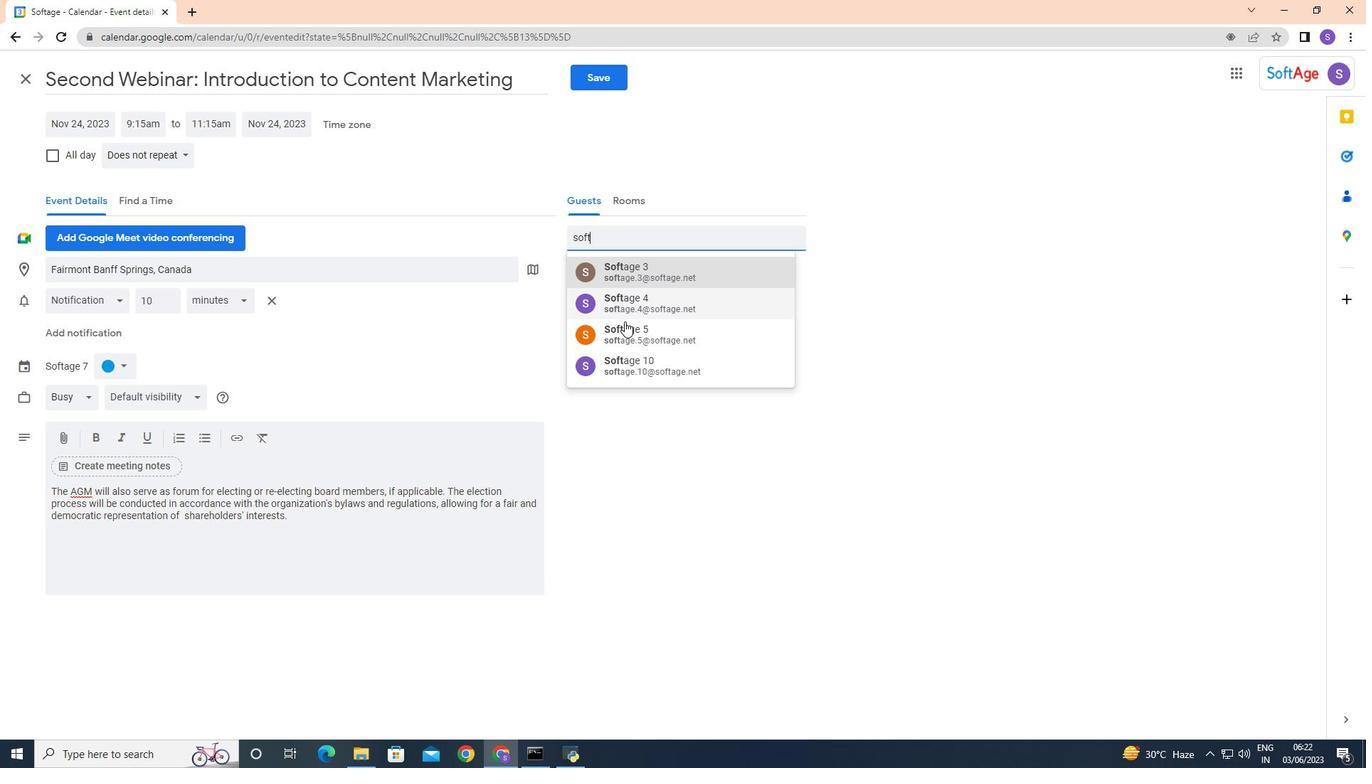 
Action: Mouse pressed left at (624, 324)
Screenshot: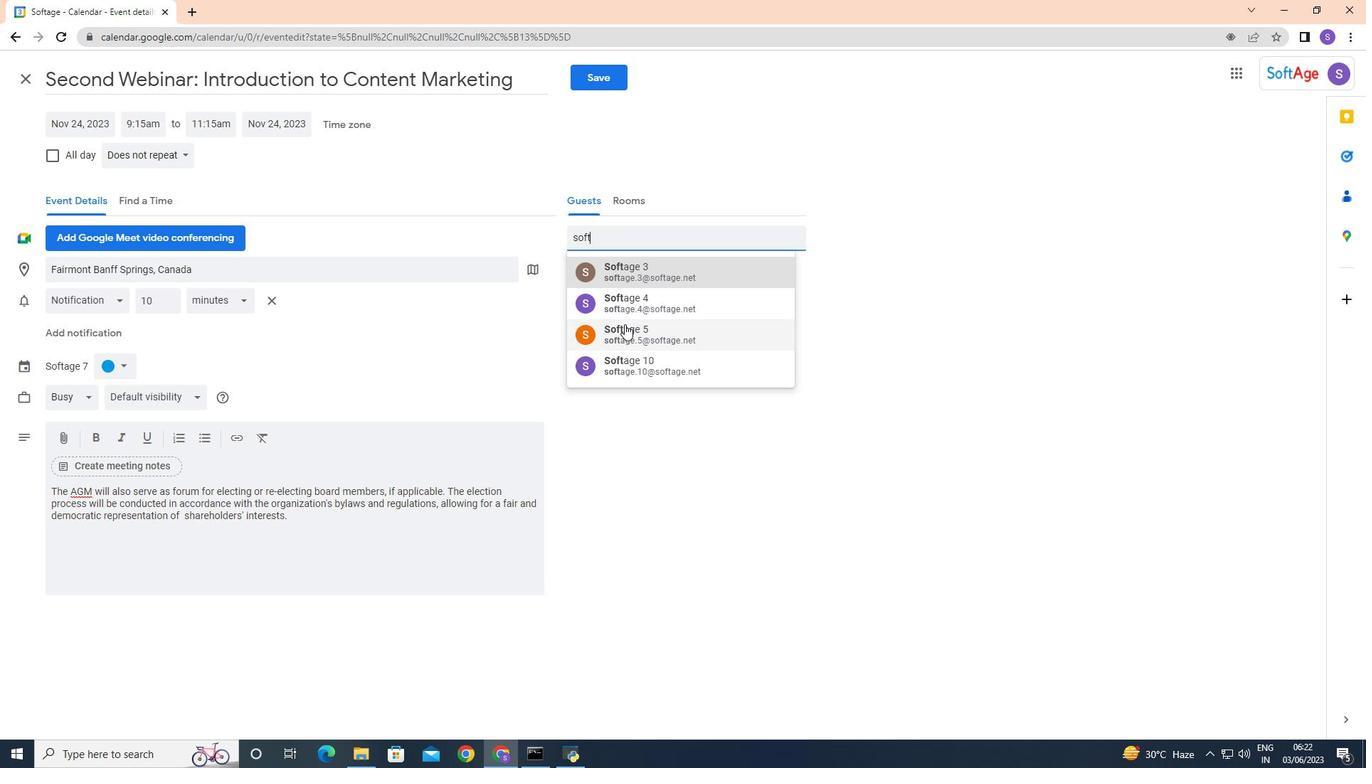 
Action: Mouse moved to (651, 237)
Screenshot: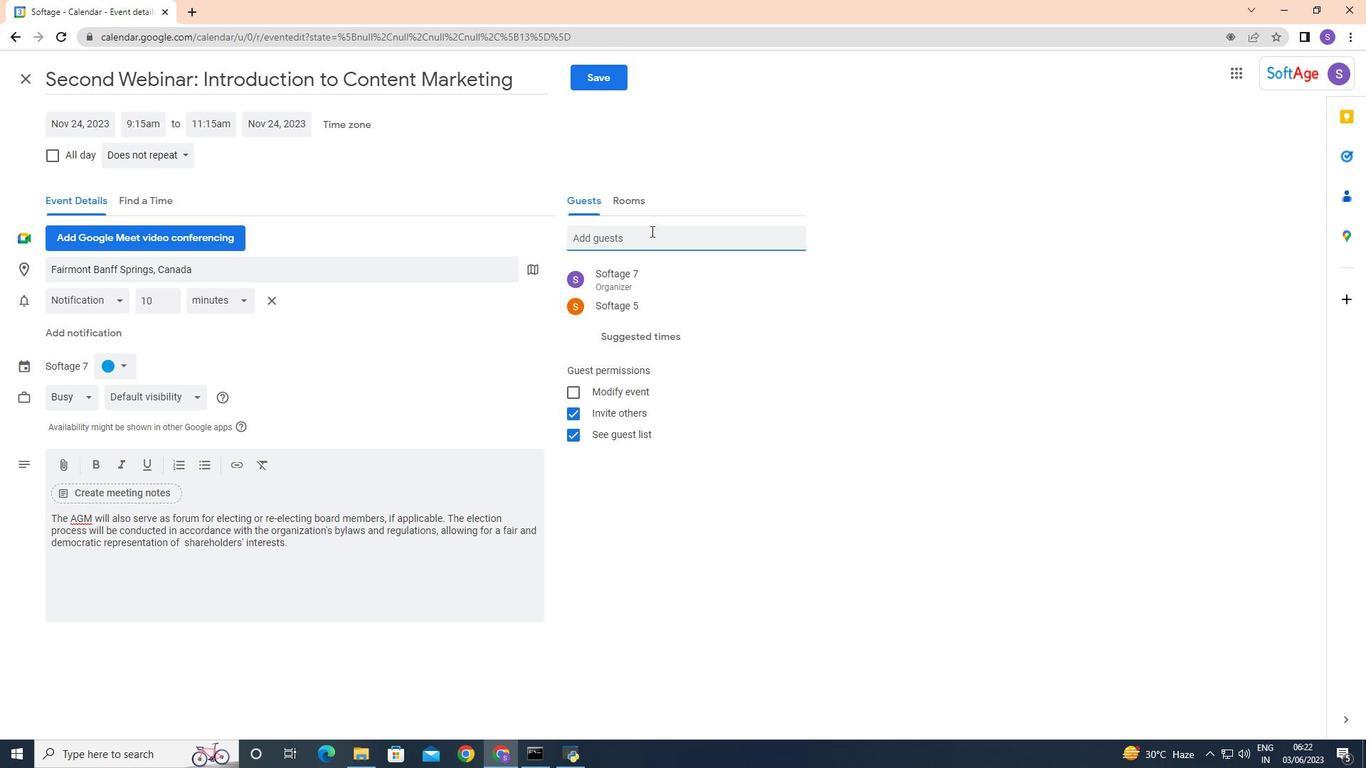 
Action: Mouse pressed left at (651, 237)
Screenshot: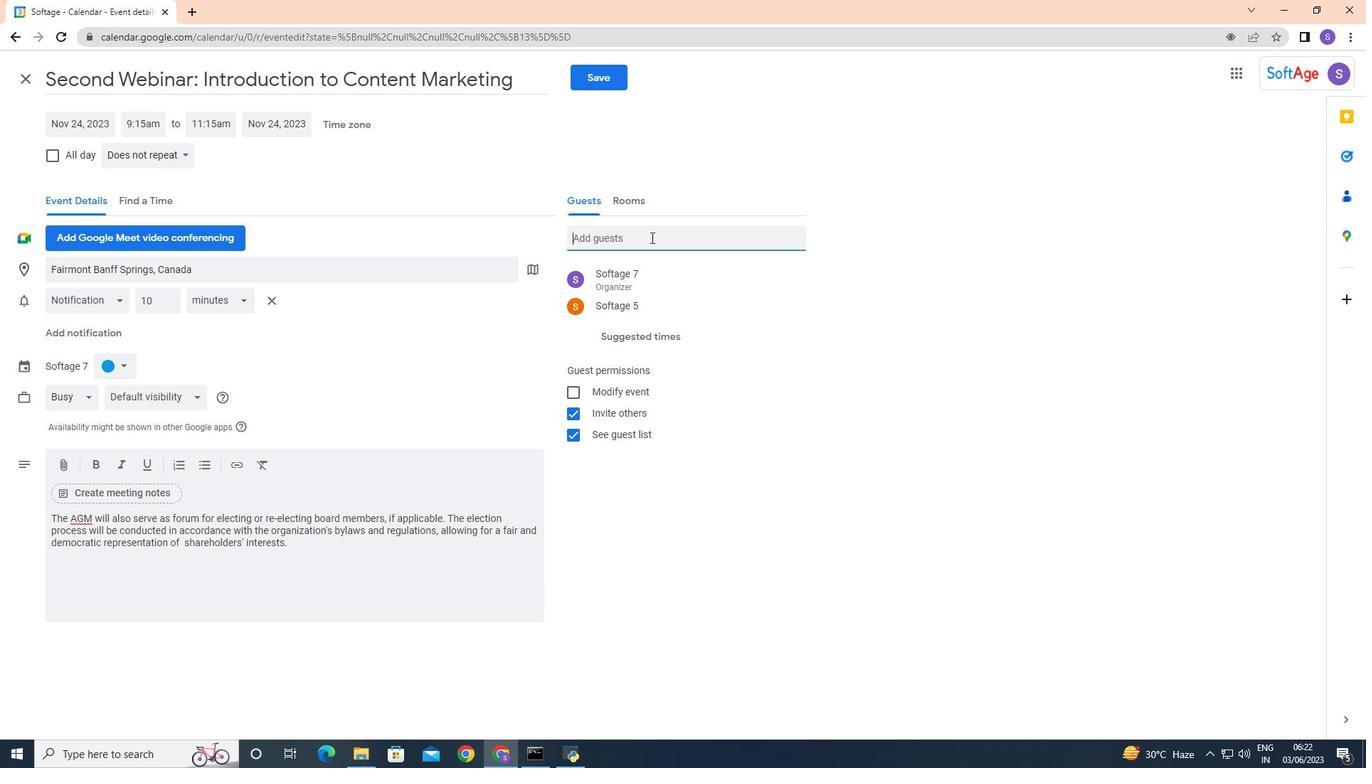 
Action: Key pressed sof
Screenshot: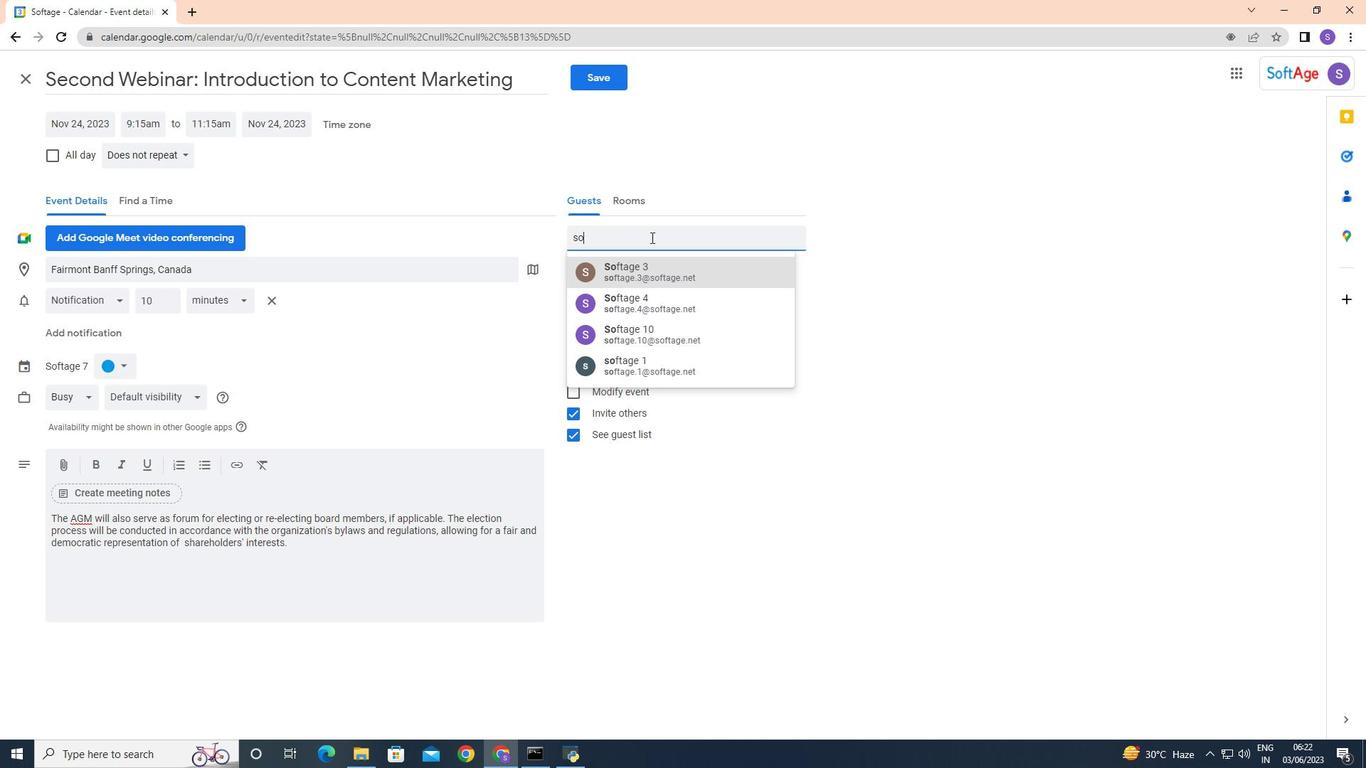 
Action: Mouse moved to (673, 297)
Screenshot: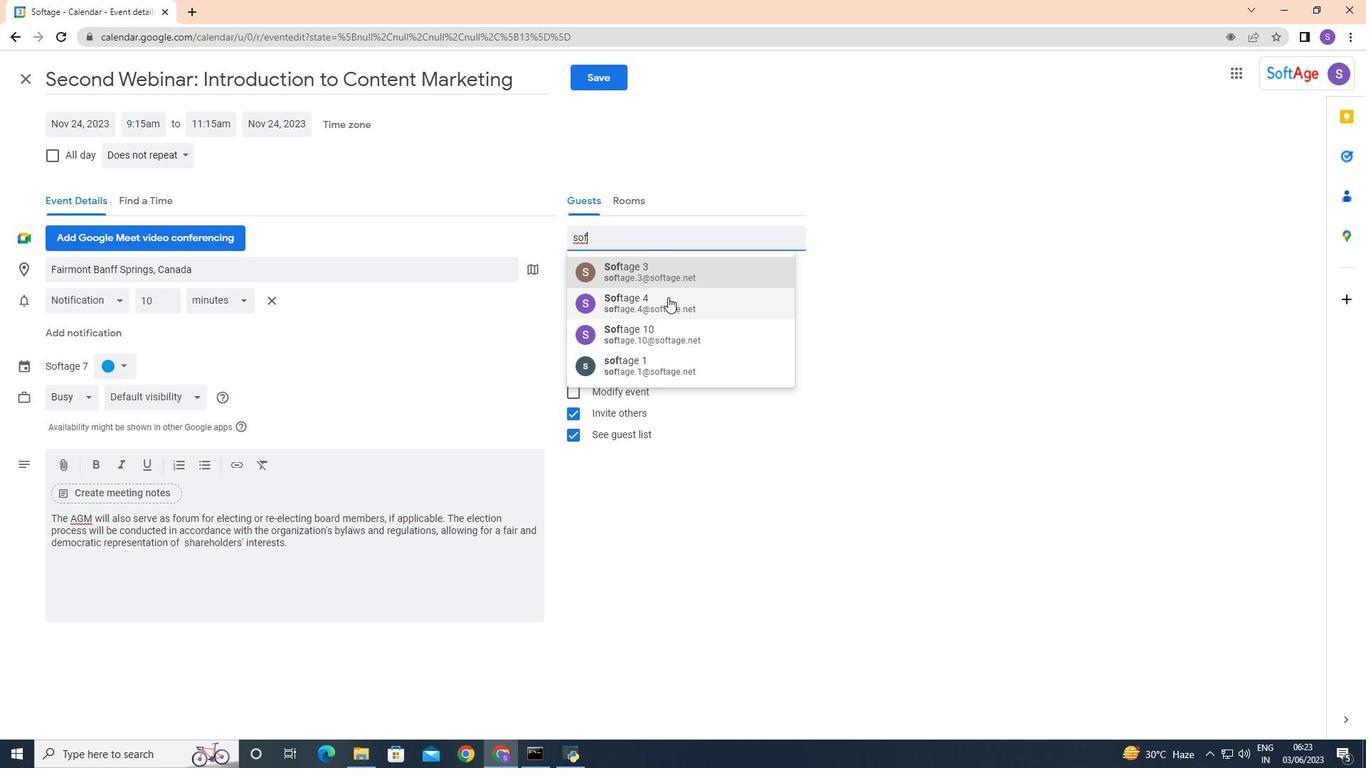 
Action: Key pressed tage.6
Screenshot: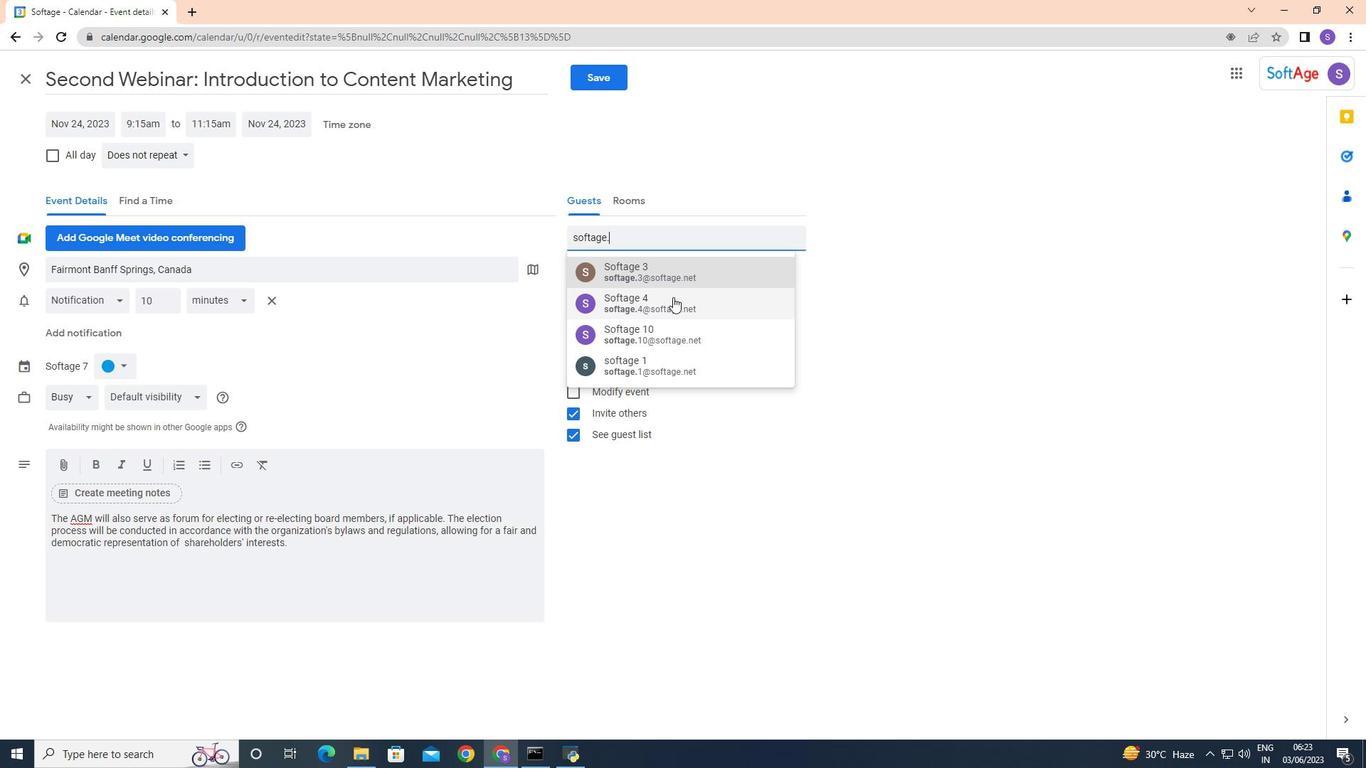 
Action: Mouse moved to (671, 280)
Screenshot: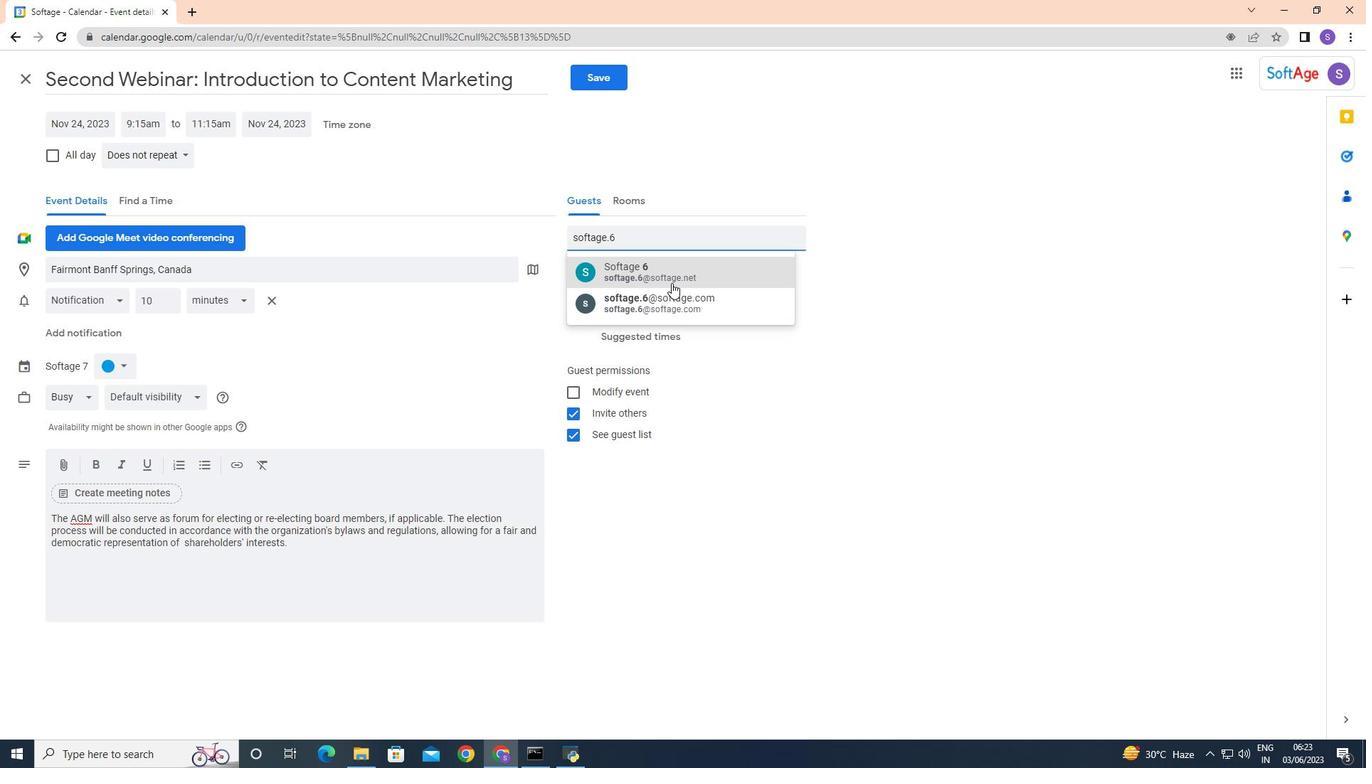 
Action: Mouse pressed left at (671, 280)
Screenshot: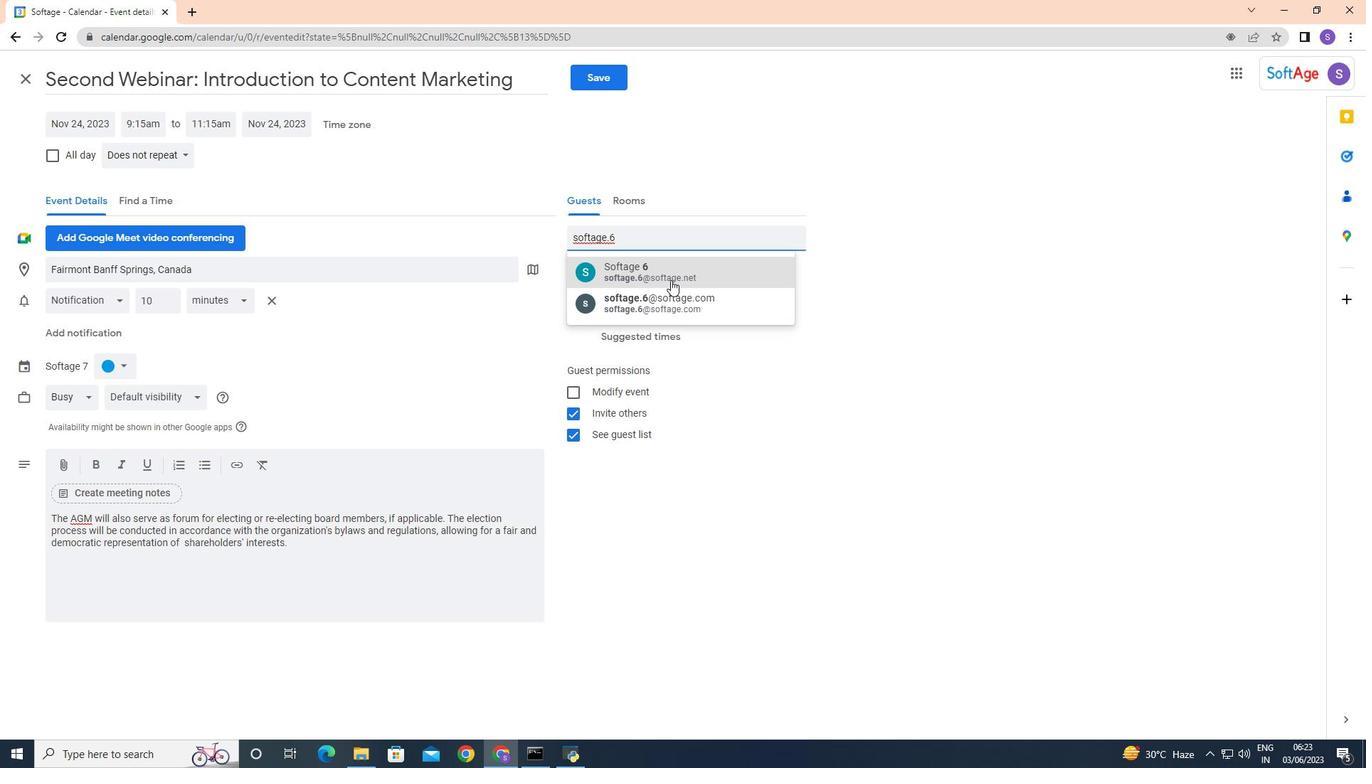 
Action: Mouse moved to (784, 277)
Screenshot: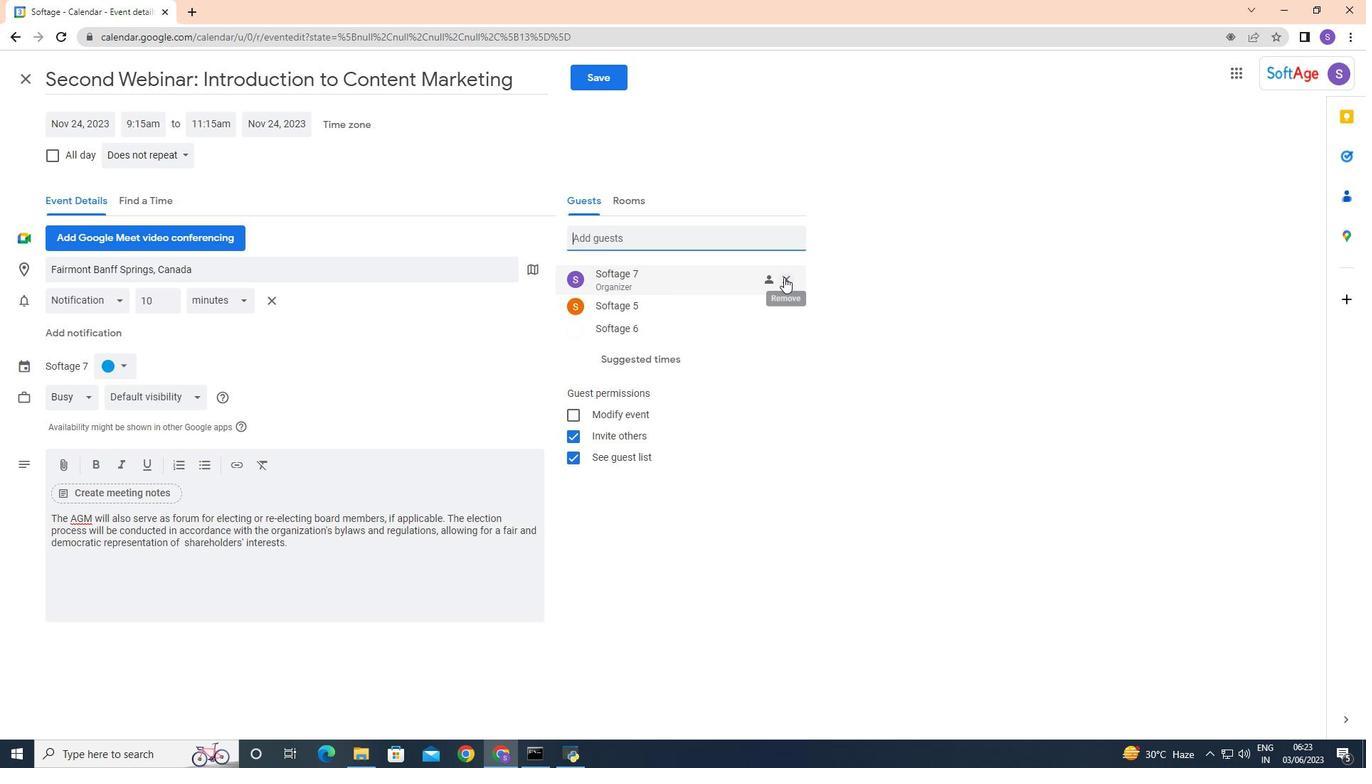 
Action: Mouse pressed left at (784, 277)
Screenshot: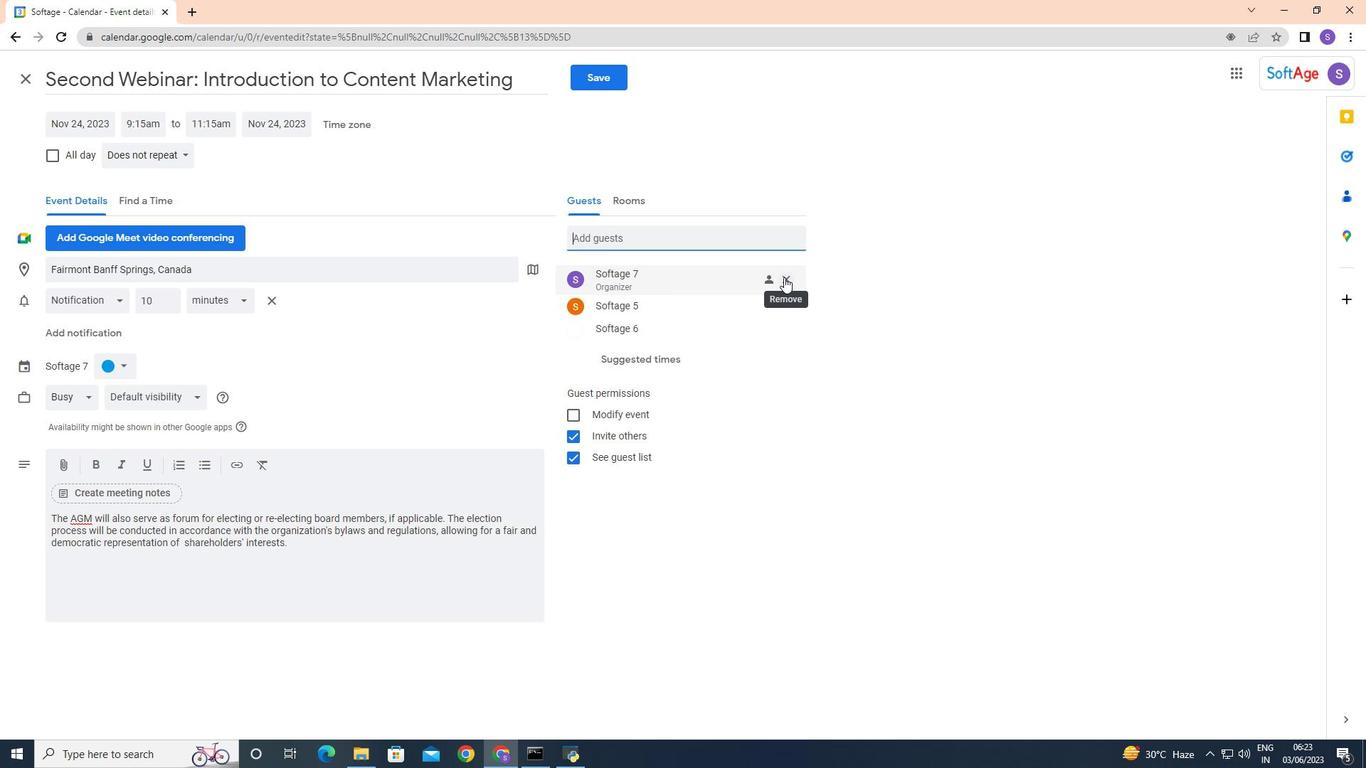 
Action: Mouse moved to (166, 157)
Screenshot: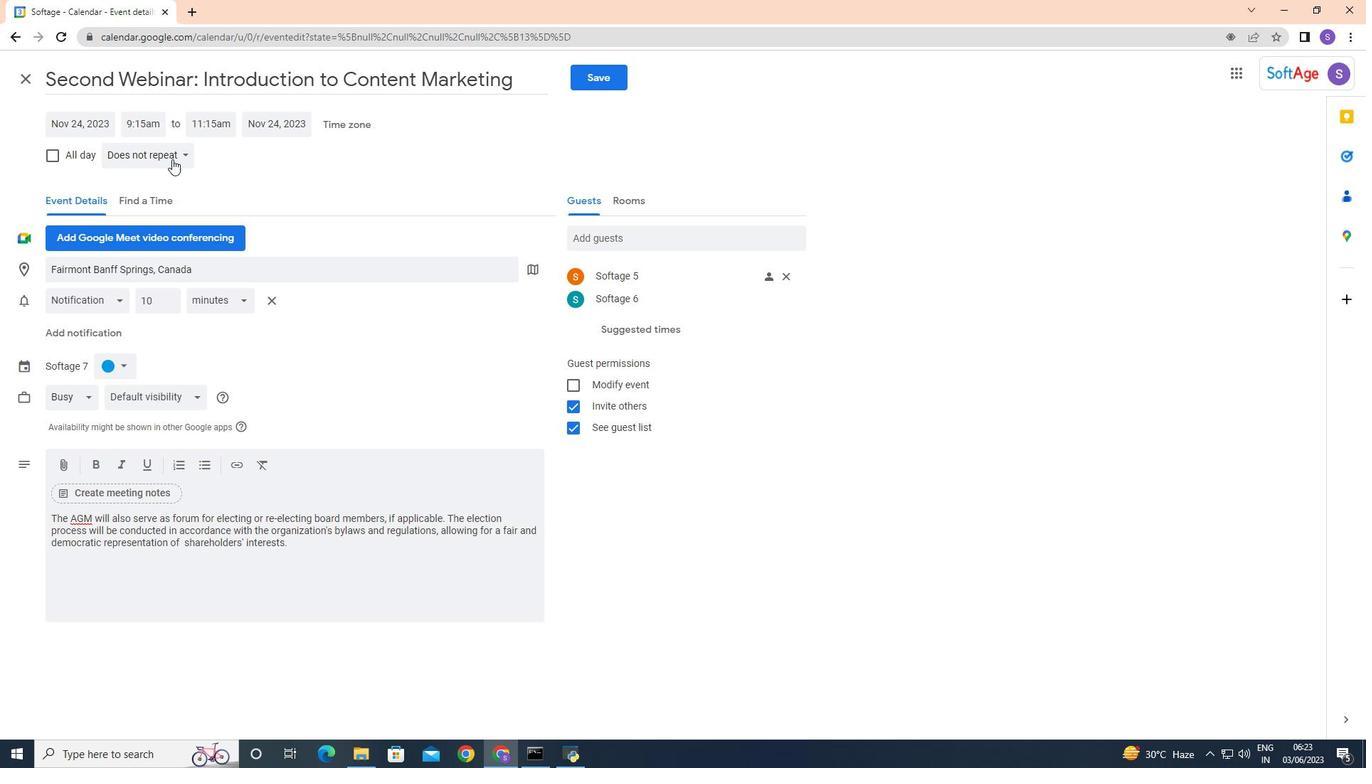 
Action: Mouse pressed left at (166, 157)
Screenshot: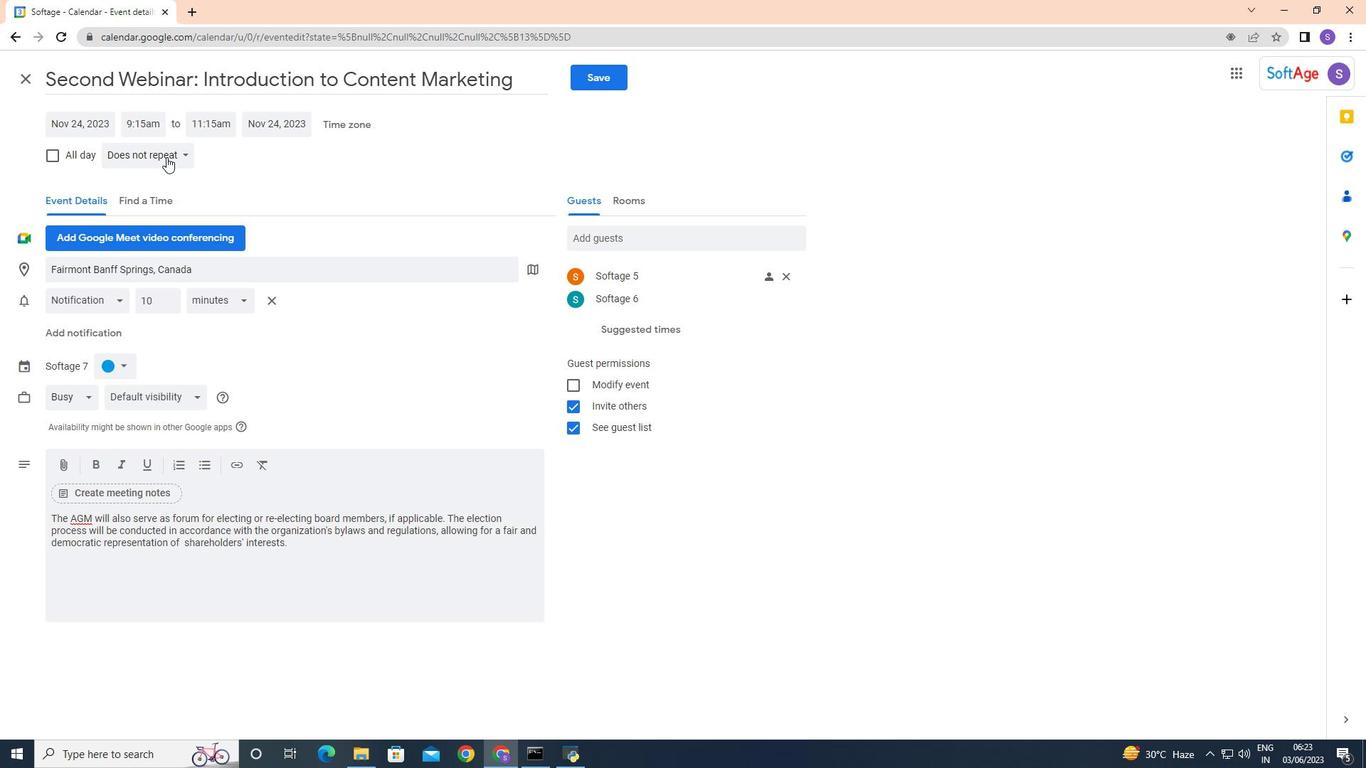 
Action: Mouse moved to (157, 157)
Screenshot: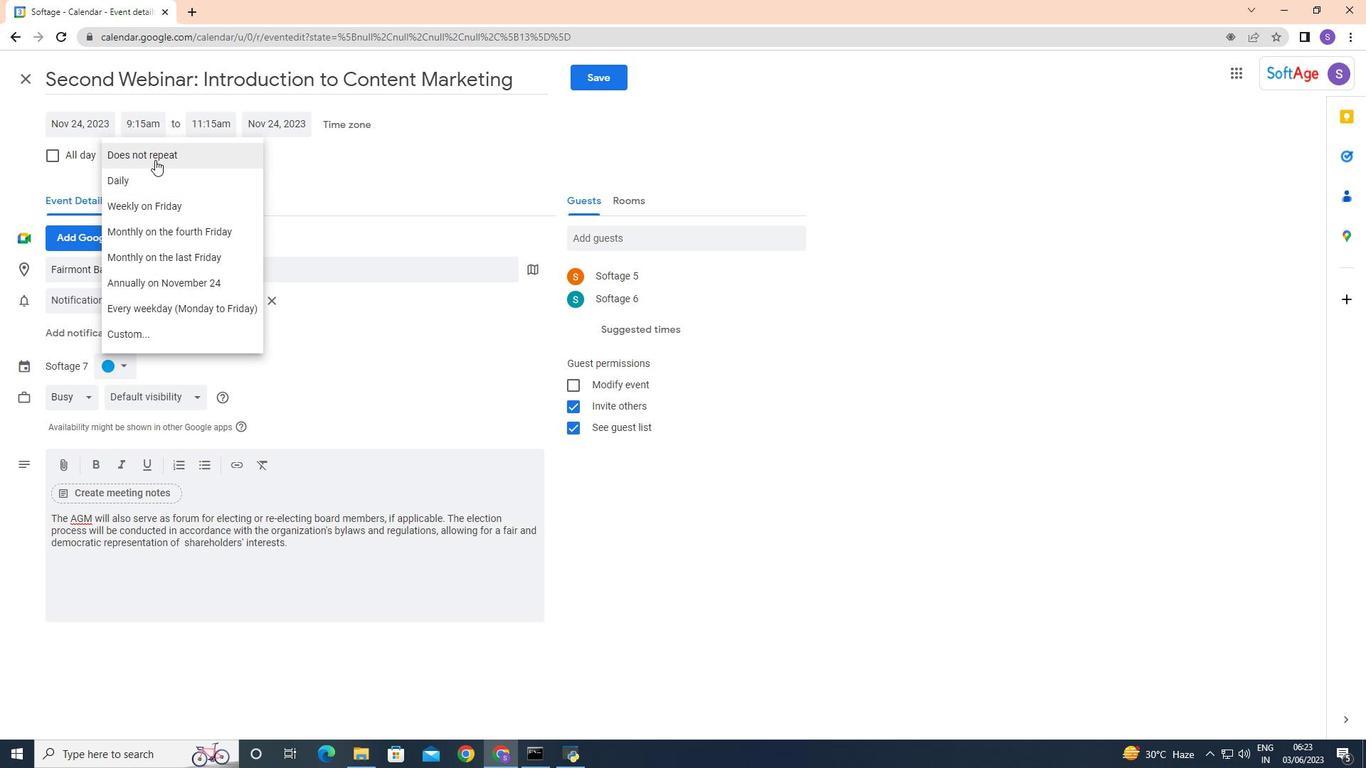 
Action: Mouse pressed left at (157, 157)
Screenshot: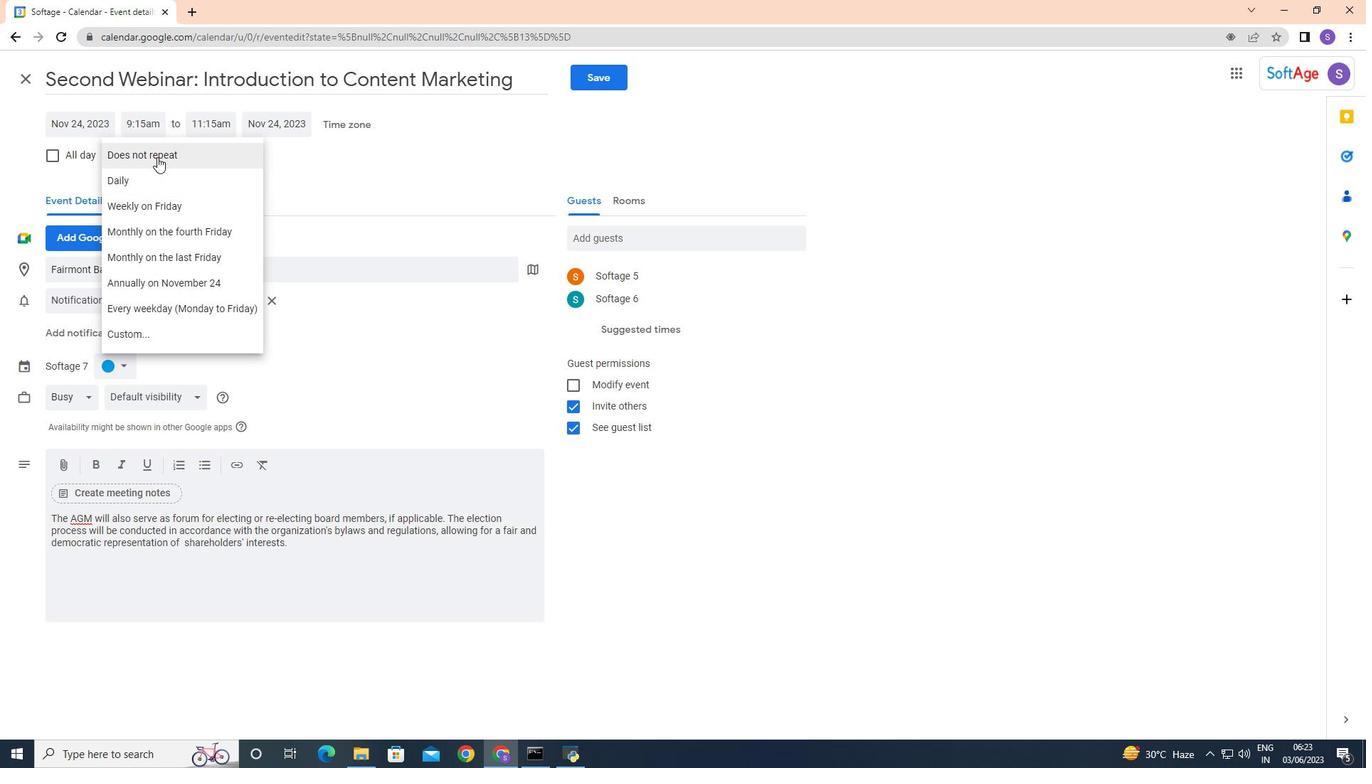 
Action: Mouse moved to (713, 461)
Screenshot: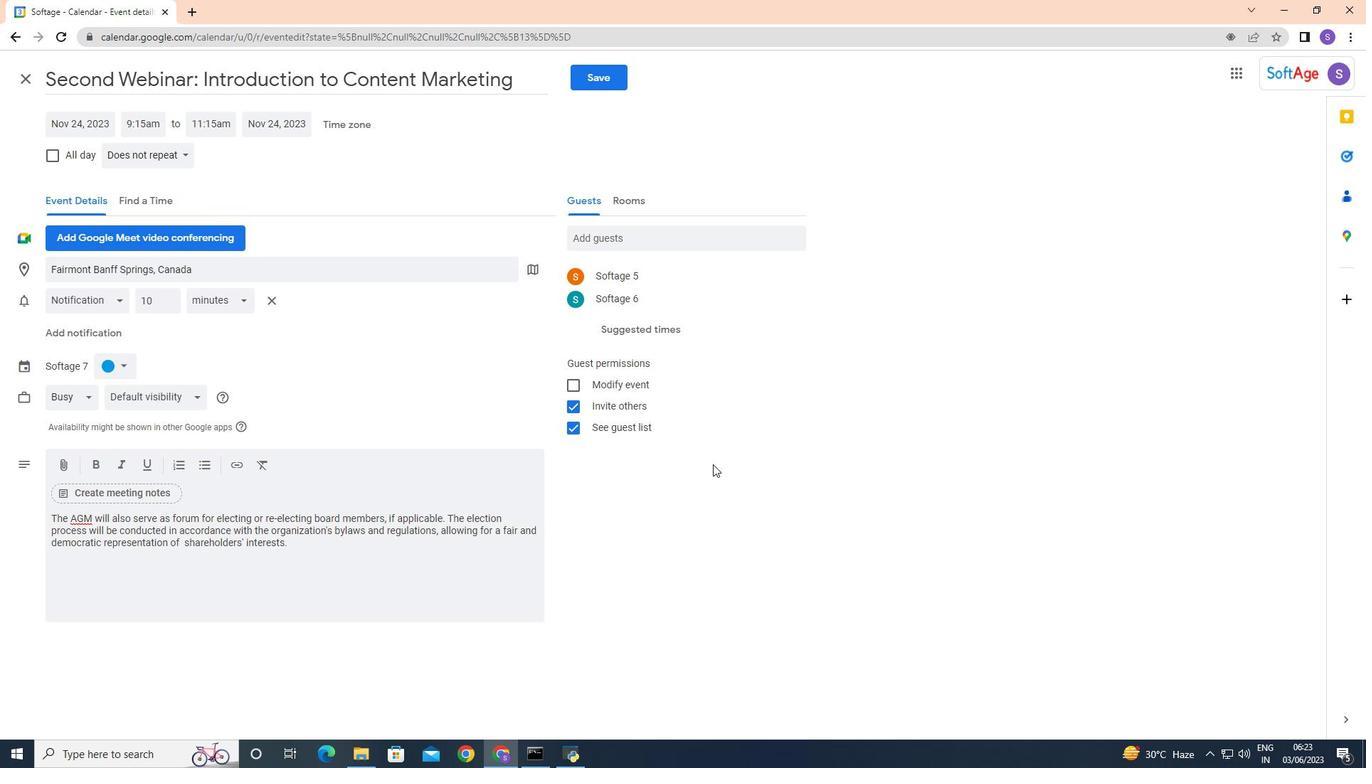 
Action: Mouse pressed left at (713, 461)
Screenshot: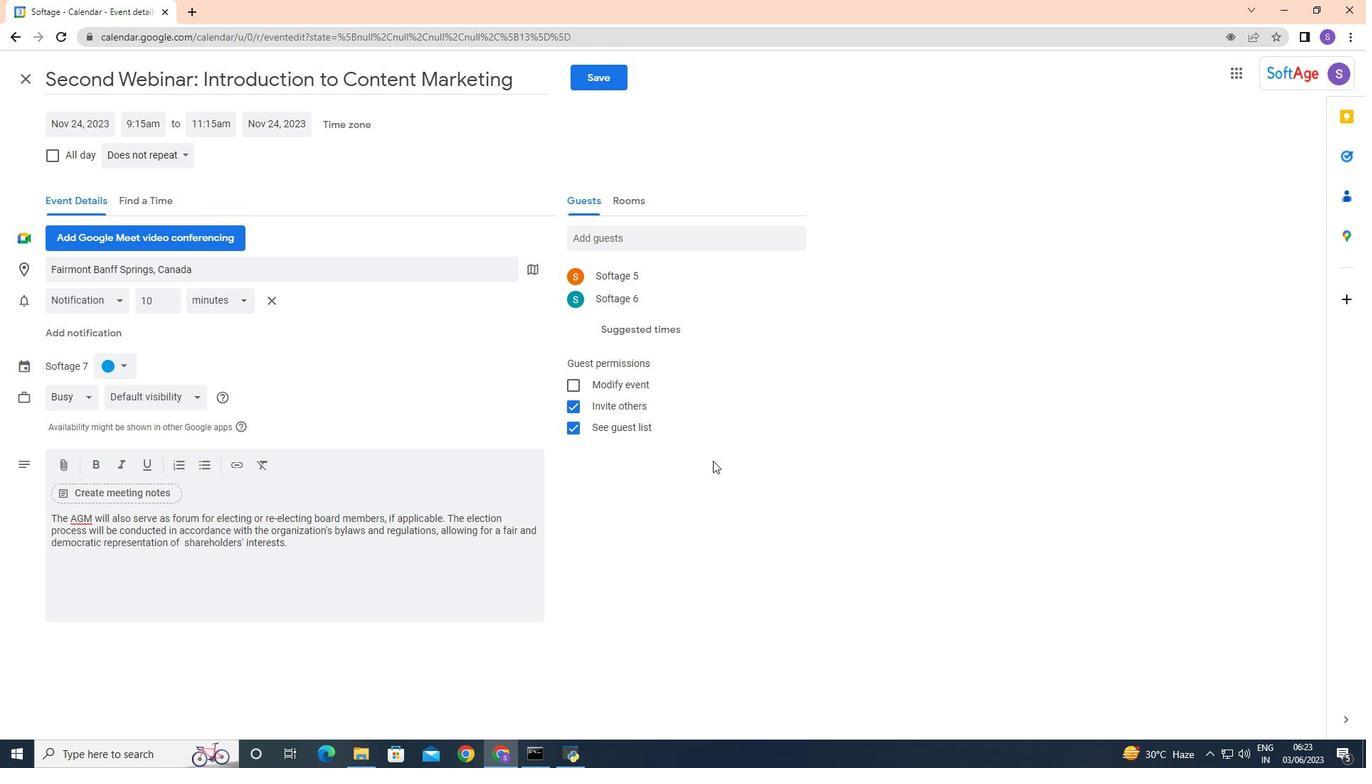 
Action: Mouse moved to (597, 83)
Screenshot: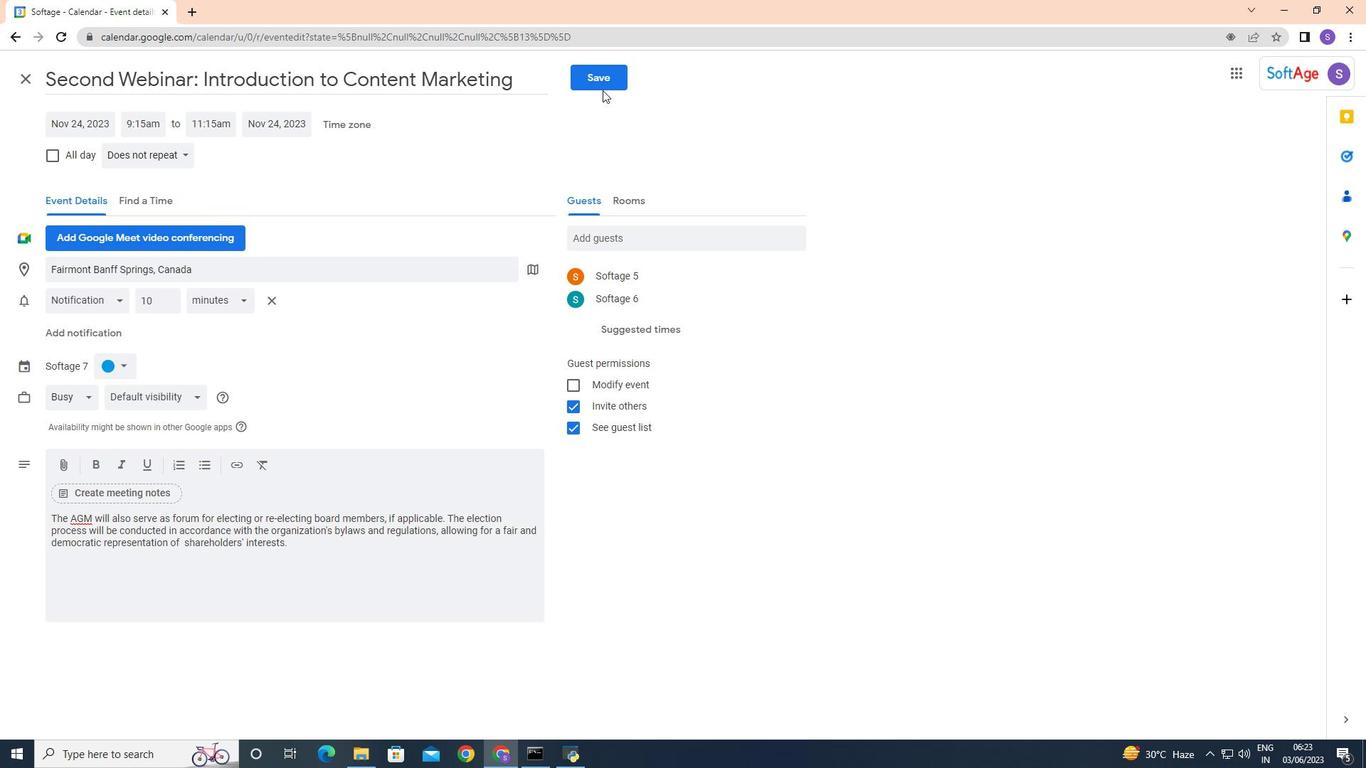 
Action: Mouse pressed left at (597, 83)
Screenshot: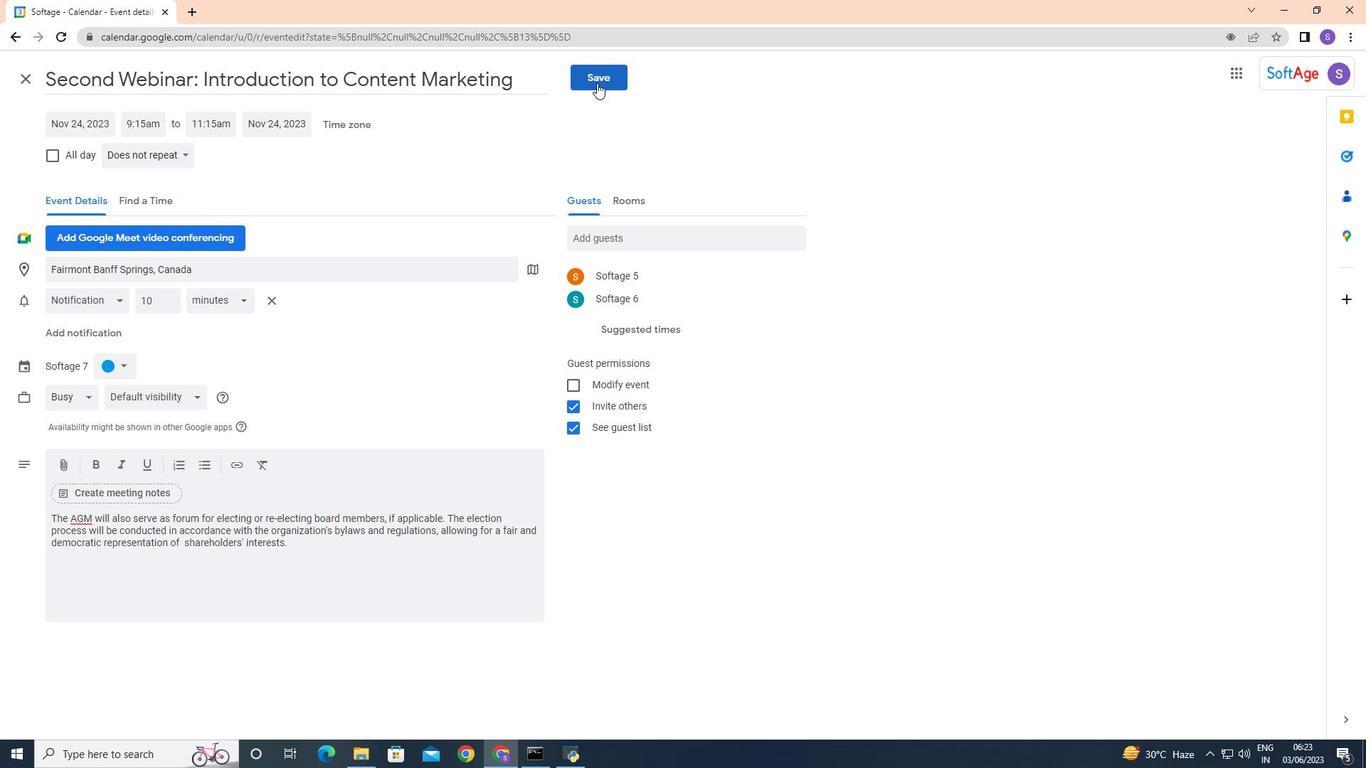 
Action: Mouse moved to (831, 424)
Screenshot: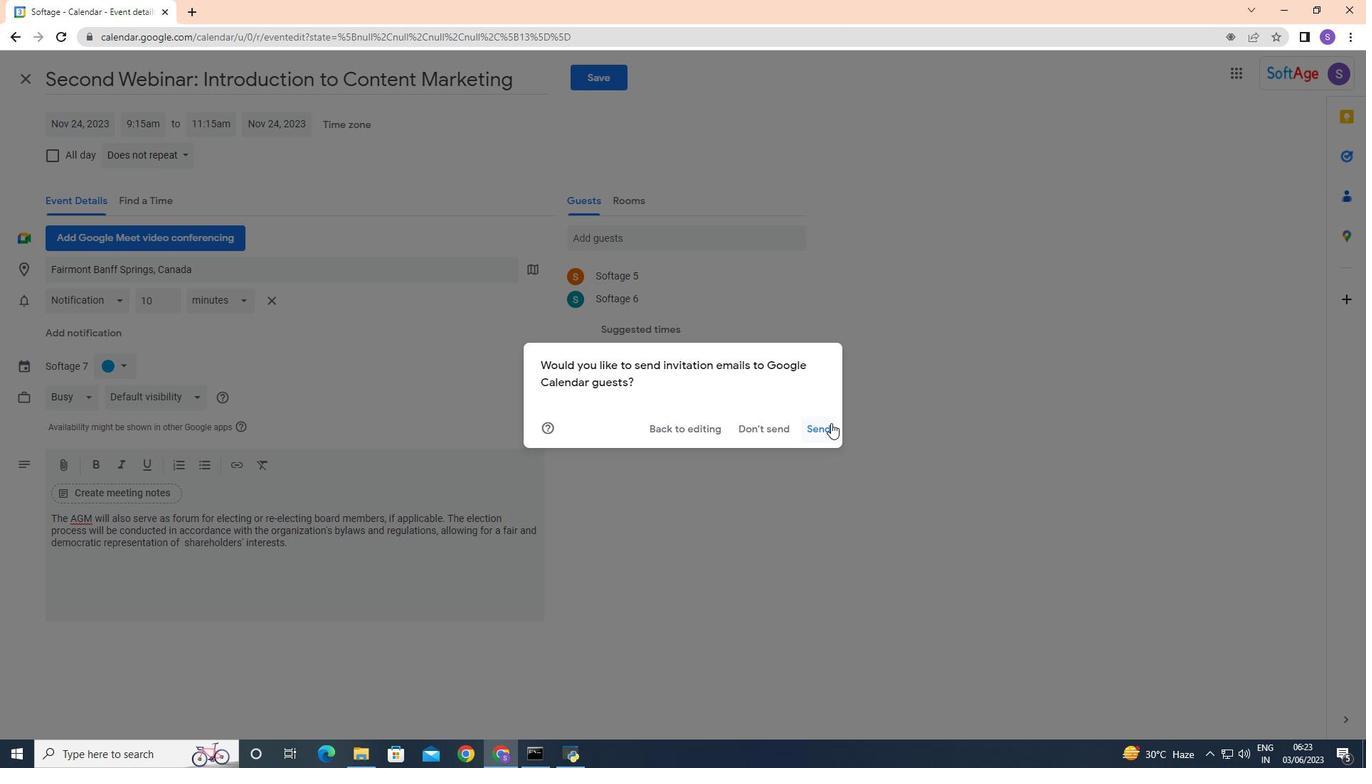 
